 Task: Find connections with filter location St. Albert with filter topic #Lifechangewith filter profile language German with filter current company HELLA with filter school Gossner College with filter industry Solar Electric Power Generation with filter service category Content Strategy with filter keywords title Wedding Coordinator
Action: Mouse moved to (572, 111)
Screenshot: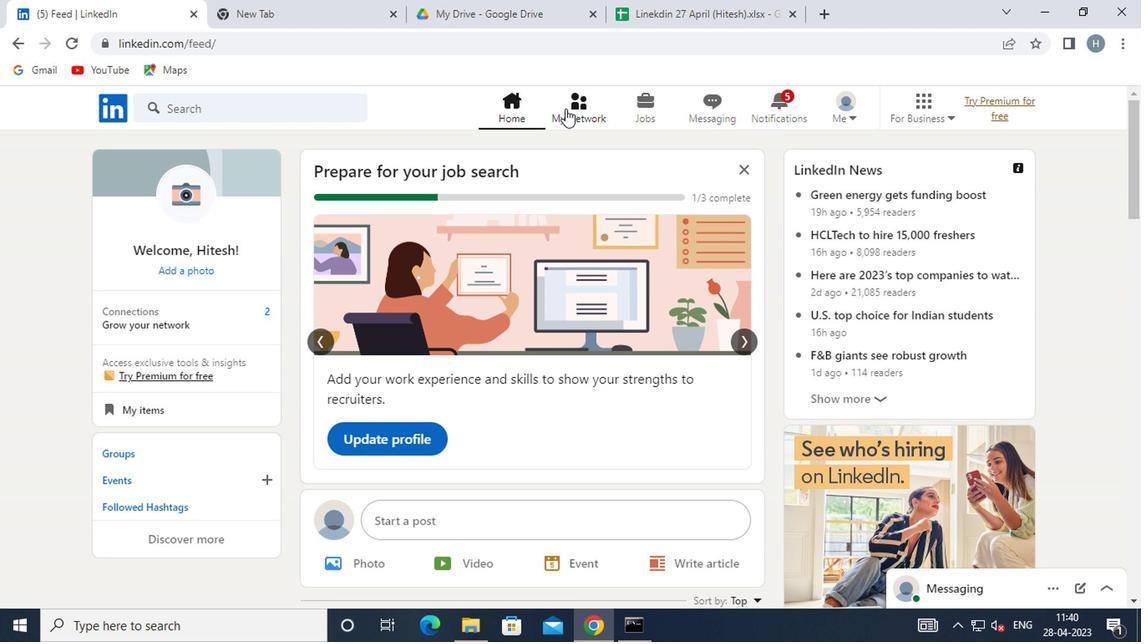 
Action: Mouse pressed left at (572, 111)
Screenshot: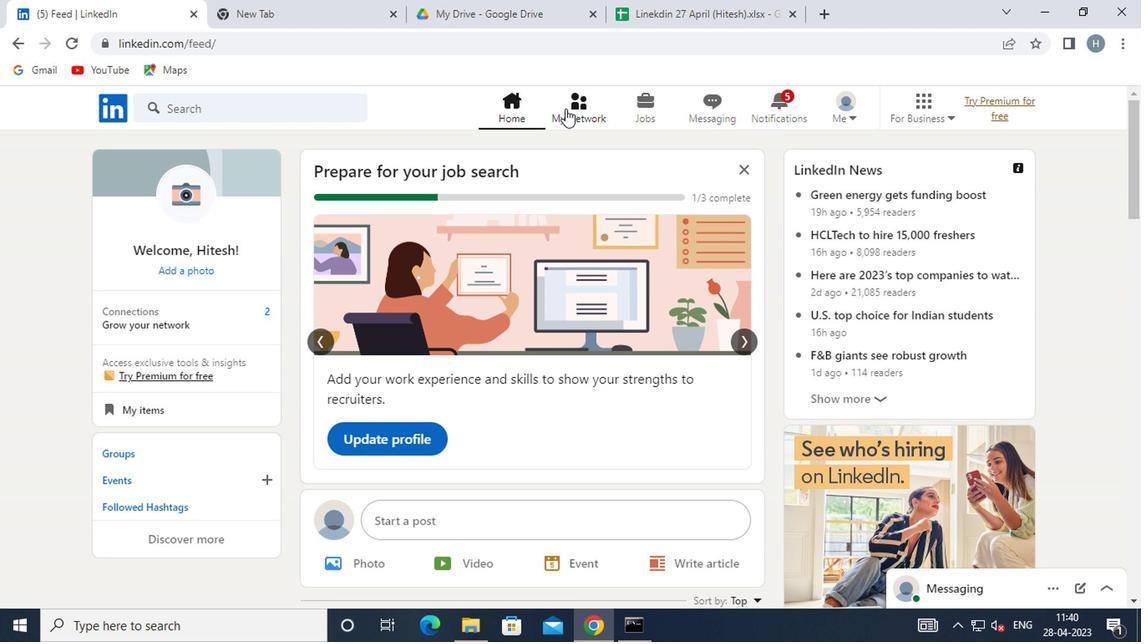
Action: Mouse moved to (252, 196)
Screenshot: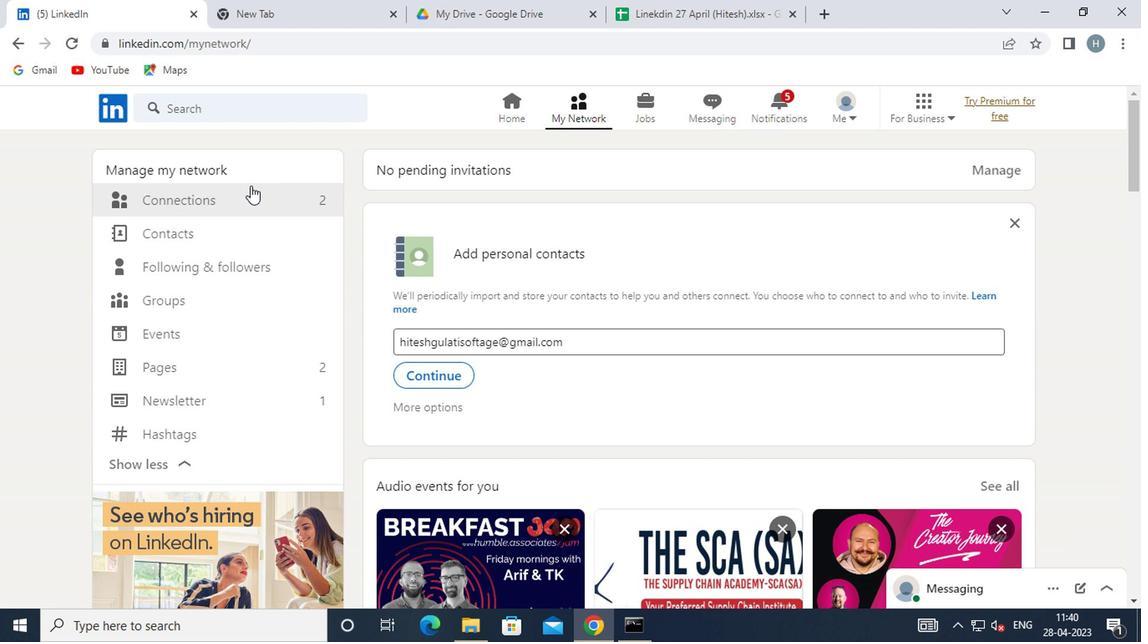 
Action: Mouse pressed left at (252, 196)
Screenshot: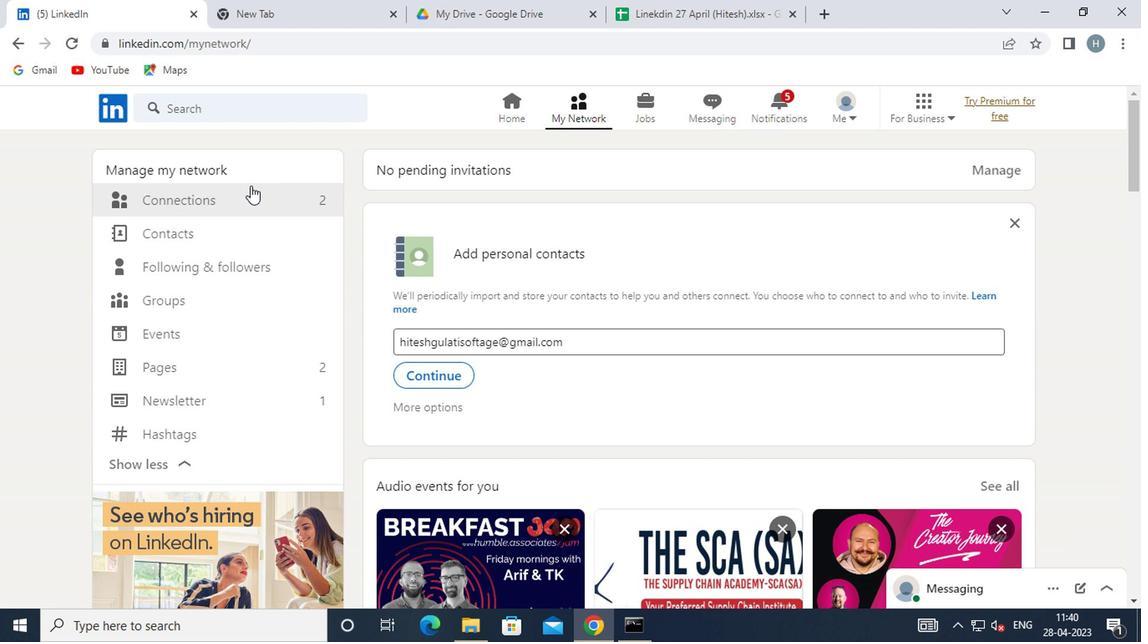 
Action: Mouse moved to (726, 196)
Screenshot: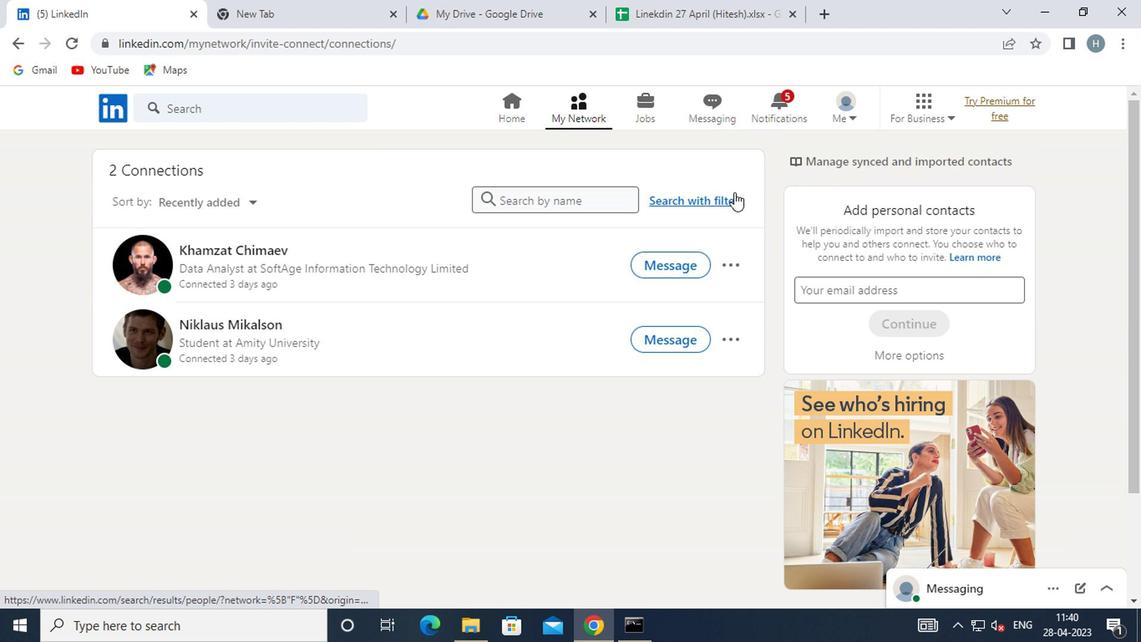 
Action: Mouse pressed left at (726, 196)
Screenshot: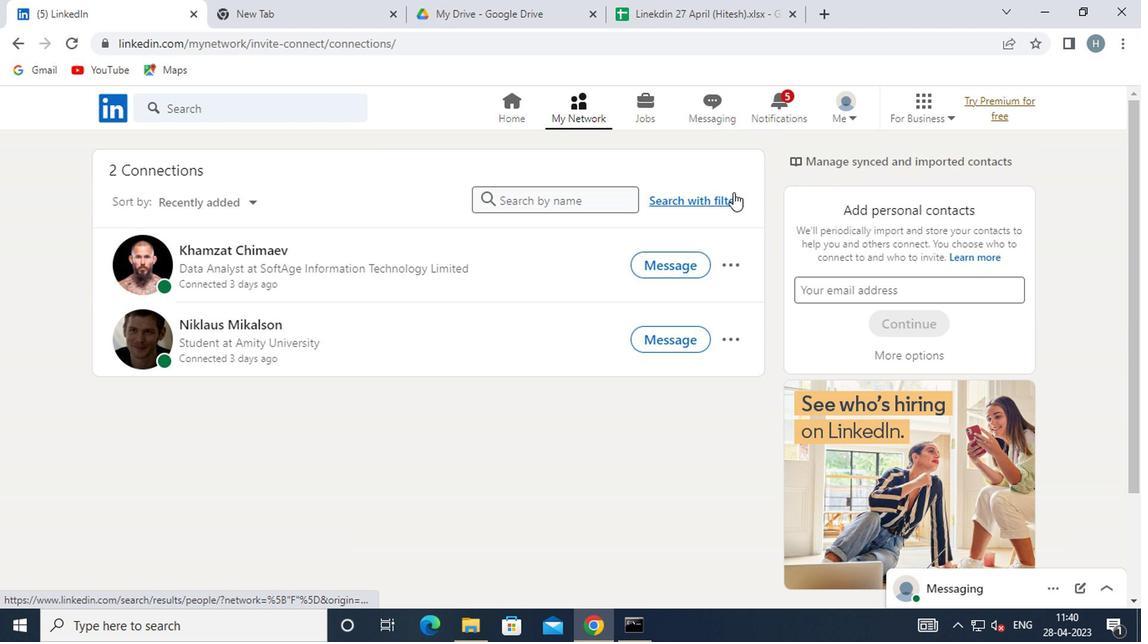 
Action: Mouse moved to (636, 158)
Screenshot: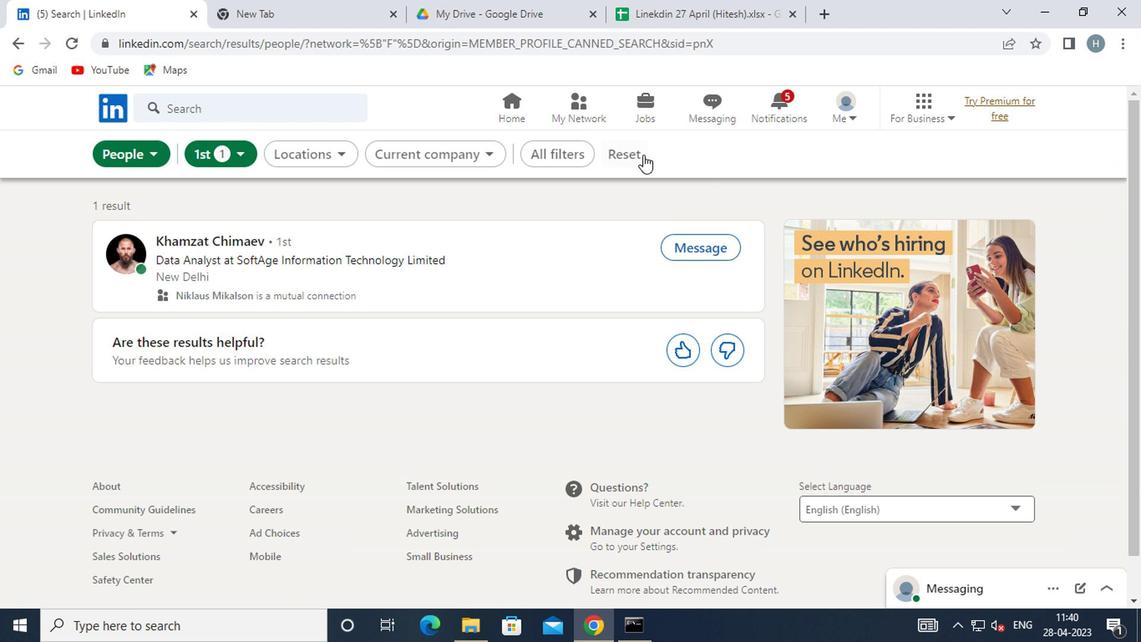 
Action: Mouse pressed left at (636, 158)
Screenshot: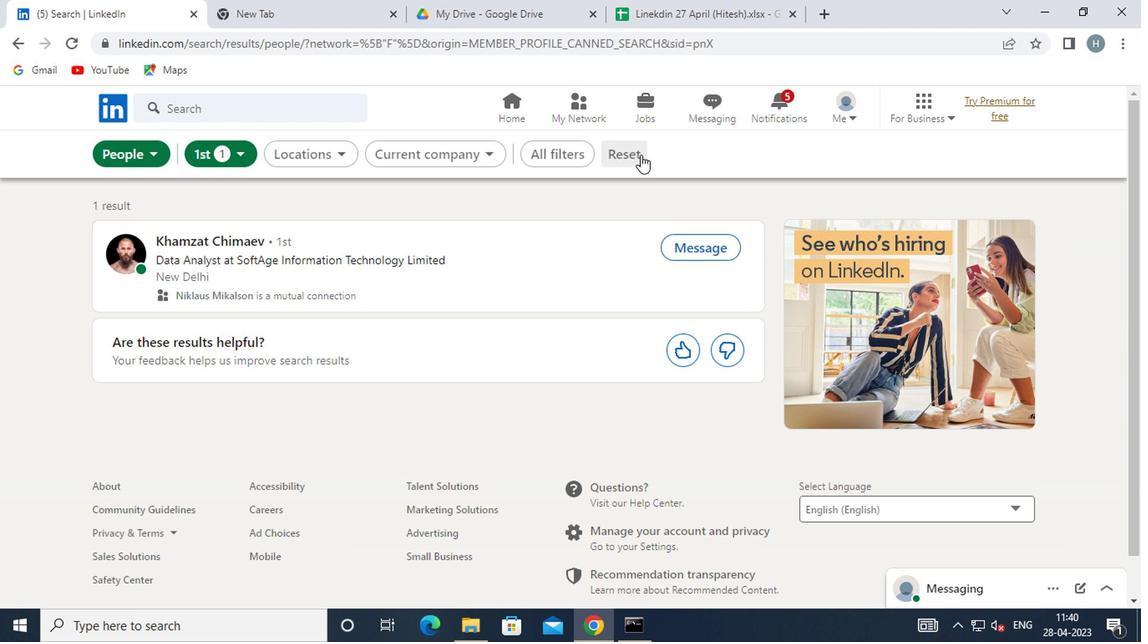 
Action: Mouse moved to (594, 156)
Screenshot: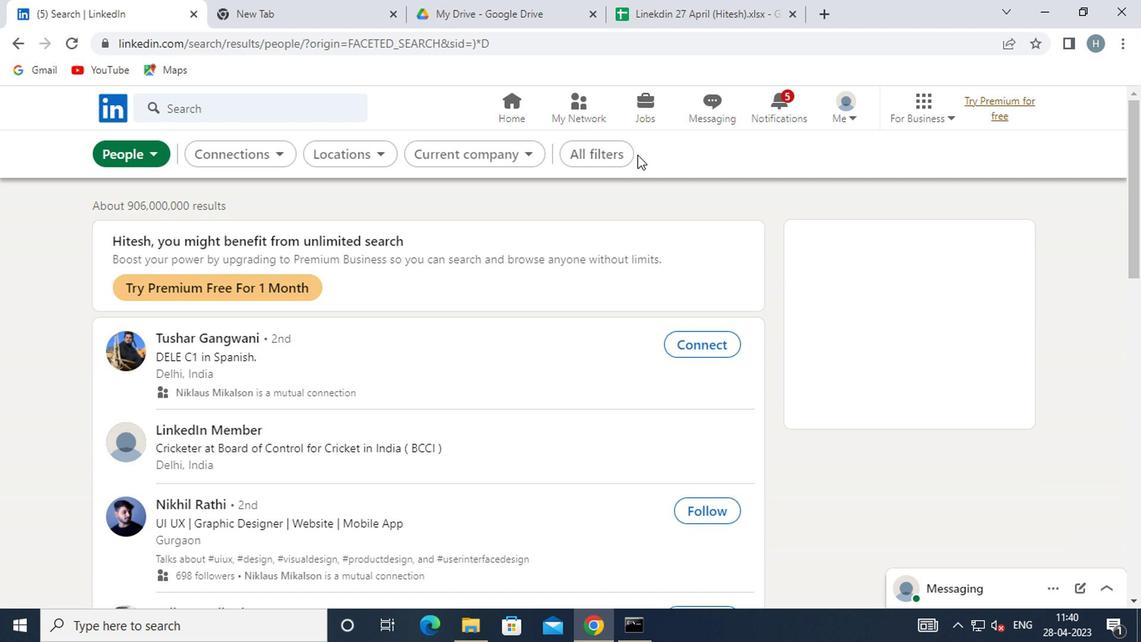 
Action: Mouse pressed left at (594, 156)
Screenshot: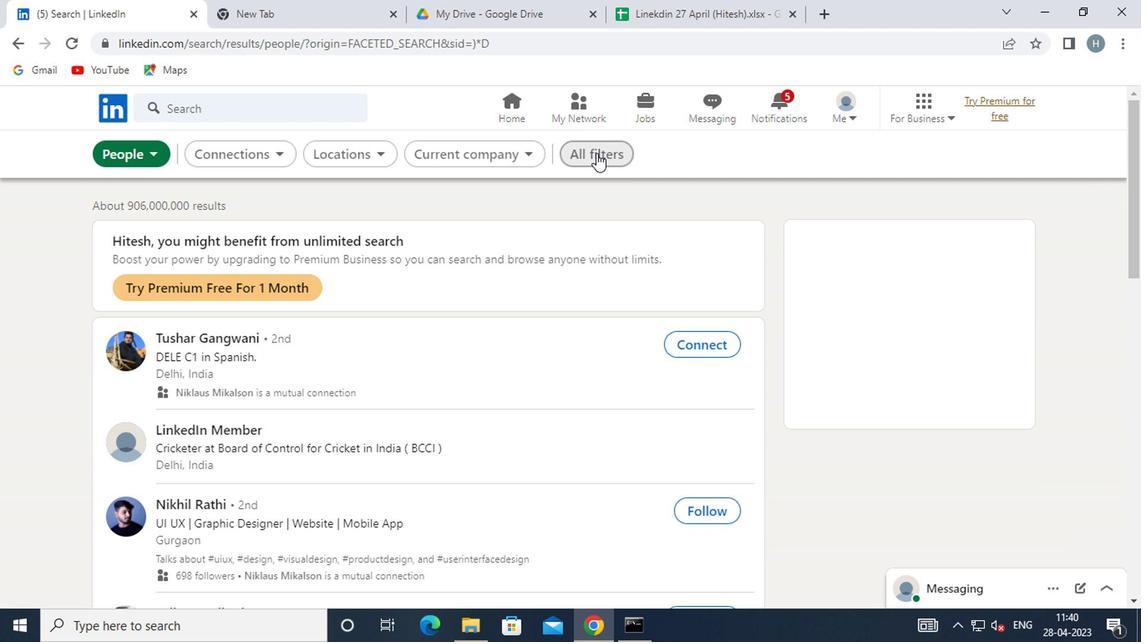 
Action: Mouse moved to (827, 281)
Screenshot: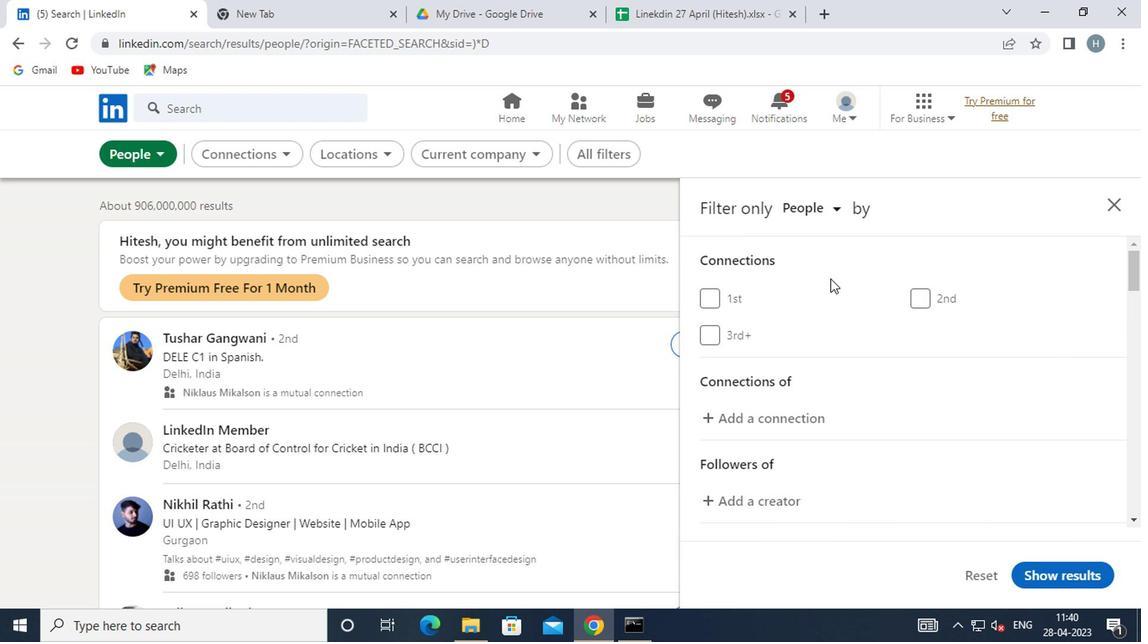 
Action: Mouse scrolled (827, 280) with delta (0, 0)
Screenshot: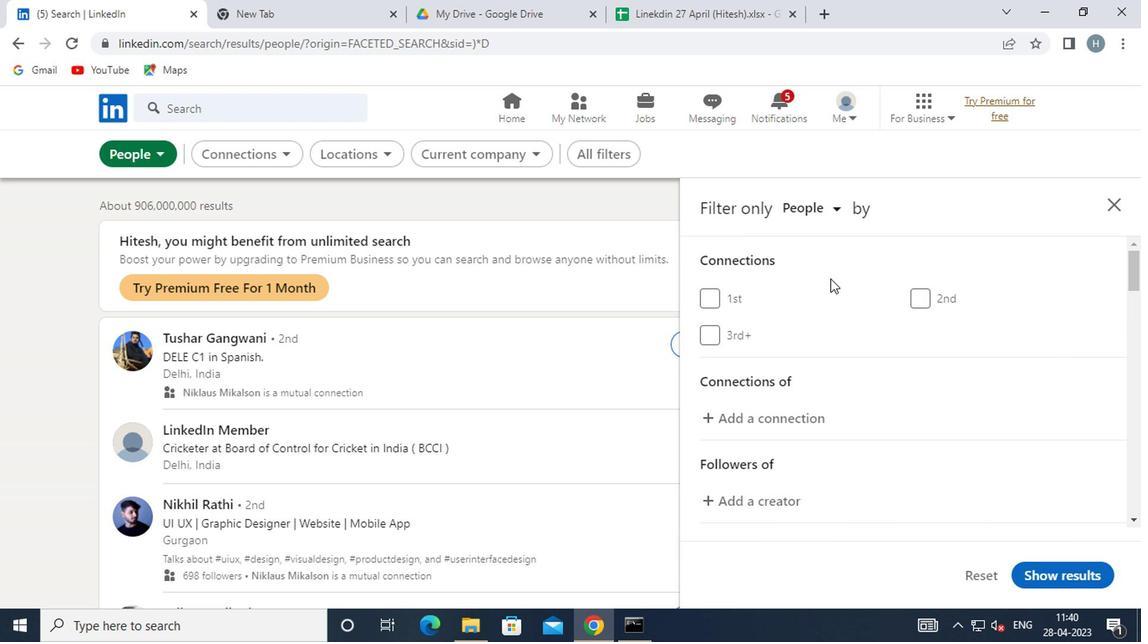 
Action: Mouse scrolled (827, 280) with delta (0, 0)
Screenshot: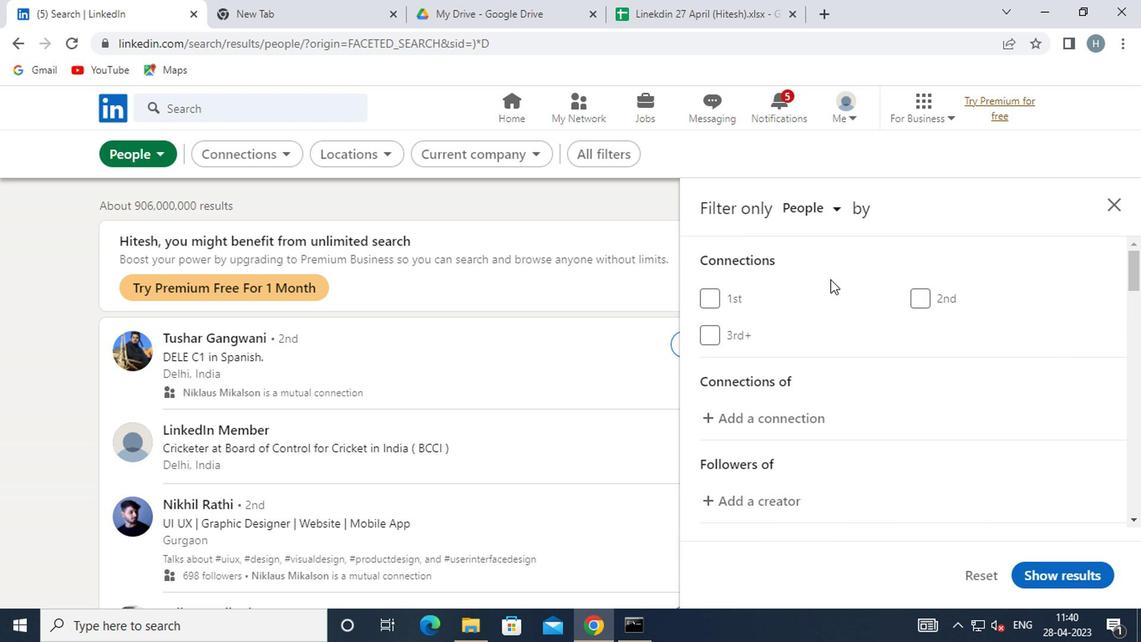 
Action: Mouse scrolled (827, 280) with delta (0, 0)
Screenshot: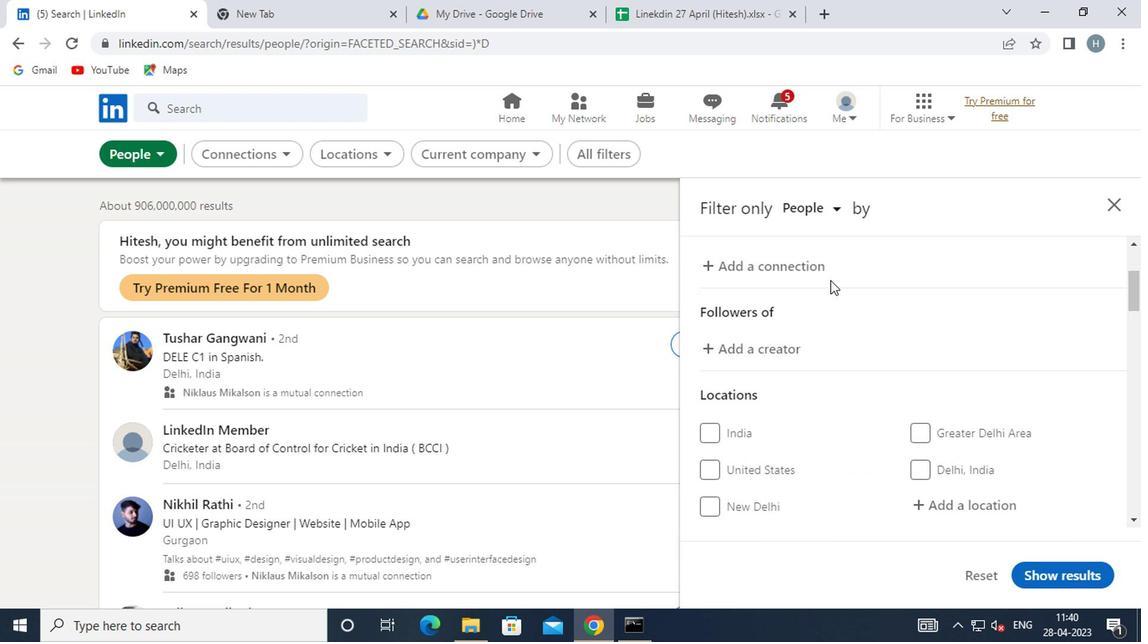 
Action: Mouse scrolled (827, 280) with delta (0, 0)
Screenshot: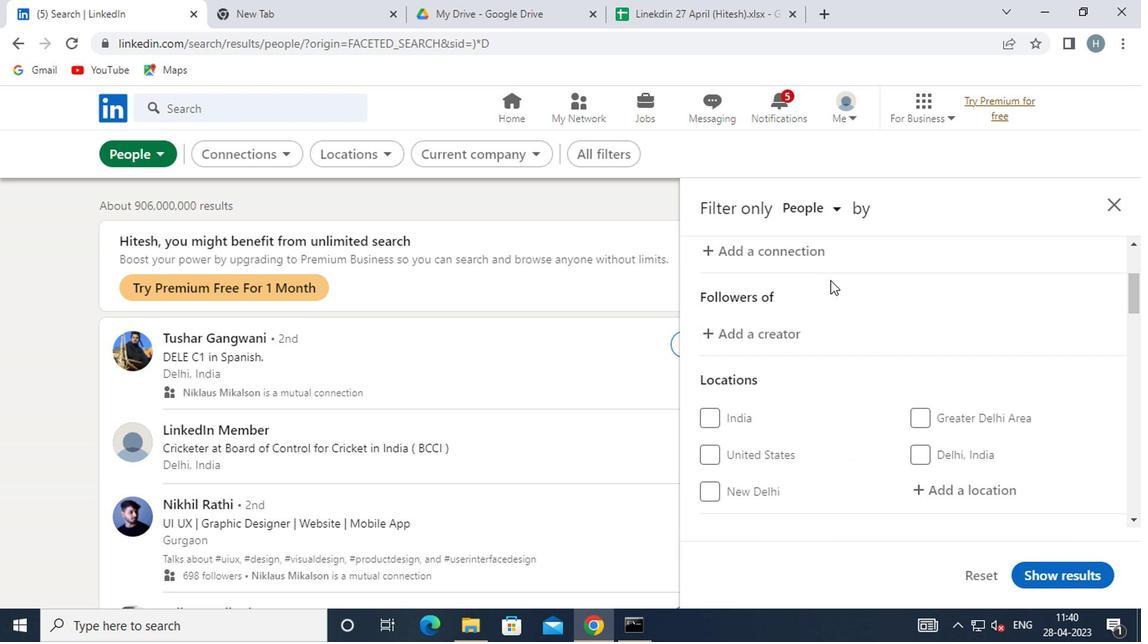 
Action: Mouse moved to (926, 315)
Screenshot: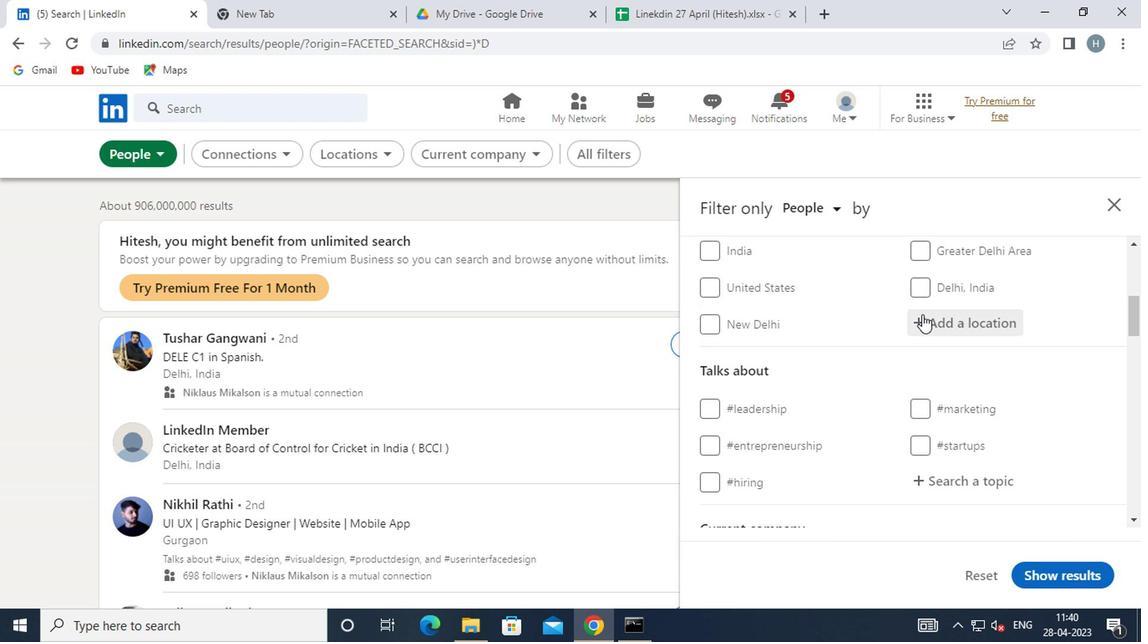
Action: Mouse pressed left at (926, 315)
Screenshot: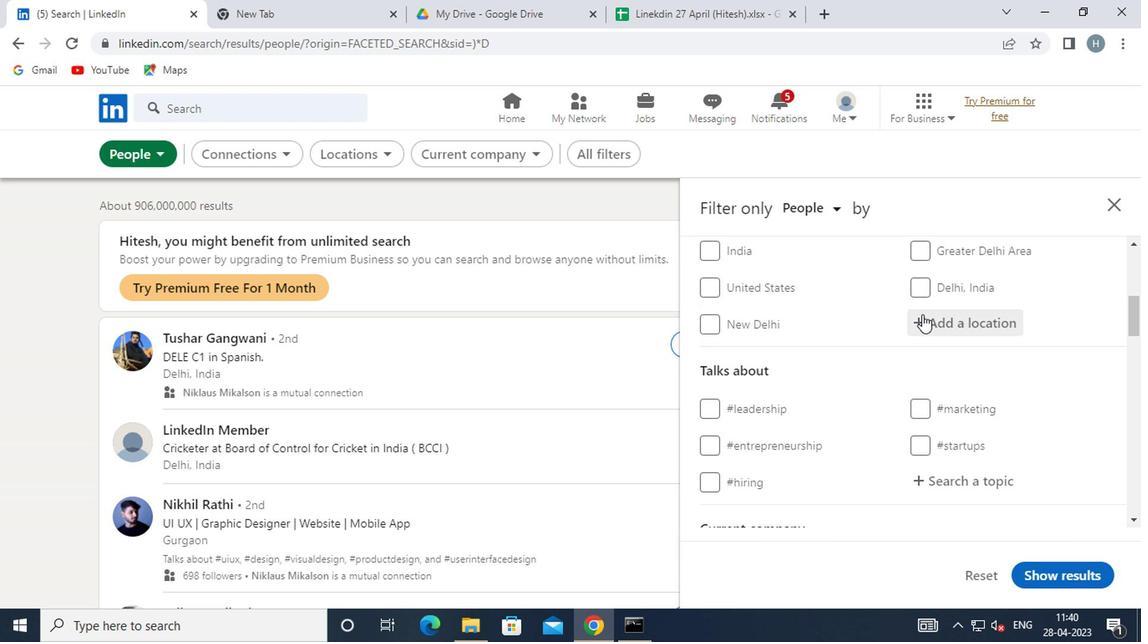 
Action: Mouse moved to (912, 306)
Screenshot: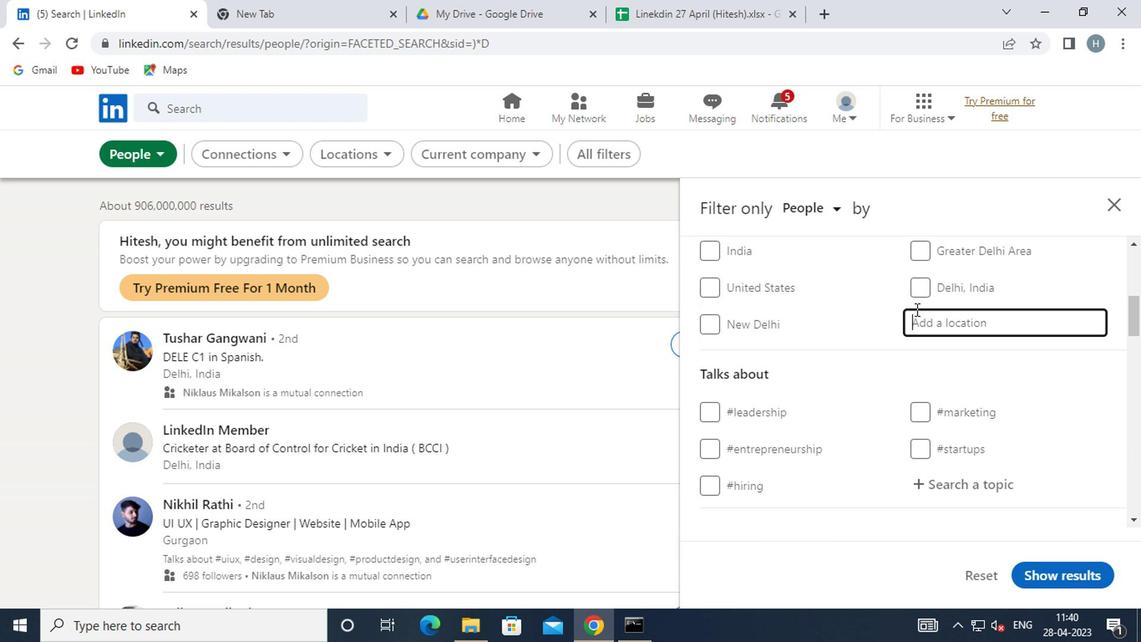 
Action: Key pressed <Key.shift>ST<Key.space><Key.shift>ALBERT
Screenshot: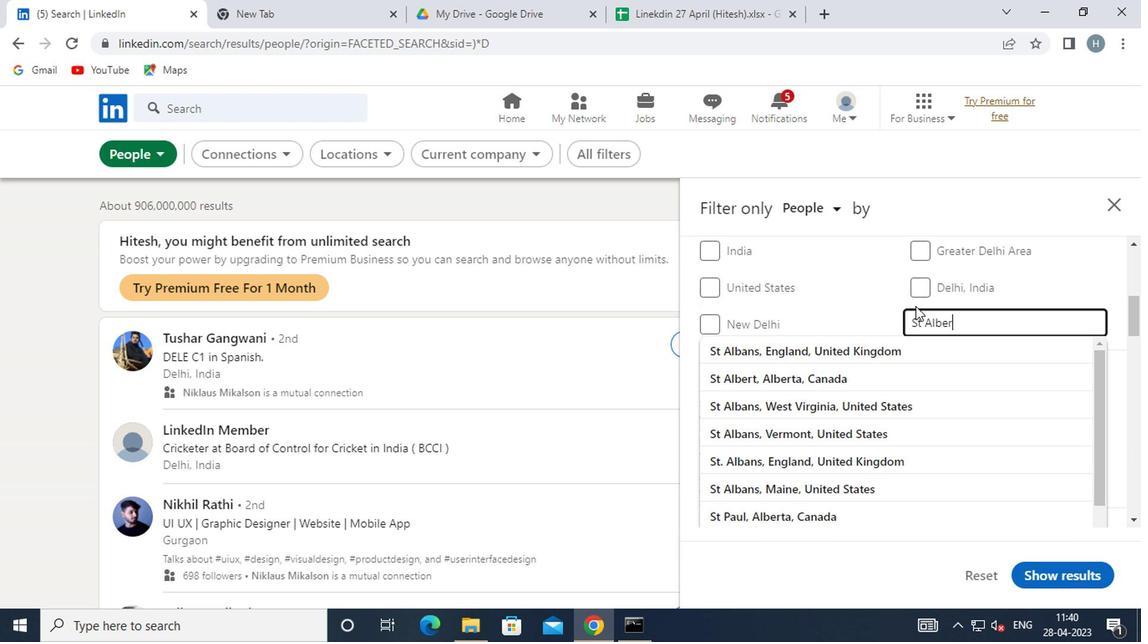 
Action: Mouse moved to (825, 359)
Screenshot: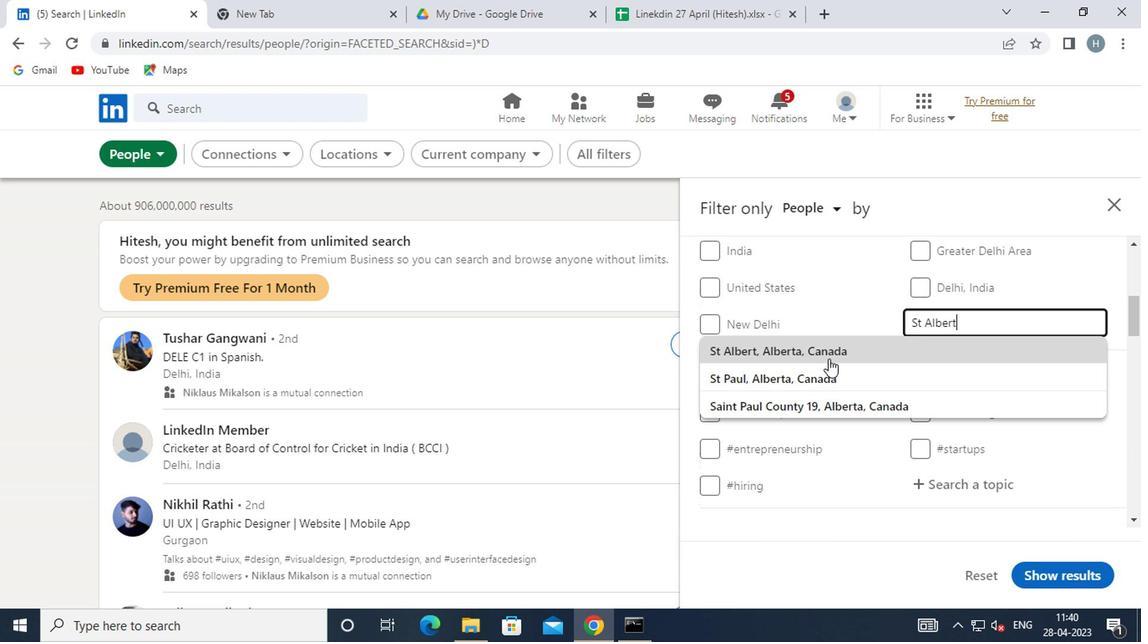 
Action: Mouse pressed left at (825, 359)
Screenshot: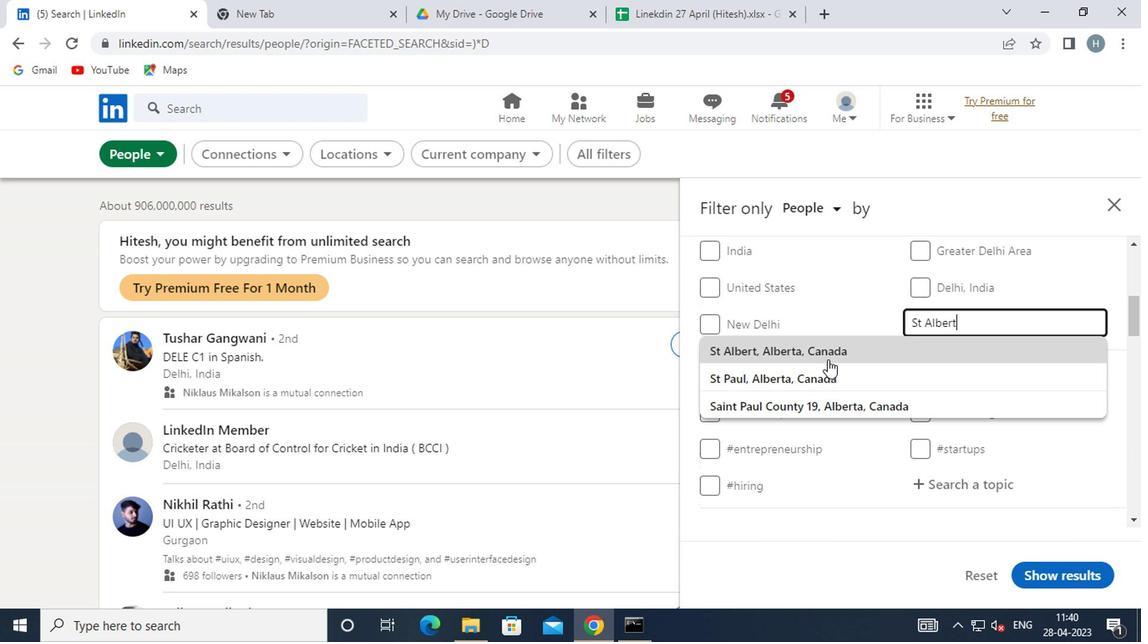
Action: Mouse moved to (826, 354)
Screenshot: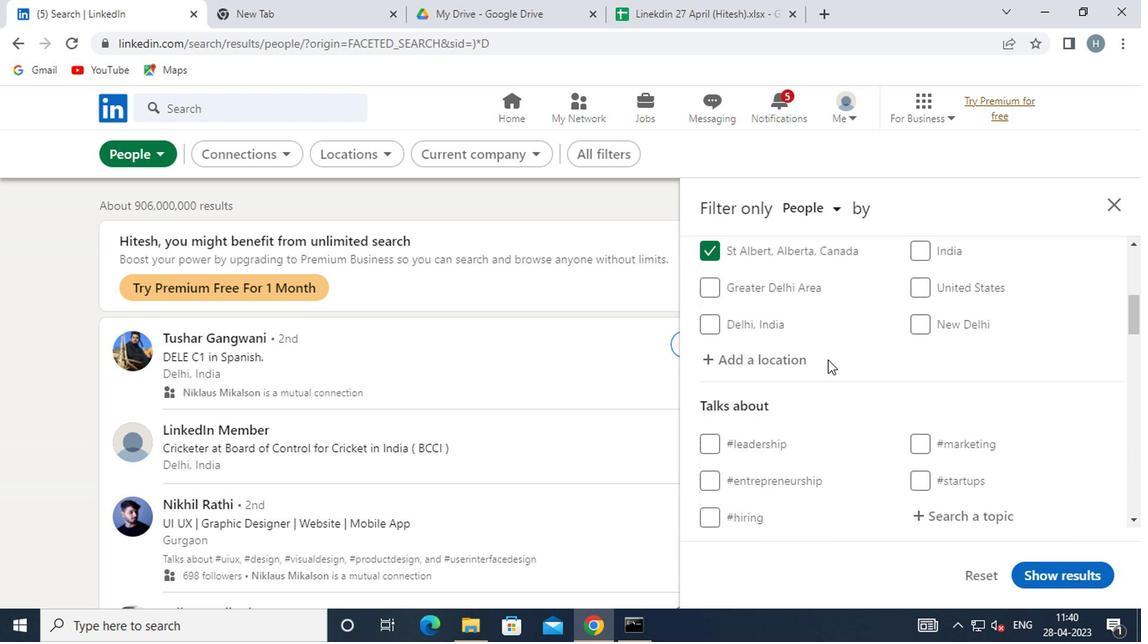 
Action: Mouse scrolled (826, 353) with delta (0, 0)
Screenshot: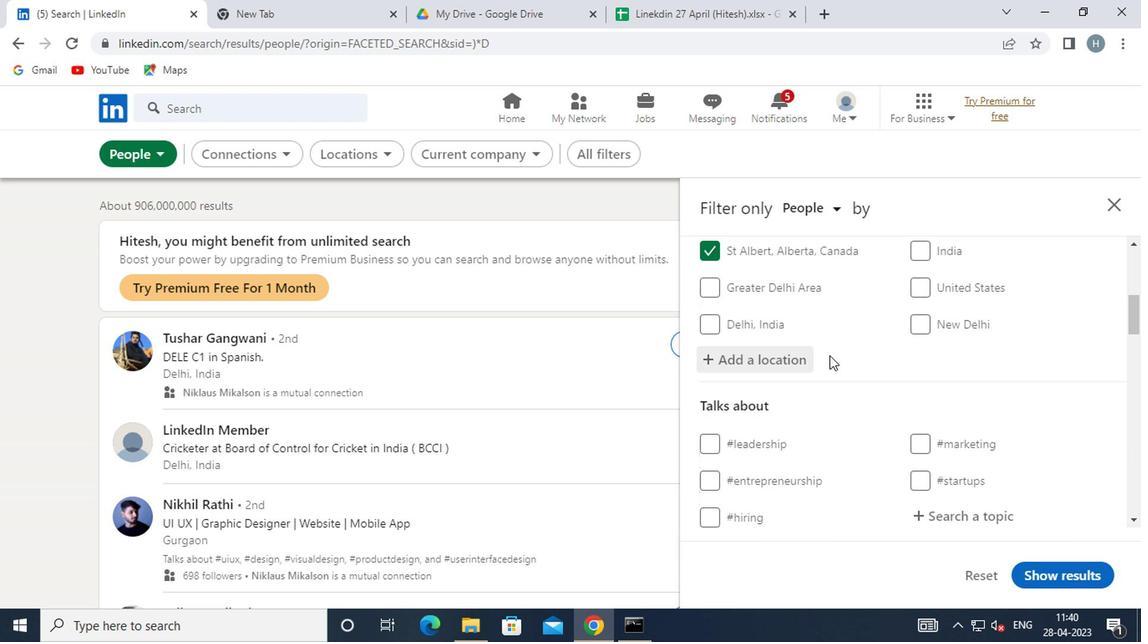 
Action: Mouse scrolled (826, 353) with delta (0, 0)
Screenshot: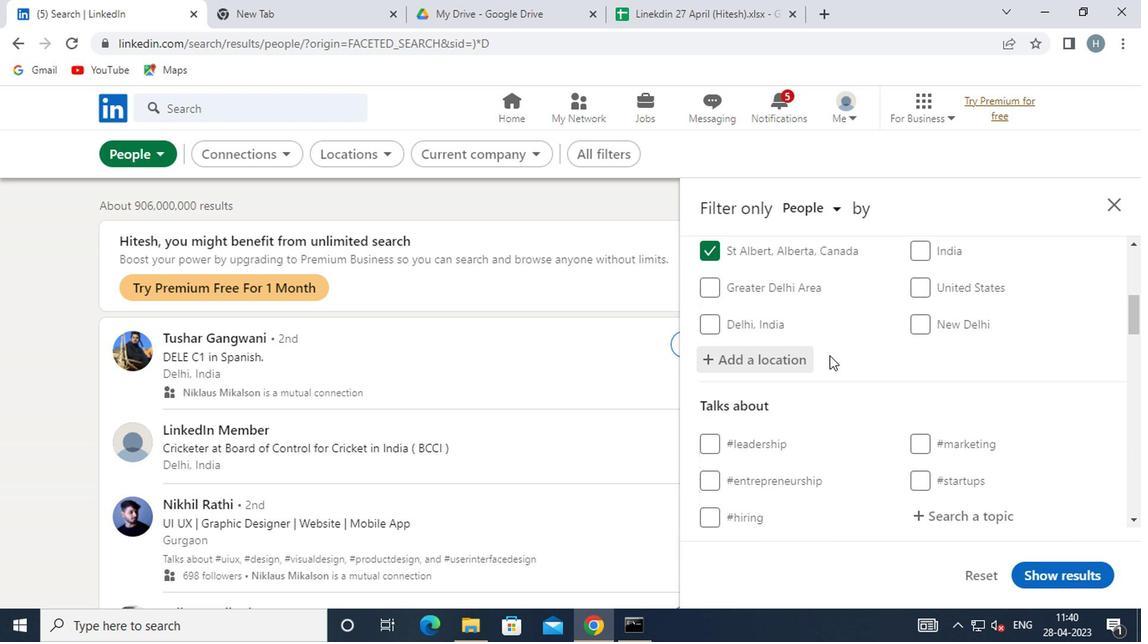 
Action: Mouse moved to (827, 353)
Screenshot: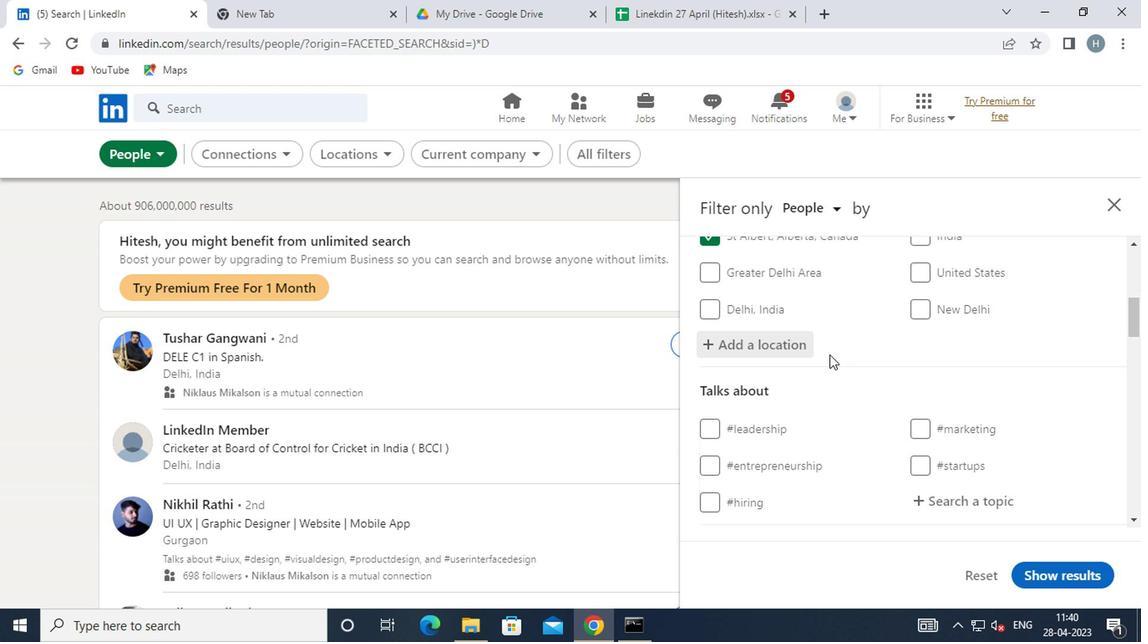 
Action: Mouse scrolled (827, 352) with delta (0, -1)
Screenshot: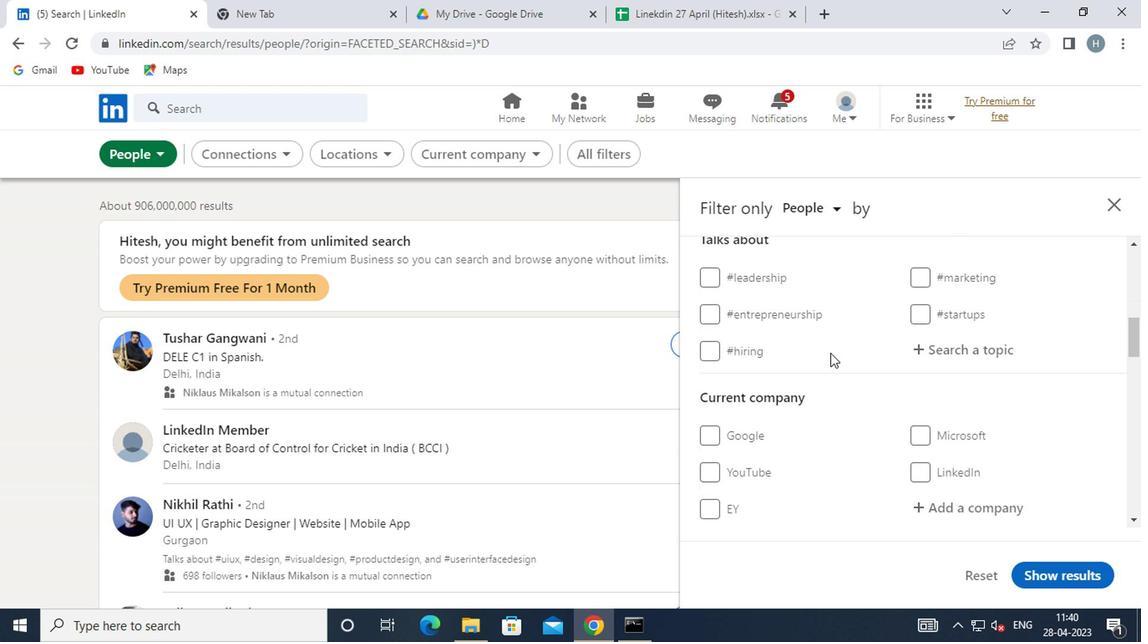 
Action: Mouse moved to (964, 269)
Screenshot: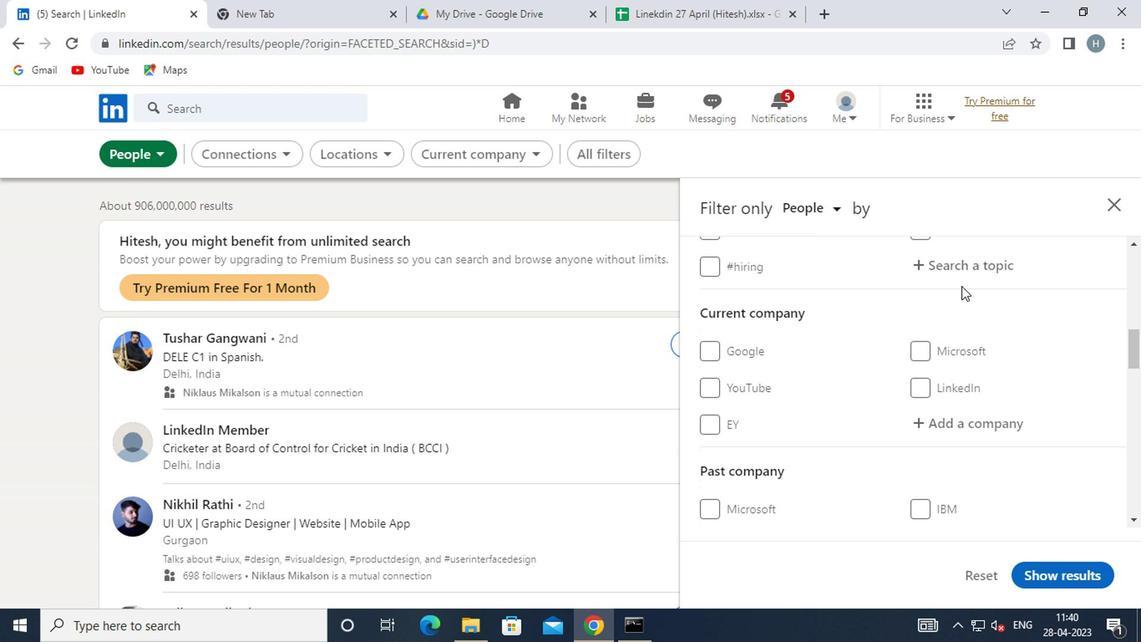 
Action: Mouse pressed left at (964, 269)
Screenshot: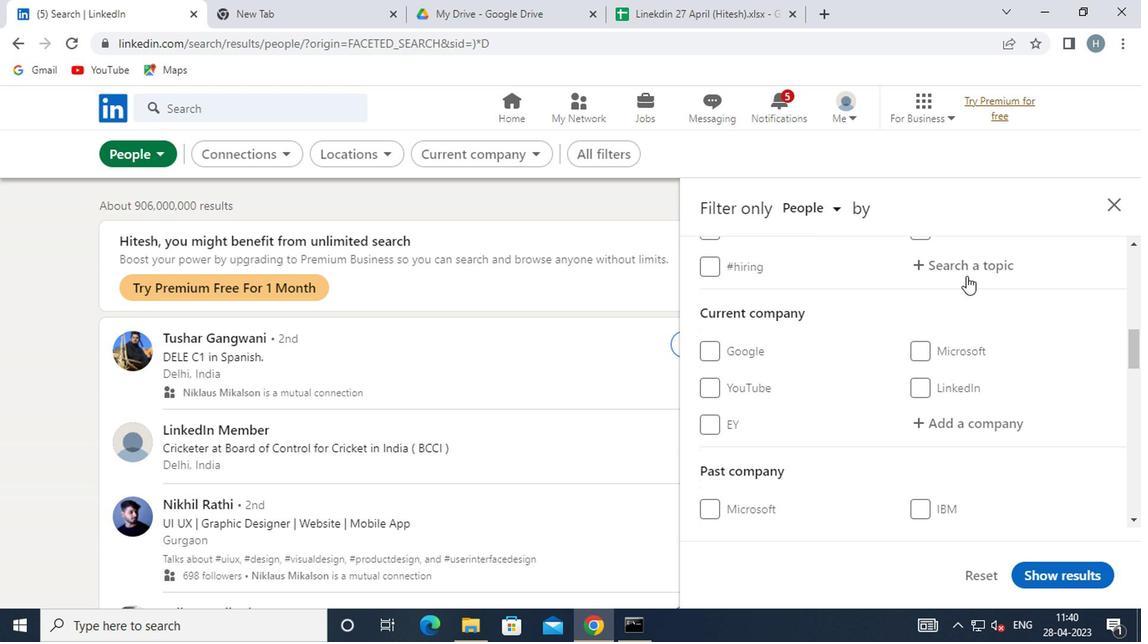 
Action: Mouse moved to (963, 268)
Screenshot: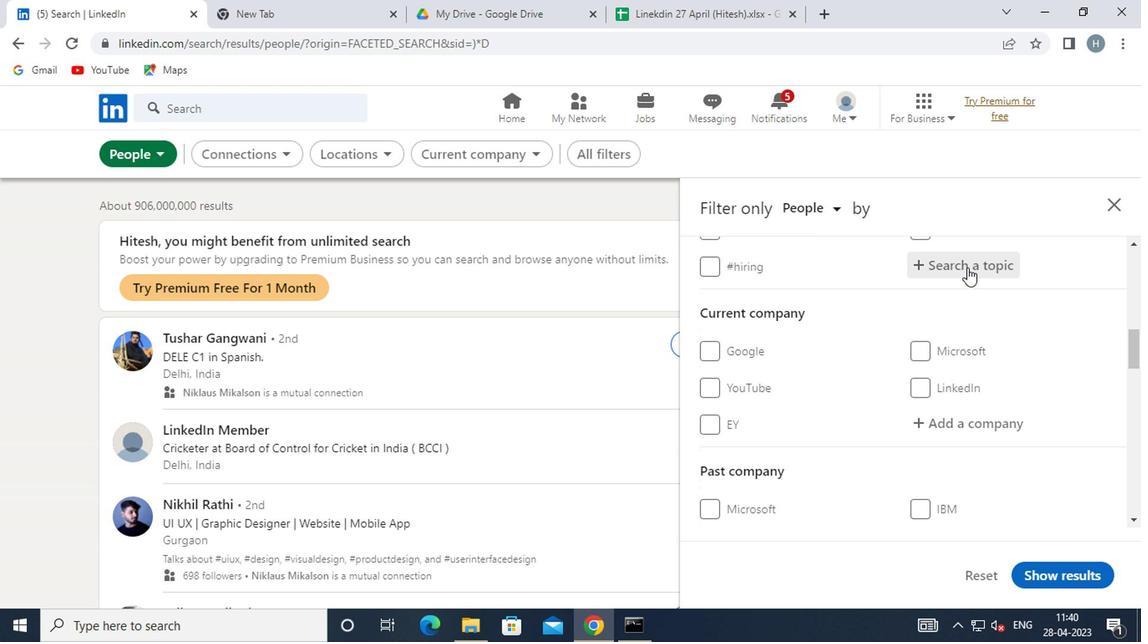 
Action: Key pressed <Key.shift><Key.shift><Key.shift><Key.shift><Key.shift><Key.shift><Key.shift><Key.shift><Key.shift><Key.shift><Key.shift><Key.shift><Key.shift>#<Key.shift>LIF
Screenshot: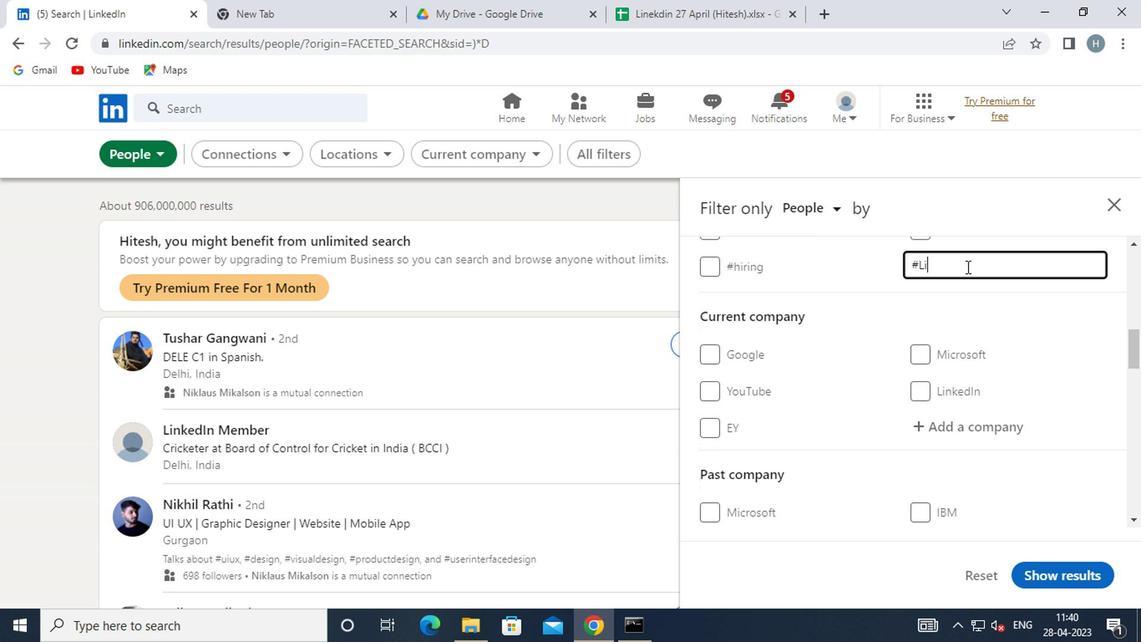 
Action: Mouse moved to (963, 268)
Screenshot: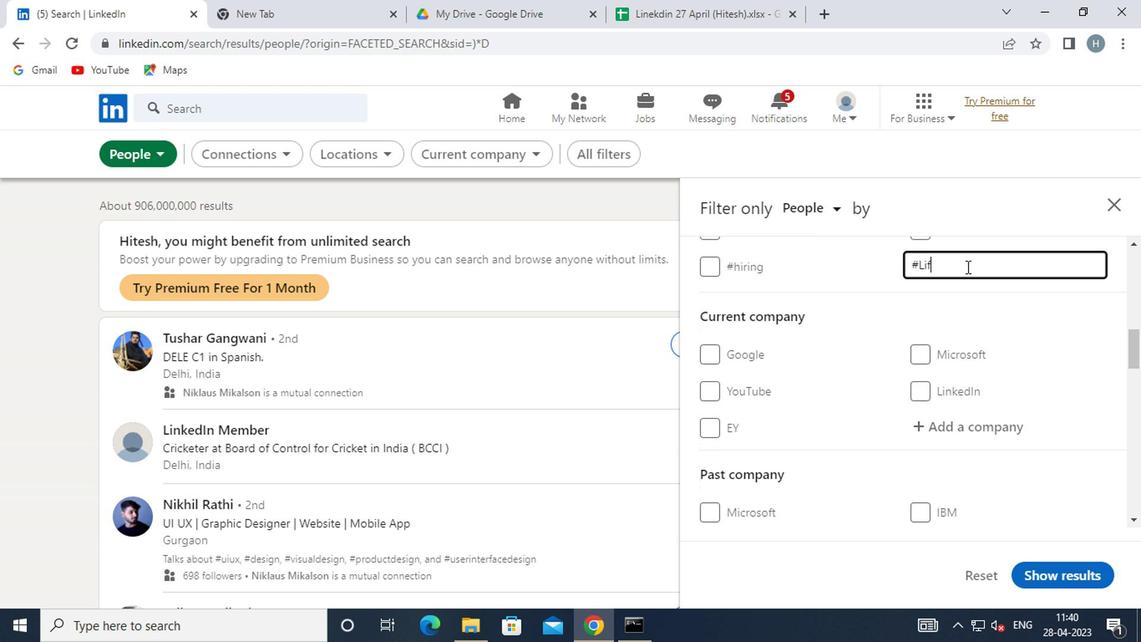 
Action: Key pressed ECHANGE
Screenshot: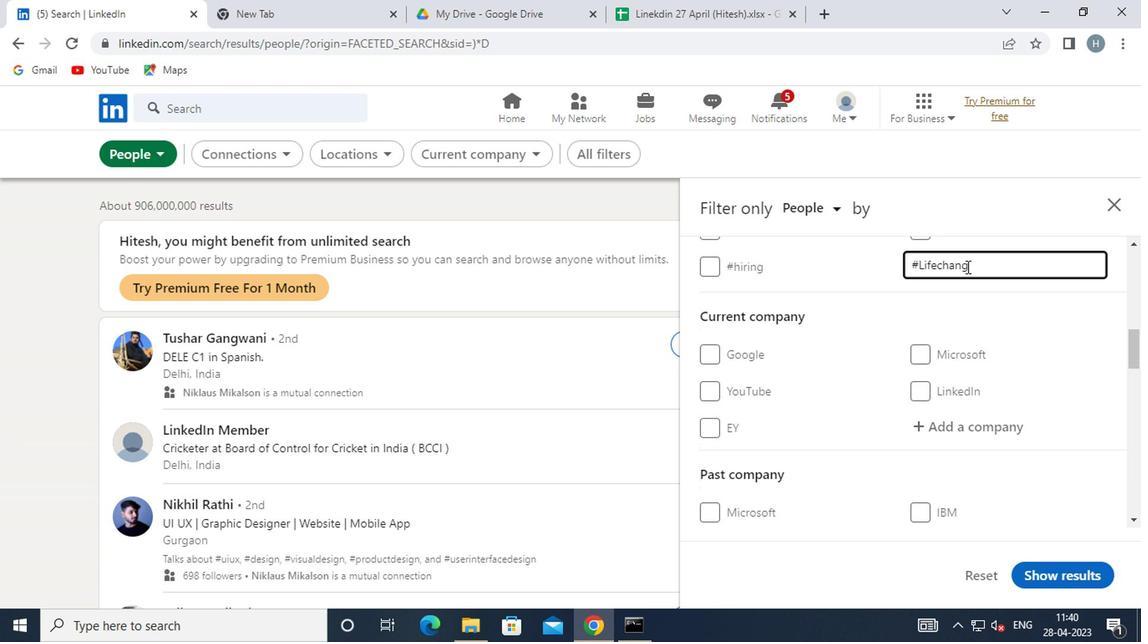 
Action: Mouse moved to (1062, 315)
Screenshot: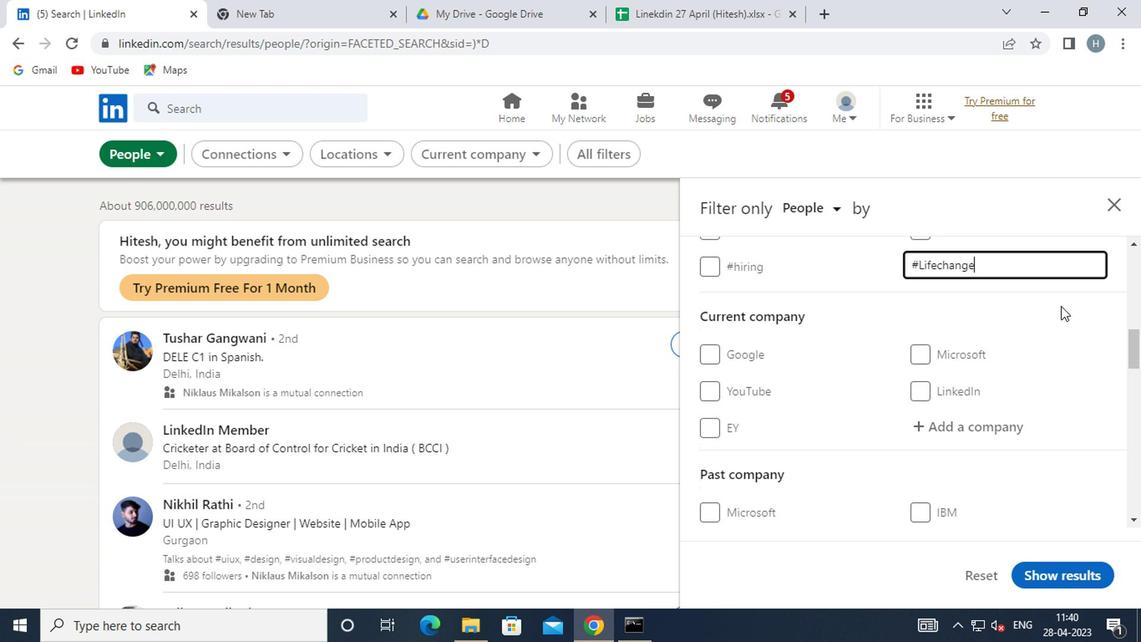
Action: Mouse pressed left at (1062, 315)
Screenshot: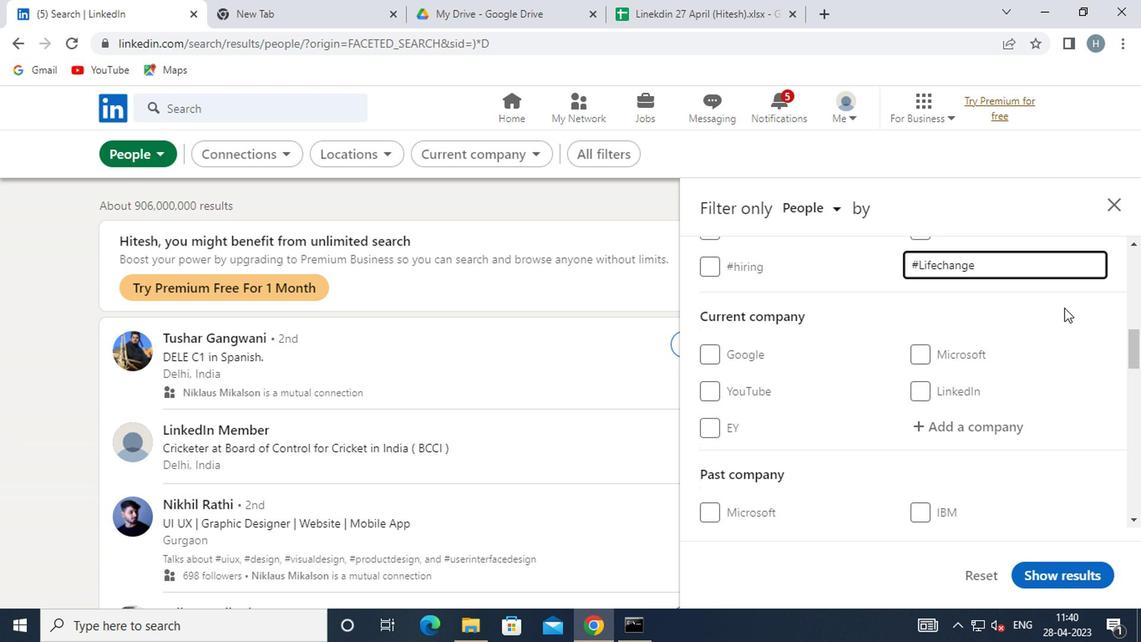 
Action: Mouse moved to (1036, 326)
Screenshot: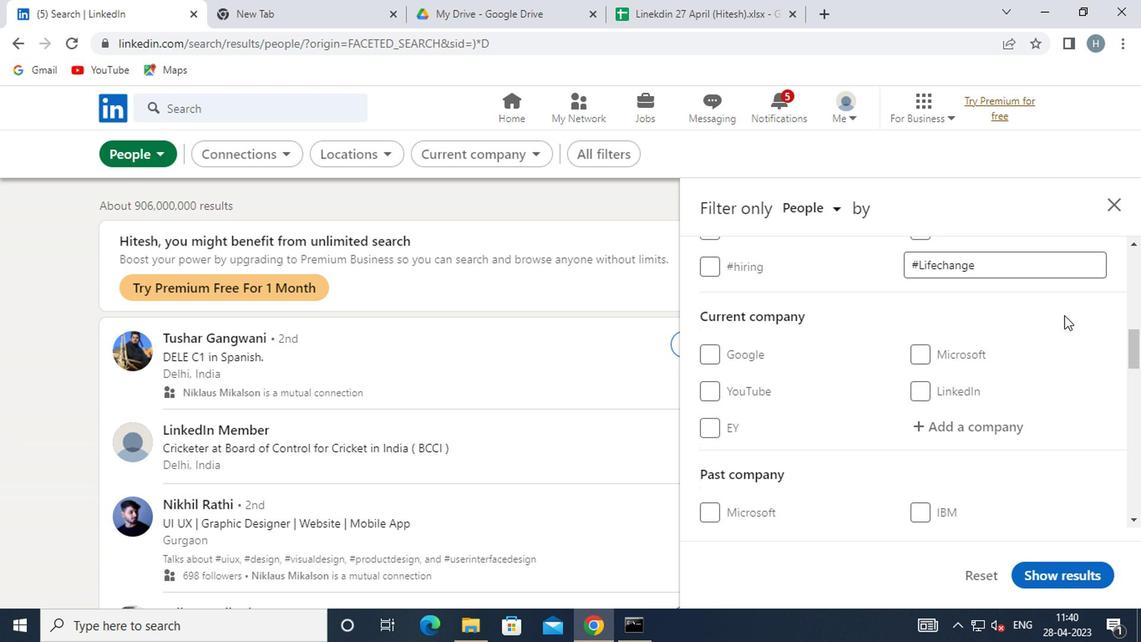 
Action: Mouse scrolled (1036, 325) with delta (0, 0)
Screenshot: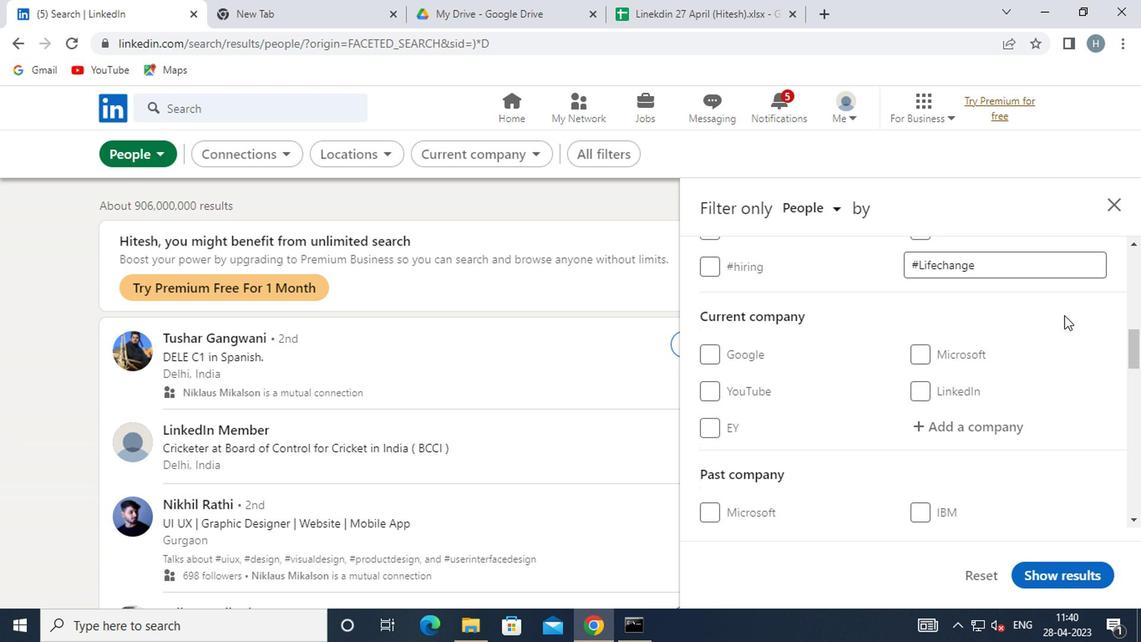 
Action: Mouse moved to (1028, 342)
Screenshot: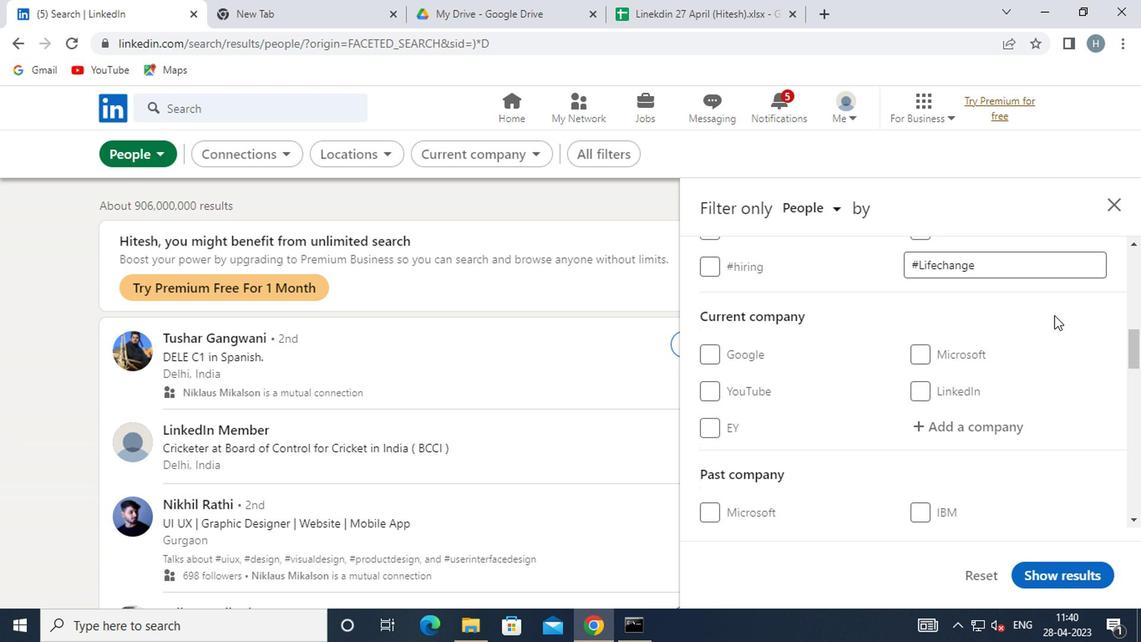 
Action: Mouse scrolled (1028, 341) with delta (0, -1)
Screenshot: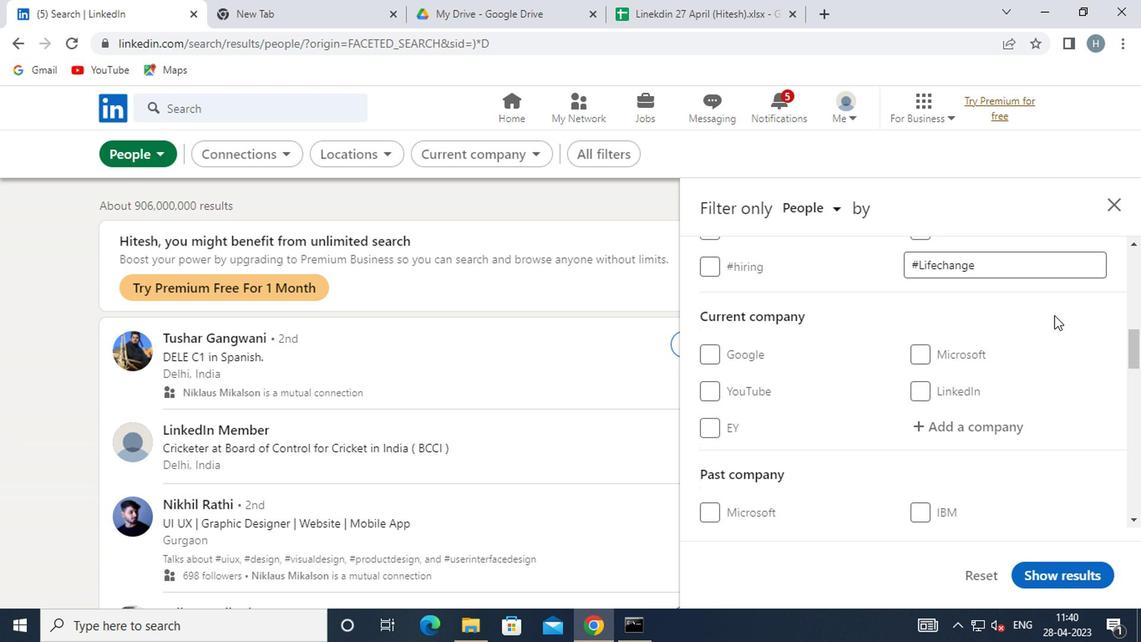 
Action: Mouse moved to (1027, 345)
Screenshot: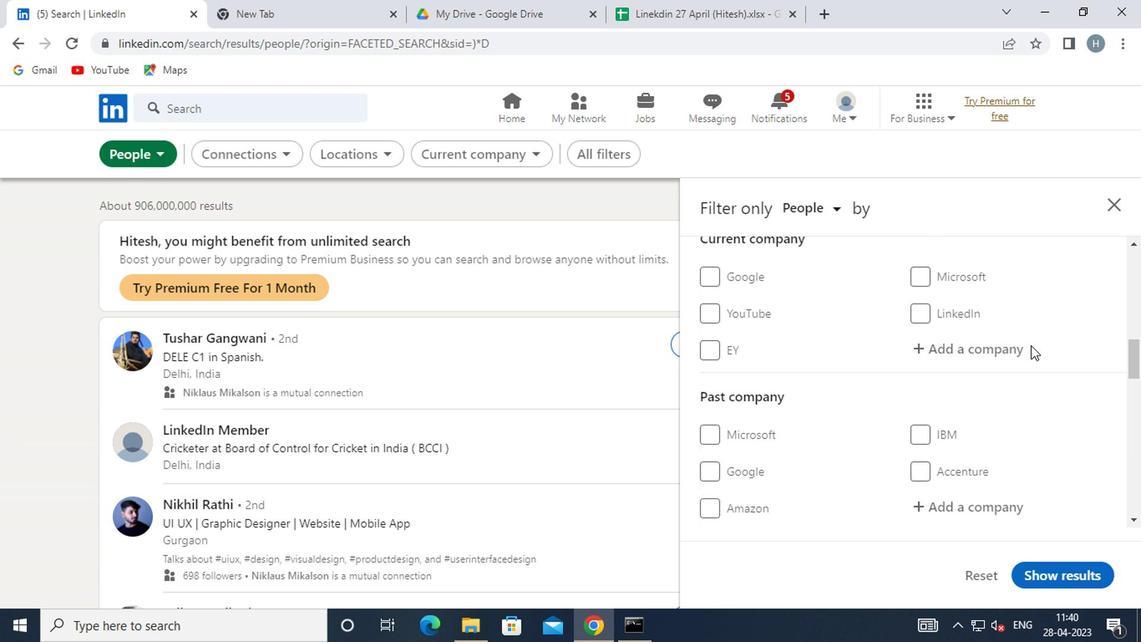 
Action: Mouse scrolled (1027, 344) with delta (0, 0)
Screenshot: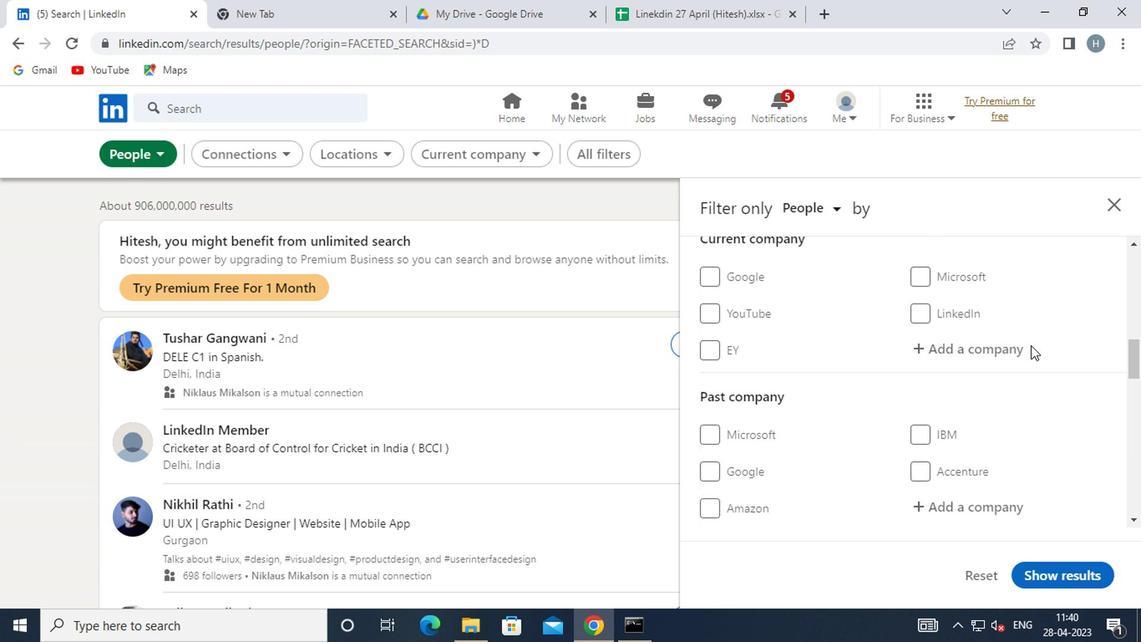 
Action: Mouse moved to (1022, 347)
Screenshot: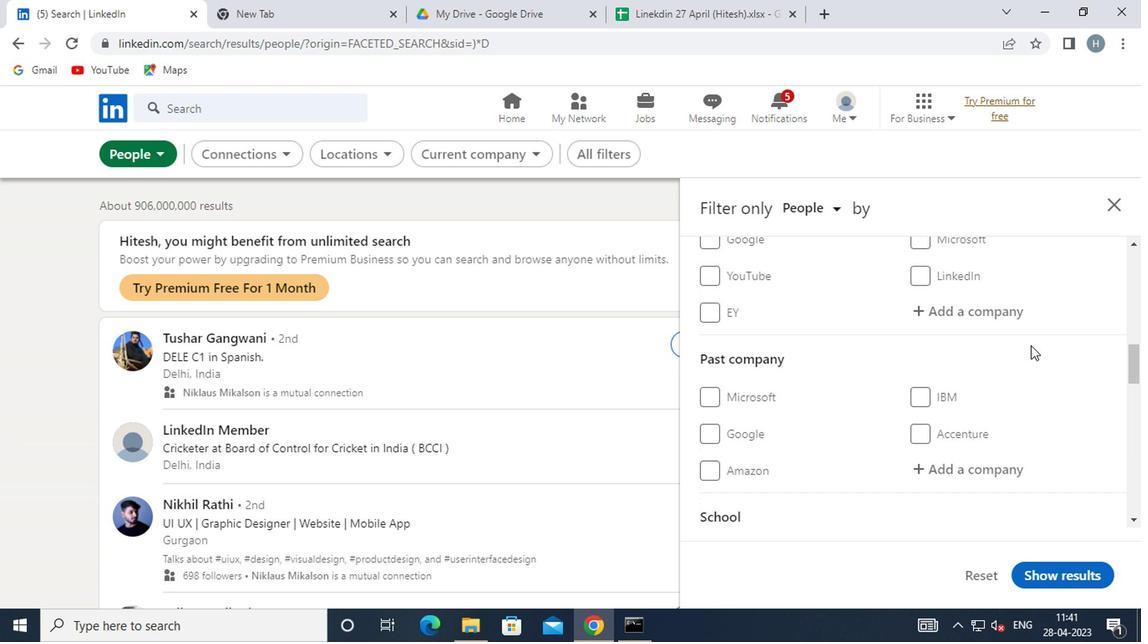 
Action: Mouse scrolled (1022, 347) with delta (0, 0)
Screenshot: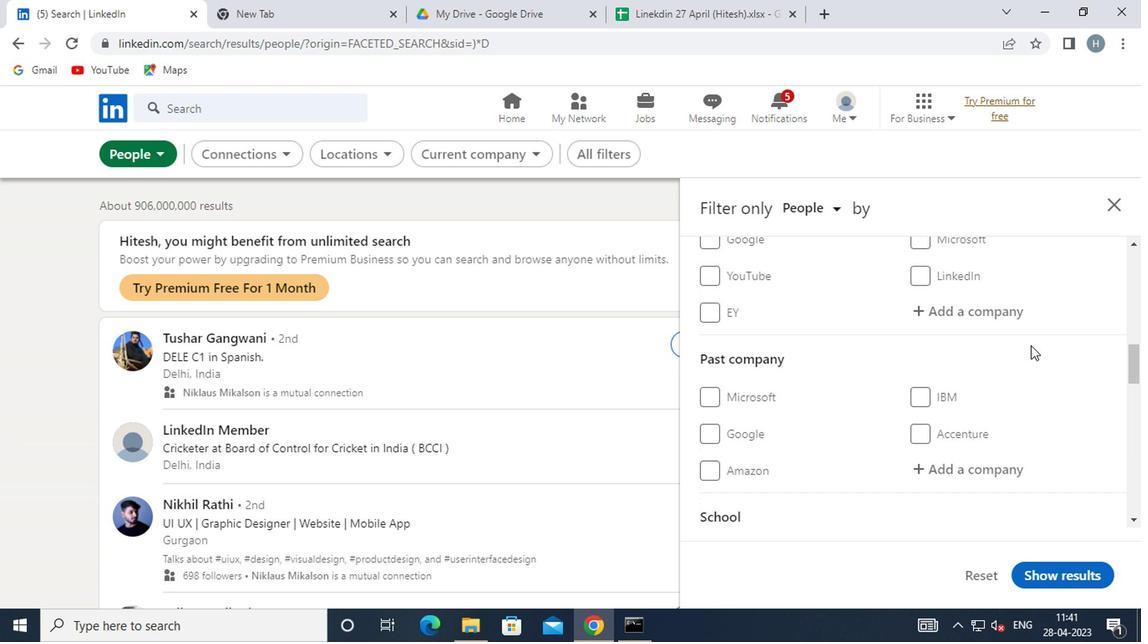 
Action: Mouse moved to (999, 351)
Screenshot: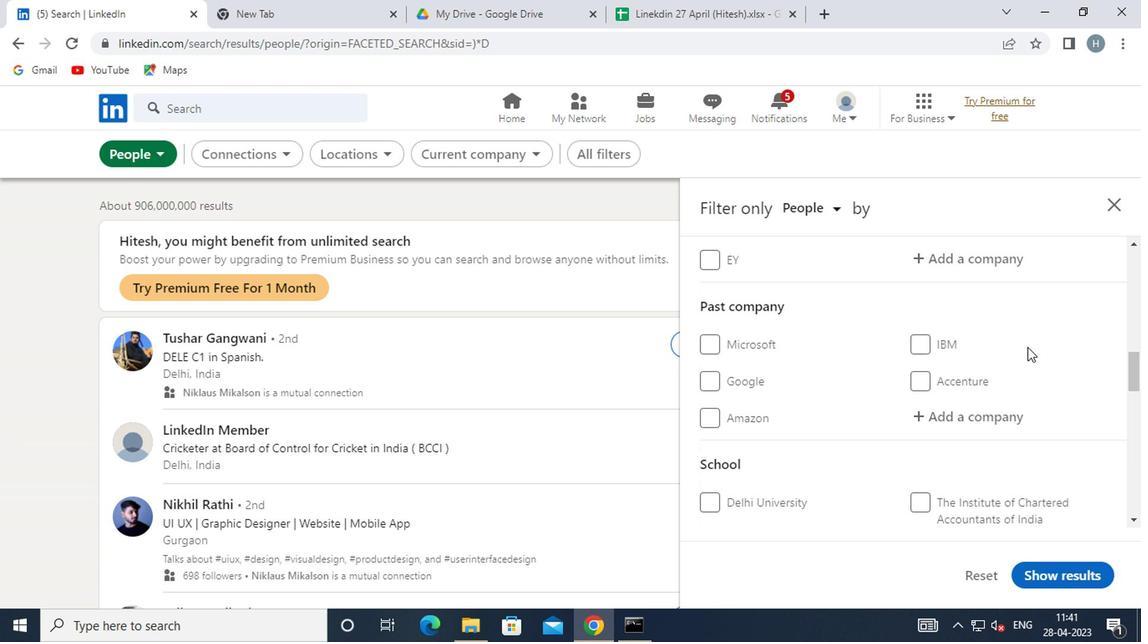 
Action: Mouse scrolled (999, 350) with delta (0, 0)
Screenshot: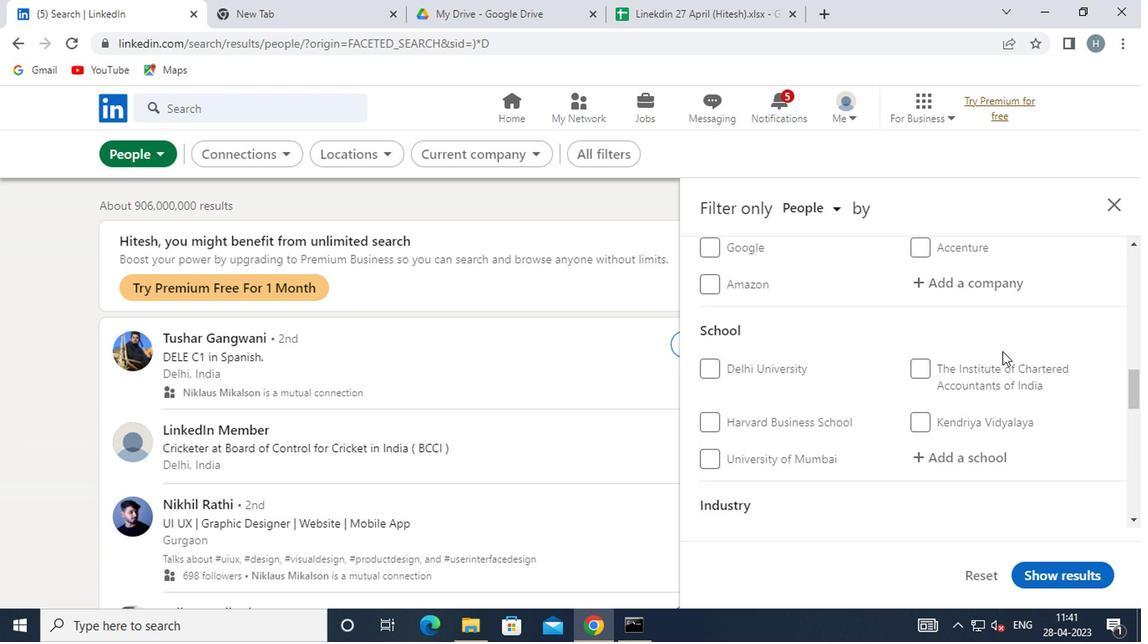 
Action: Mouse scrolled (999, 350) with delta (0, 0)
Screenshot: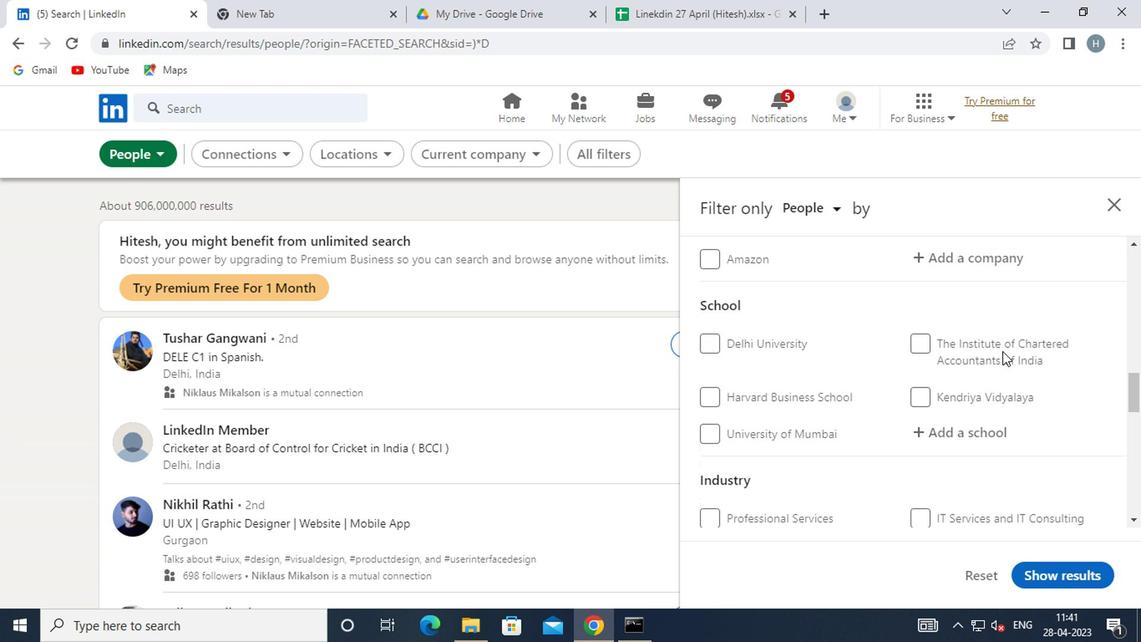 
Action: Mouse moved to (996, 352)
Screenshot: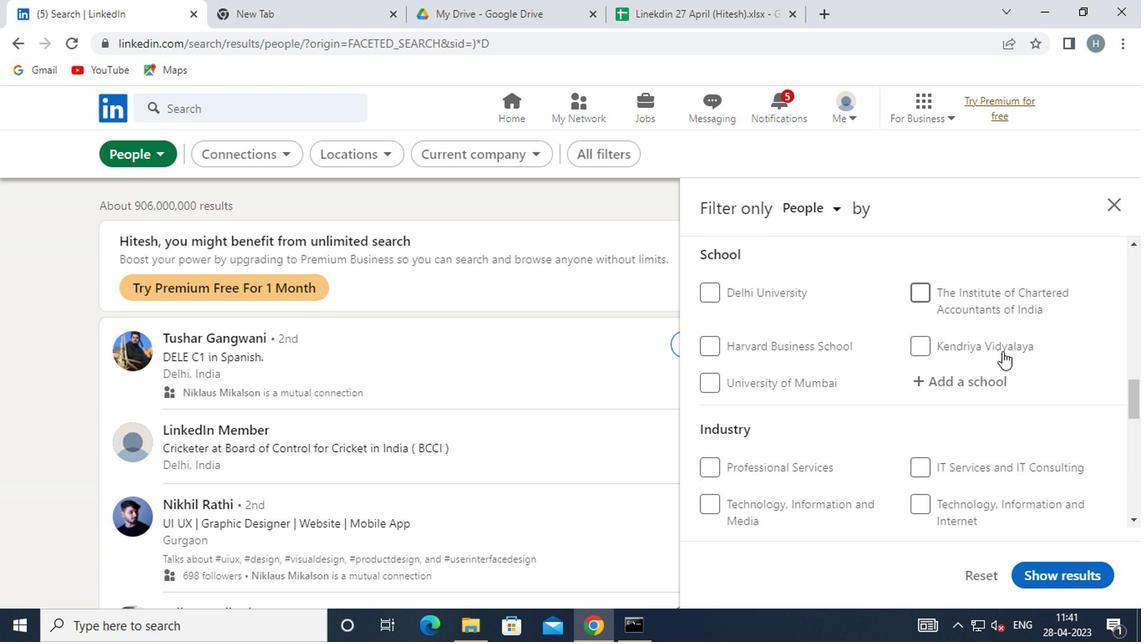 
Action: Mouse scrolled (996, 351) with delta (0, 0)
Screenshot: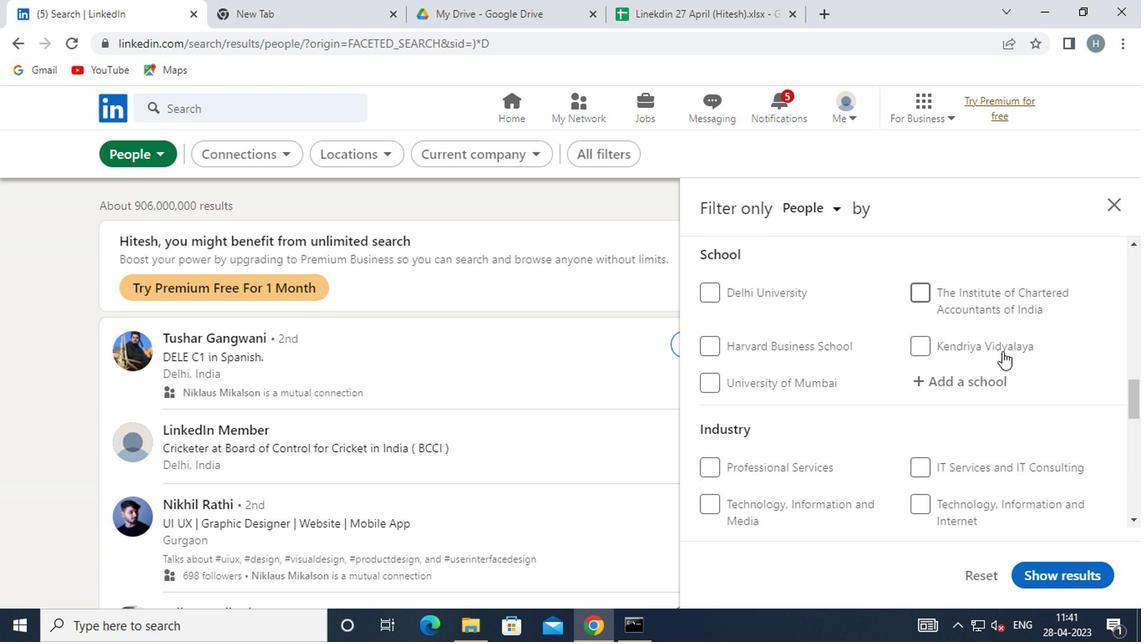 
Action: Mouse moved to (921, 453)
Screenshot: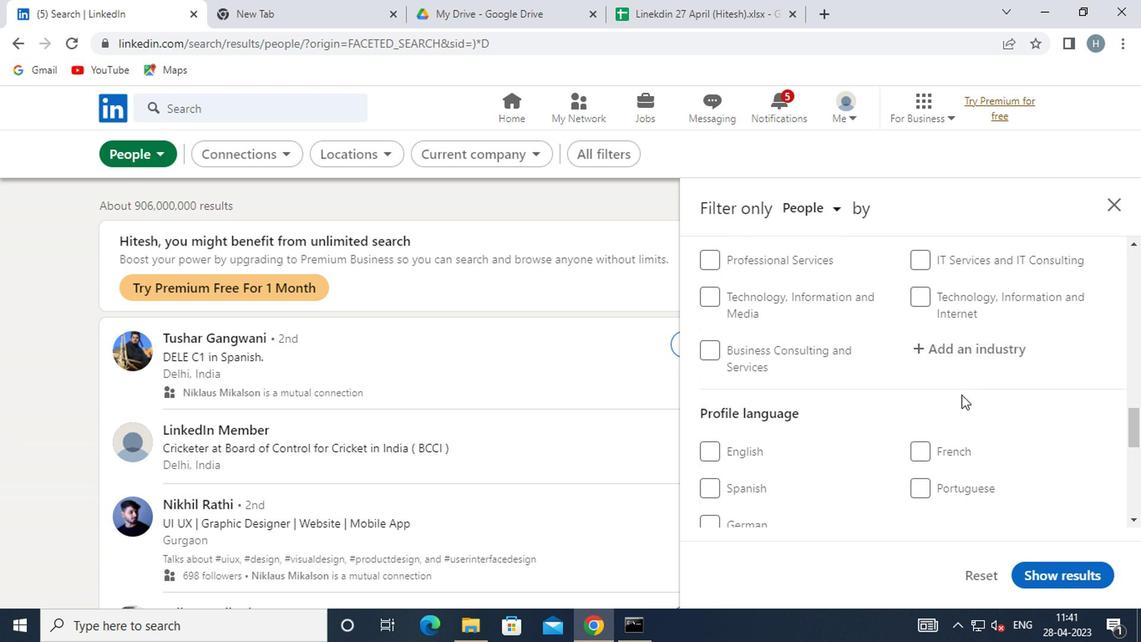 
Action: Mouse scrolled (921, 452) with delta (0, 0)
Screenshot: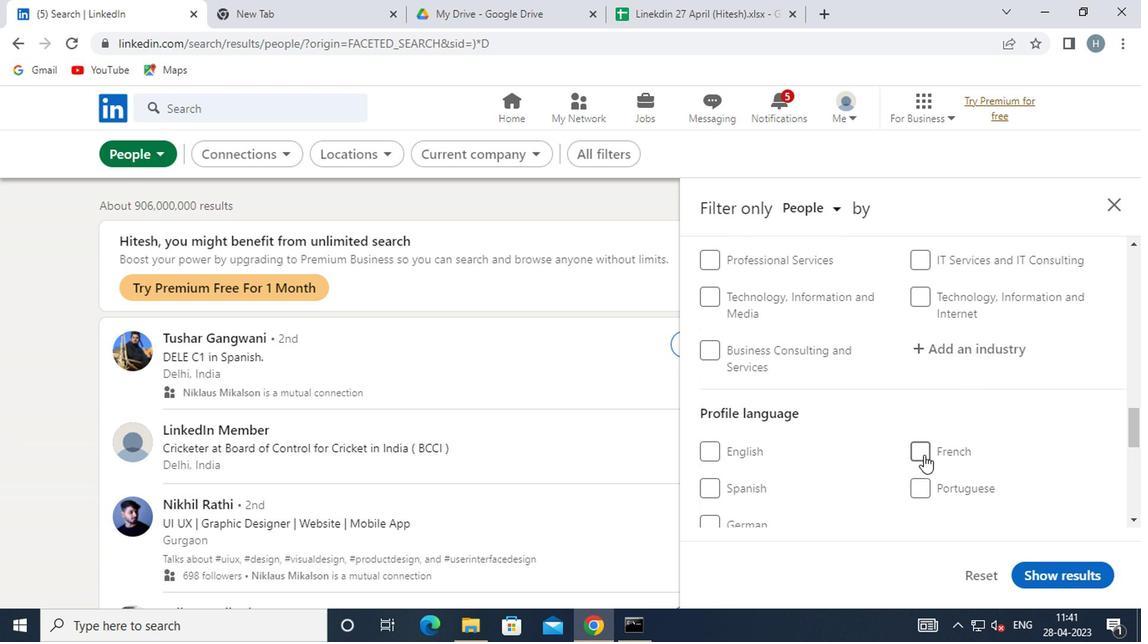 
Action: Mouse moved to (744, 428)
Screenshot: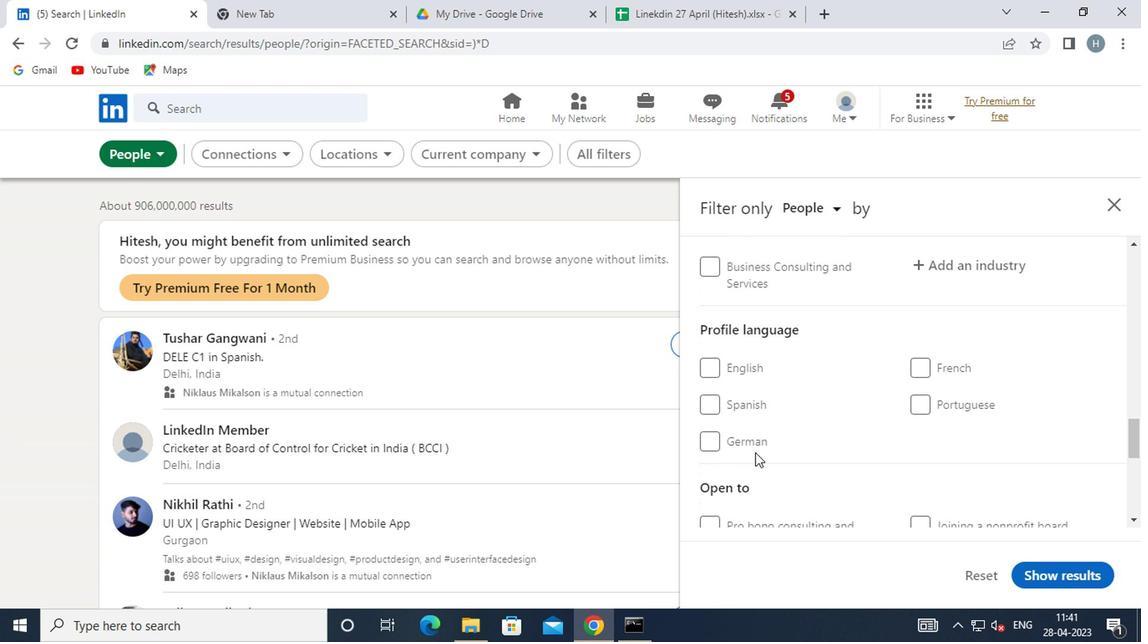 
Action: Mouse pressed left at (744, 428)
Screenshot: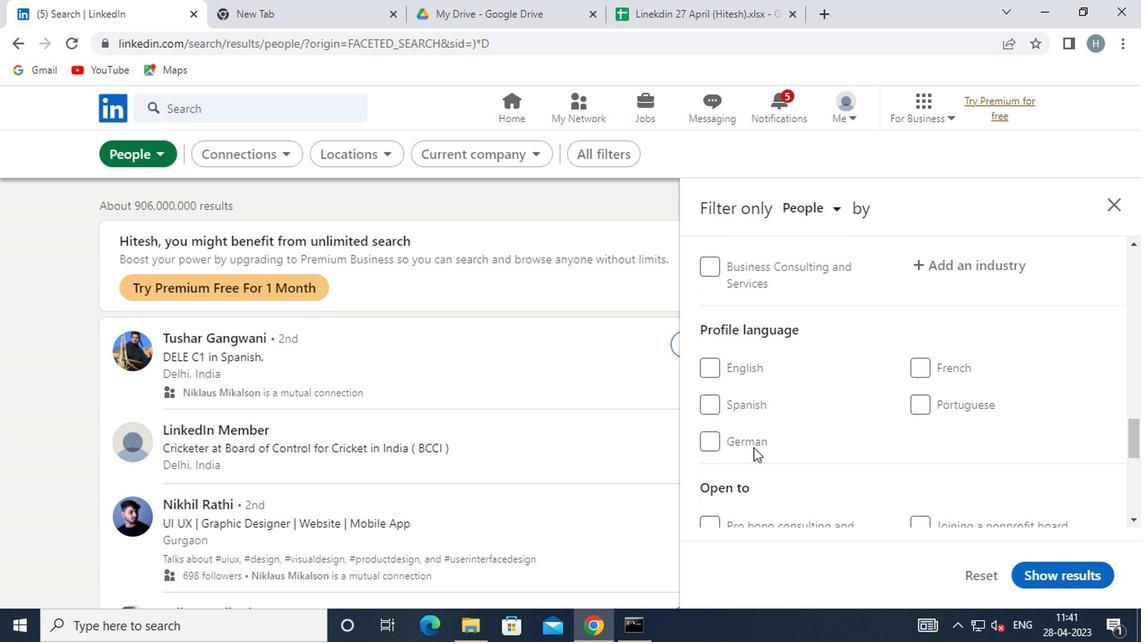
Action: Mouse moved to (757, 437)
Screenshot: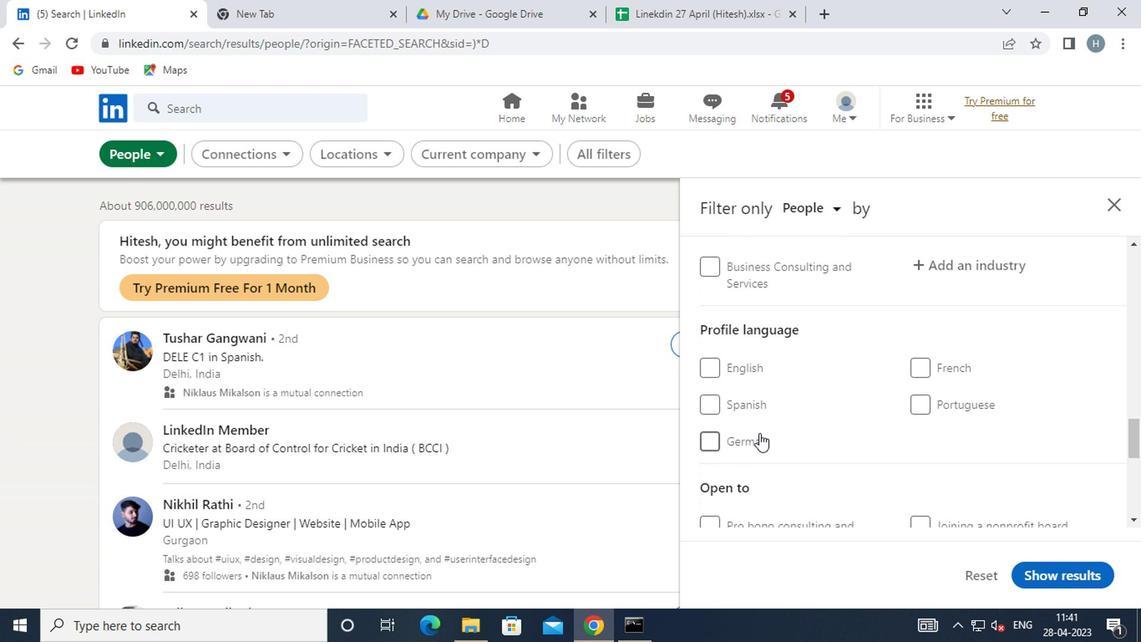 
Action: Mouse pressed left at (757, 437)
Screenshot: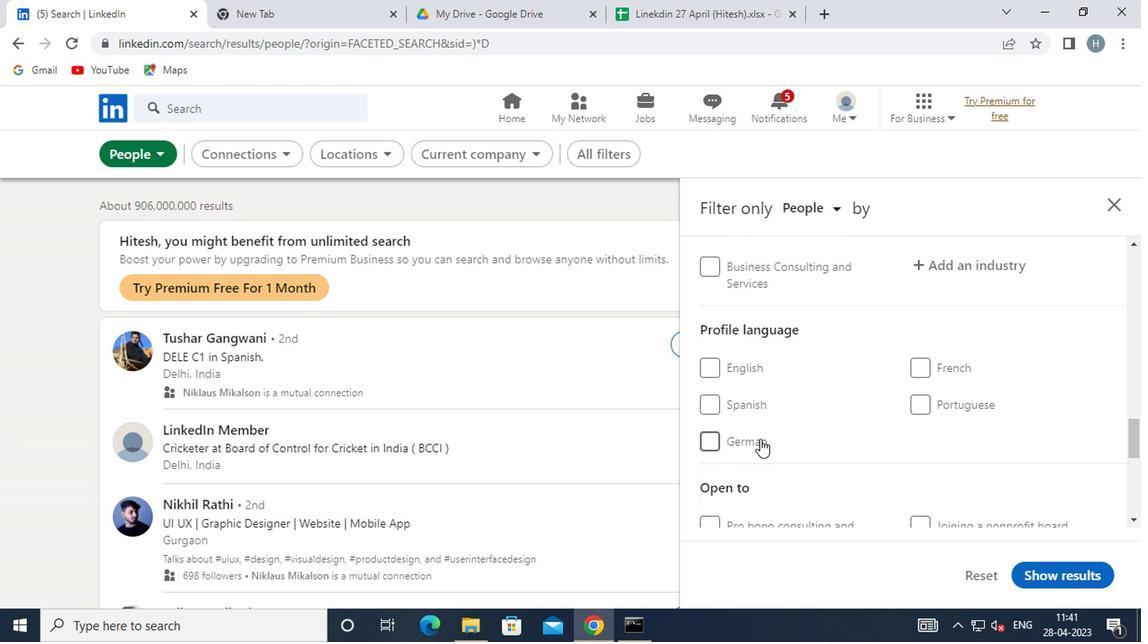 
Action: Mouse moved to (857, 425)
Screenshot: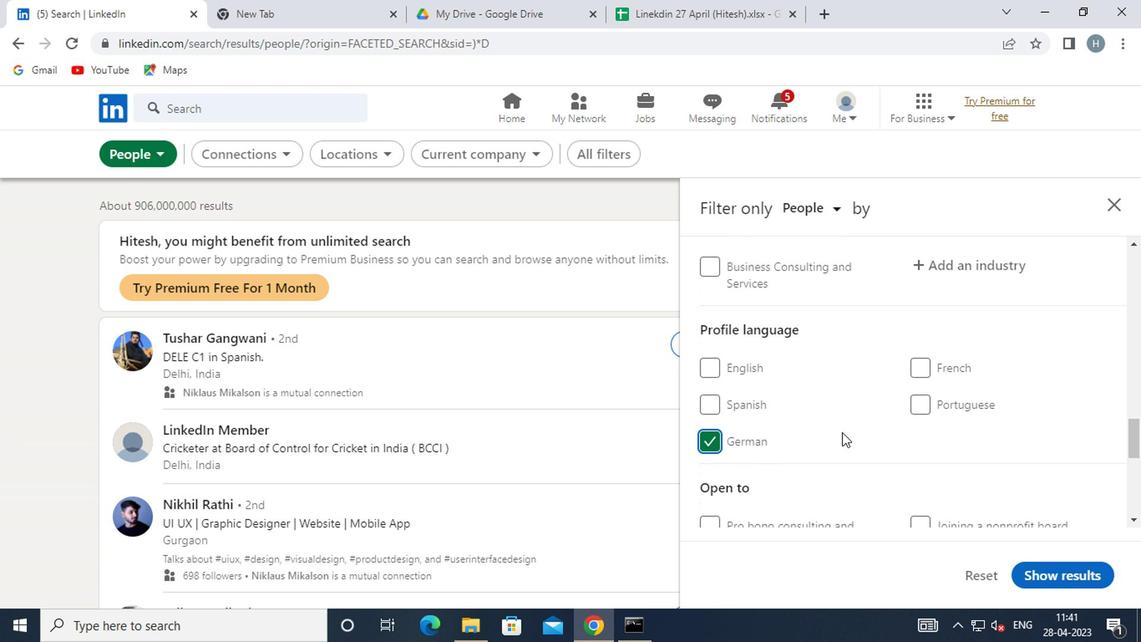 
Action: Mouse scrolled (857, 426) with delta (0, 1)
Screenshot: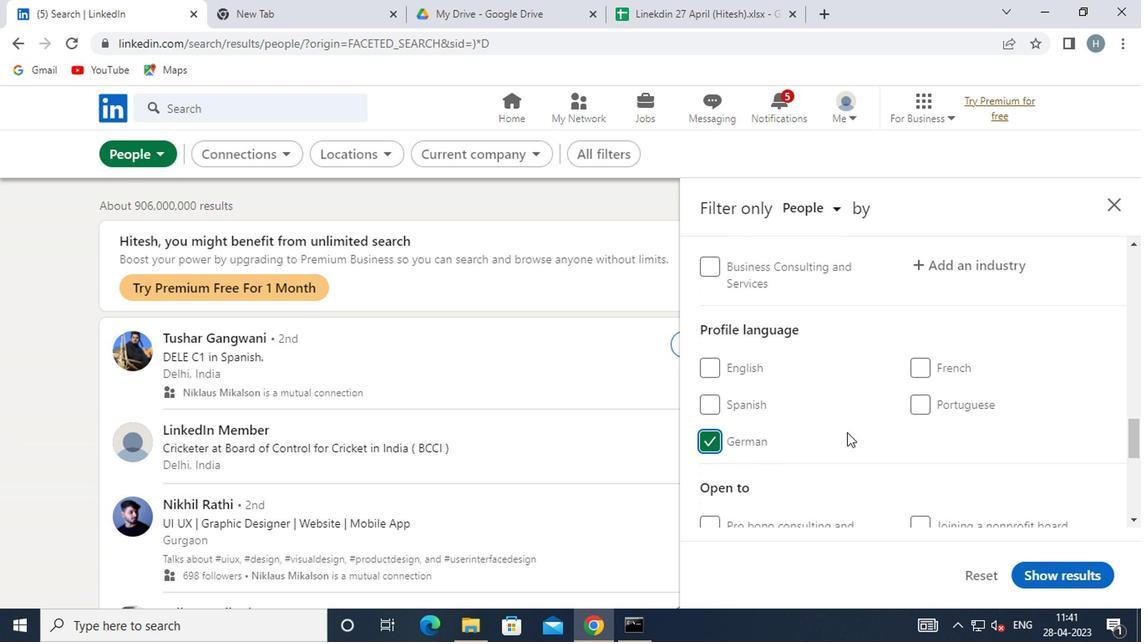
Action: Mouse scrolled (857, 426) with delta (0, 1)
Screenshot: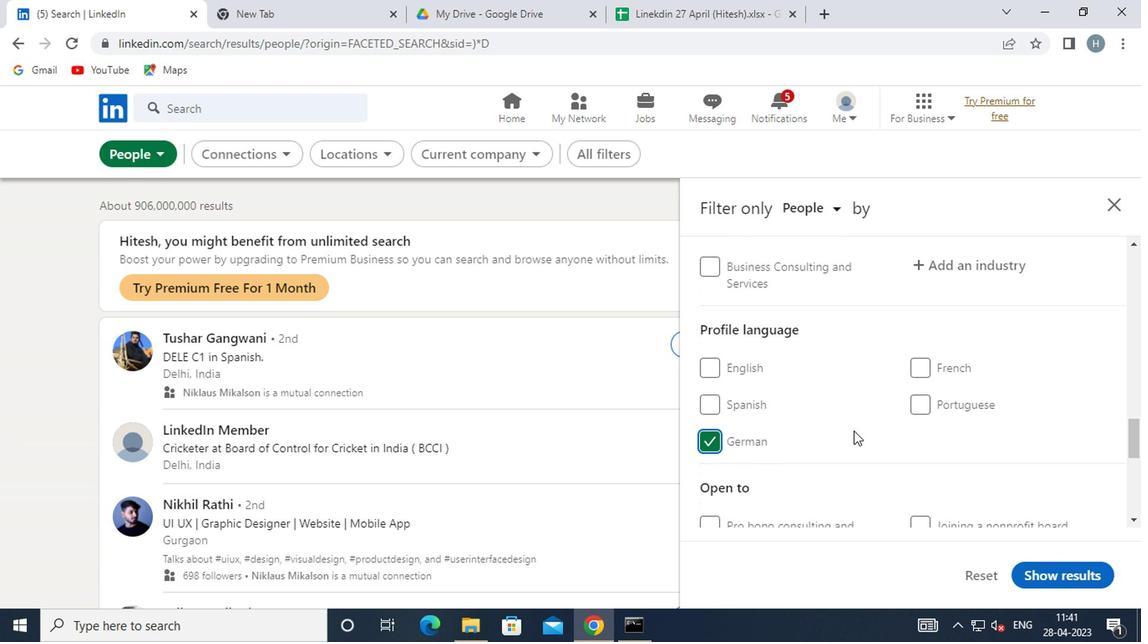 
Action: Mouse scrolled (857, 426) with delta (0, 1)
Screenshot: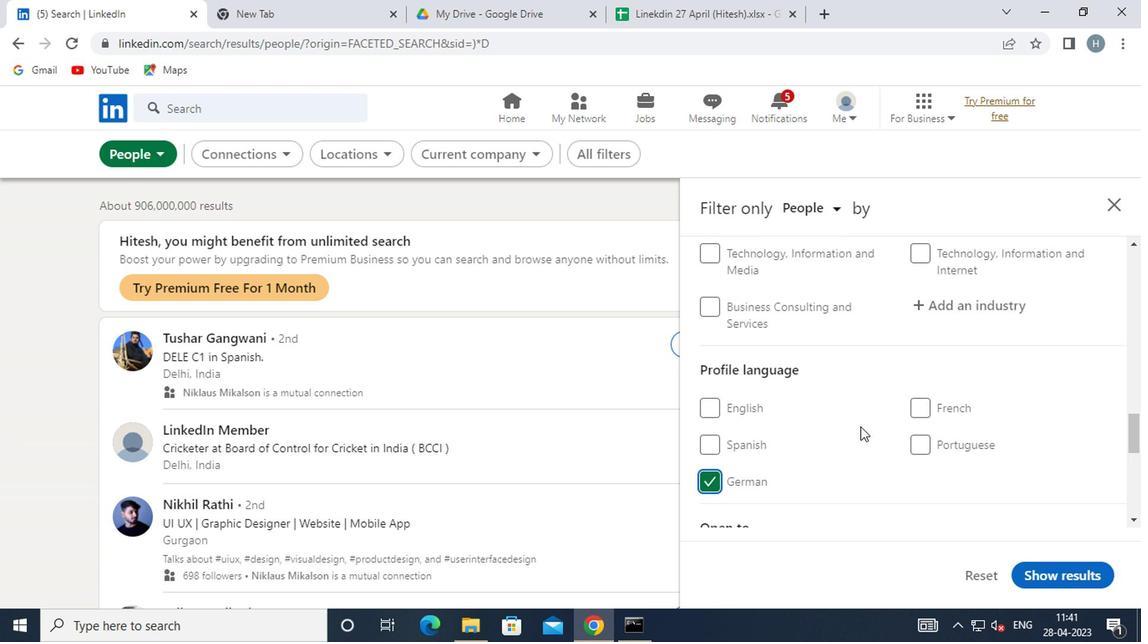 
Action: Mouse scrolled (857, 426) with delta (0, 1)
Screenshot: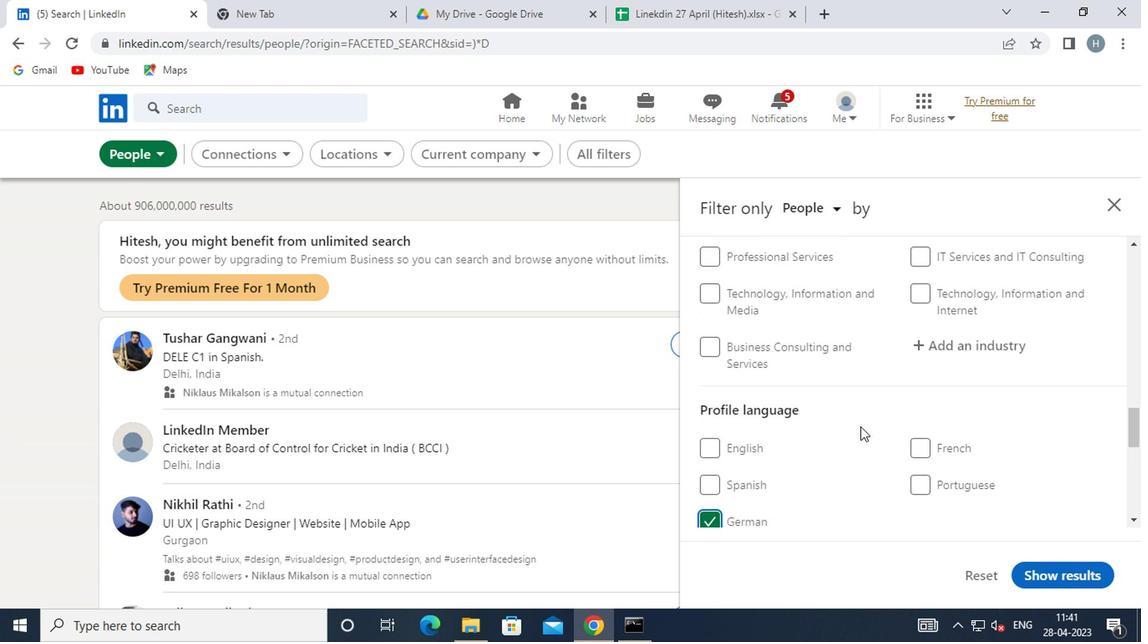 
Action: Mouse moved to (863, 422)
Screenshot: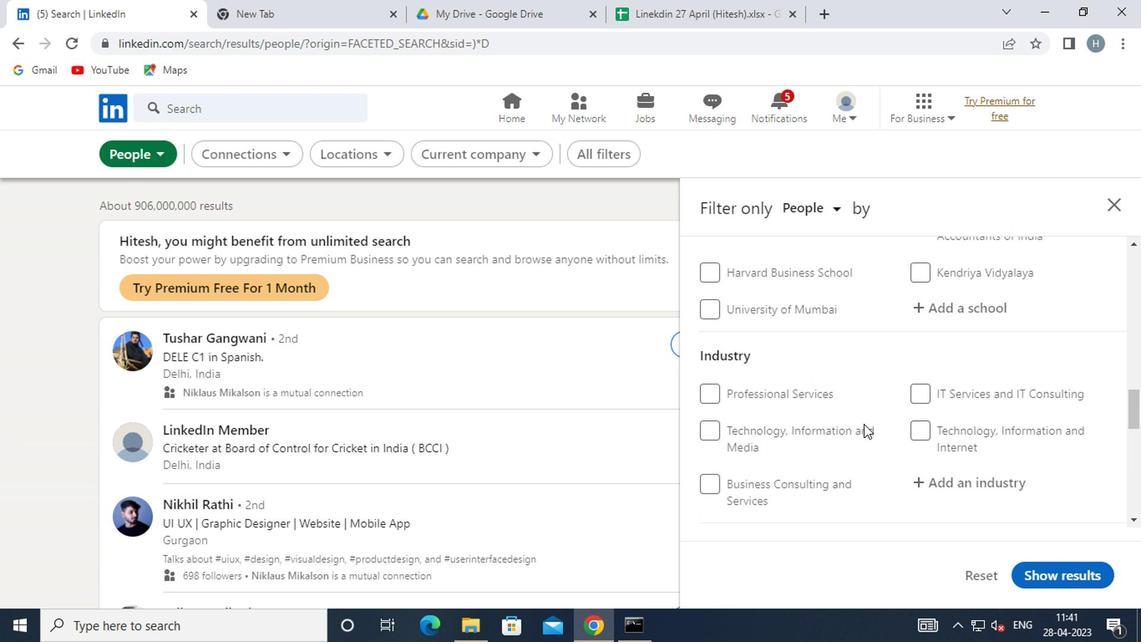 
Action: Mouse scrolled (863, 422) with delta (0, 0)
Screenshot: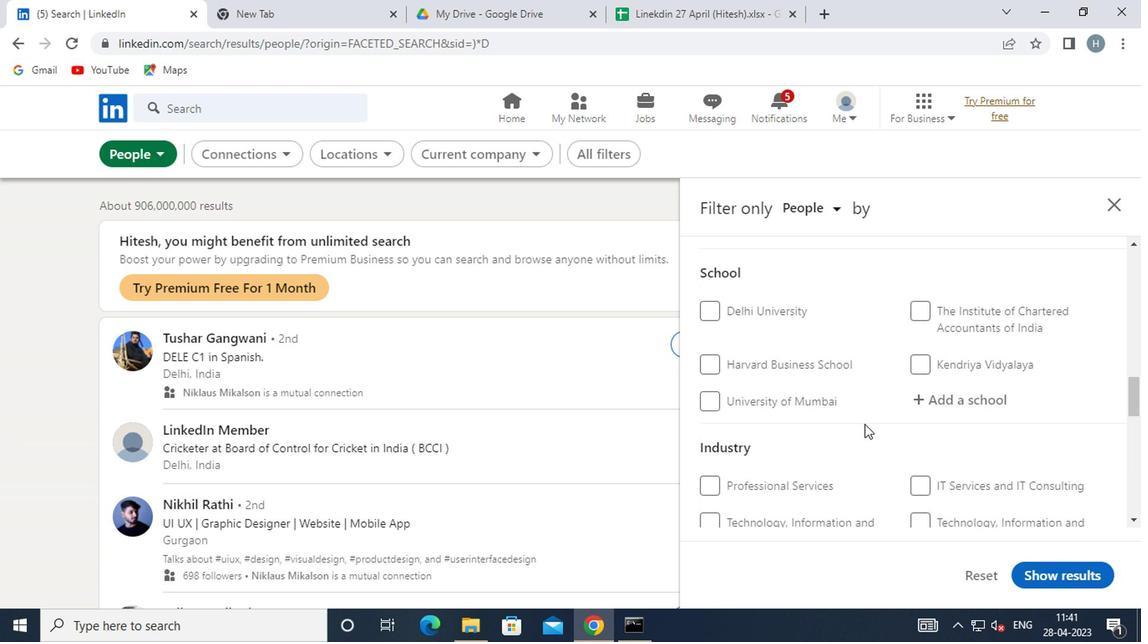 
Action: Mouse scrolled (863, 422) with delta (0, 0)
Screenshot: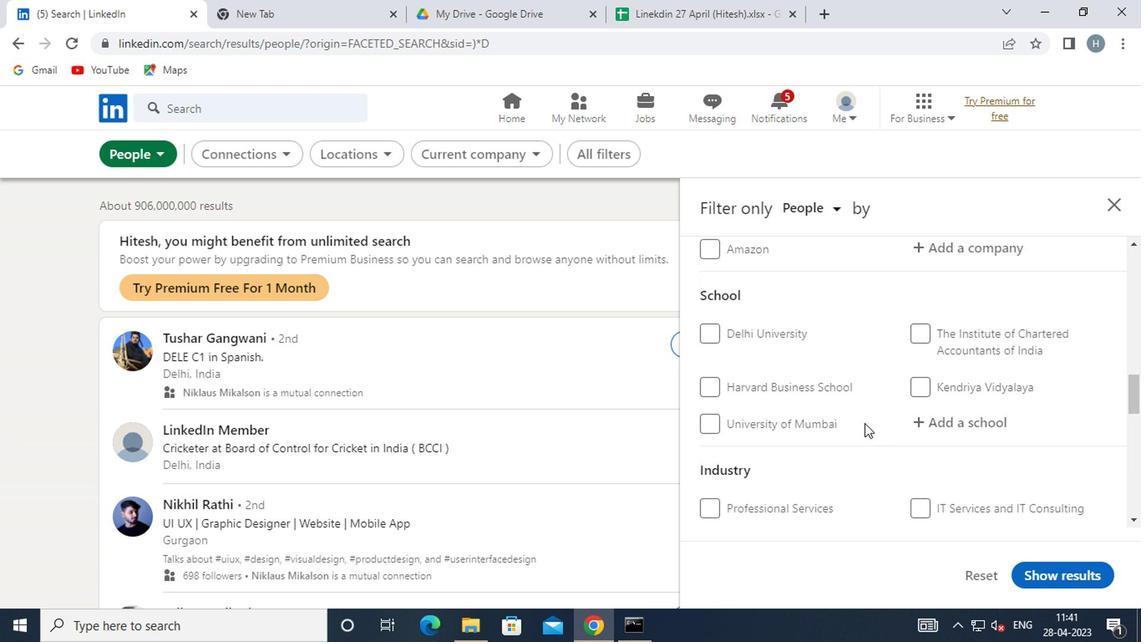 
Action: Mouse scrolled (863, 422) with delta (0, 0)
Screenshot: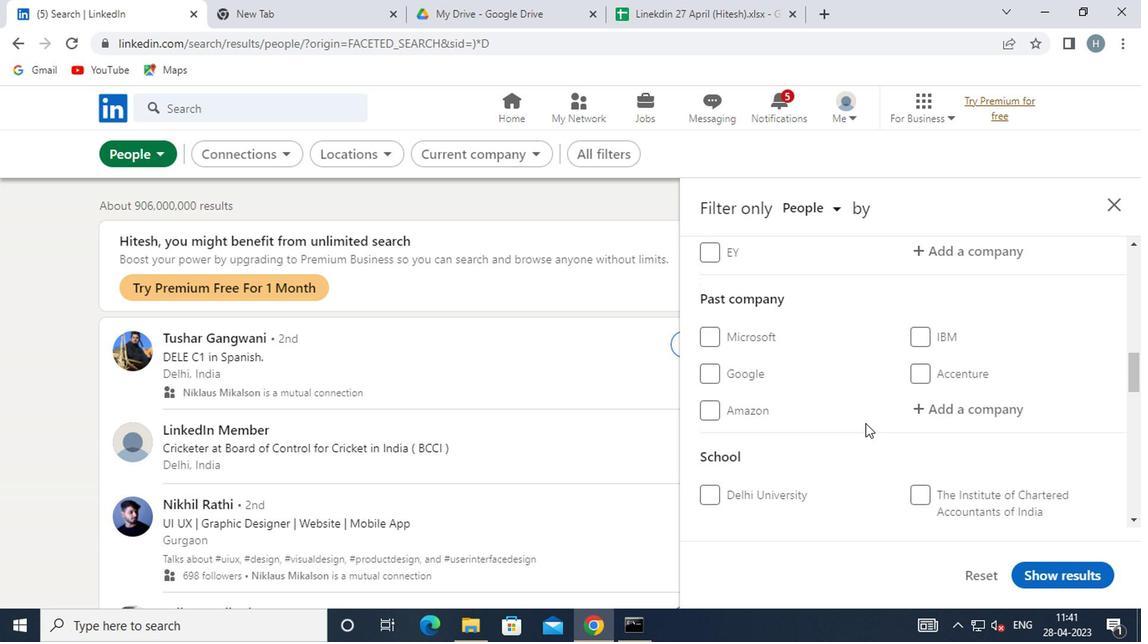 
Action: Mouse moved to (943, 405)
Screenshot: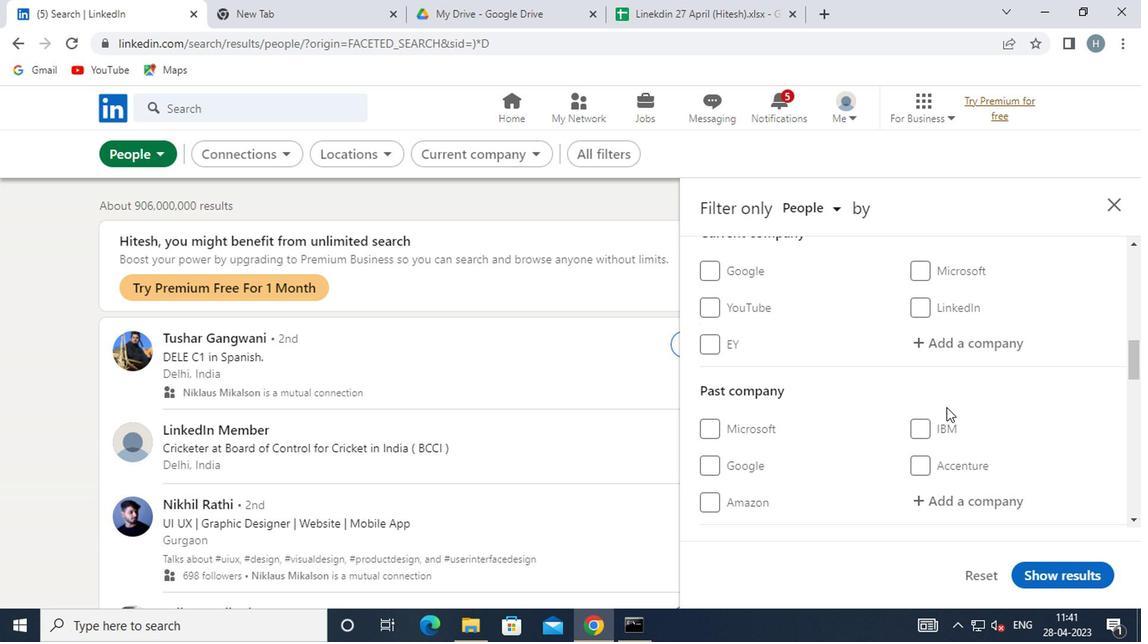 
Action: Mouse scrolled (943, 406) with delta (0, 1)
Screenshot: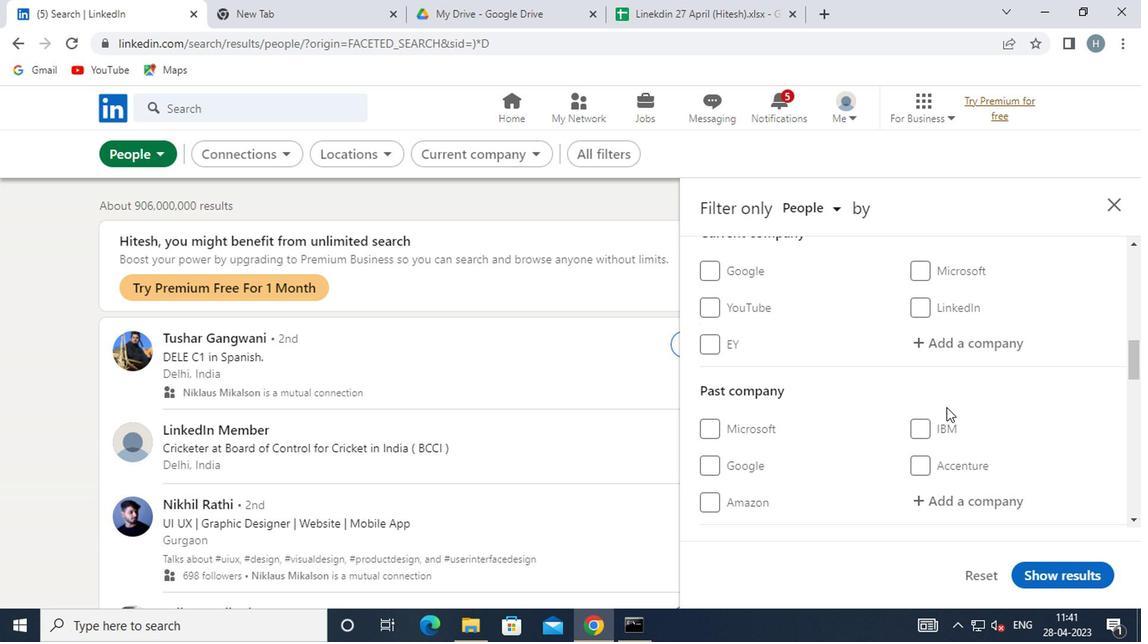 
Action: Mouse moved to (963, 419)
Screenshot: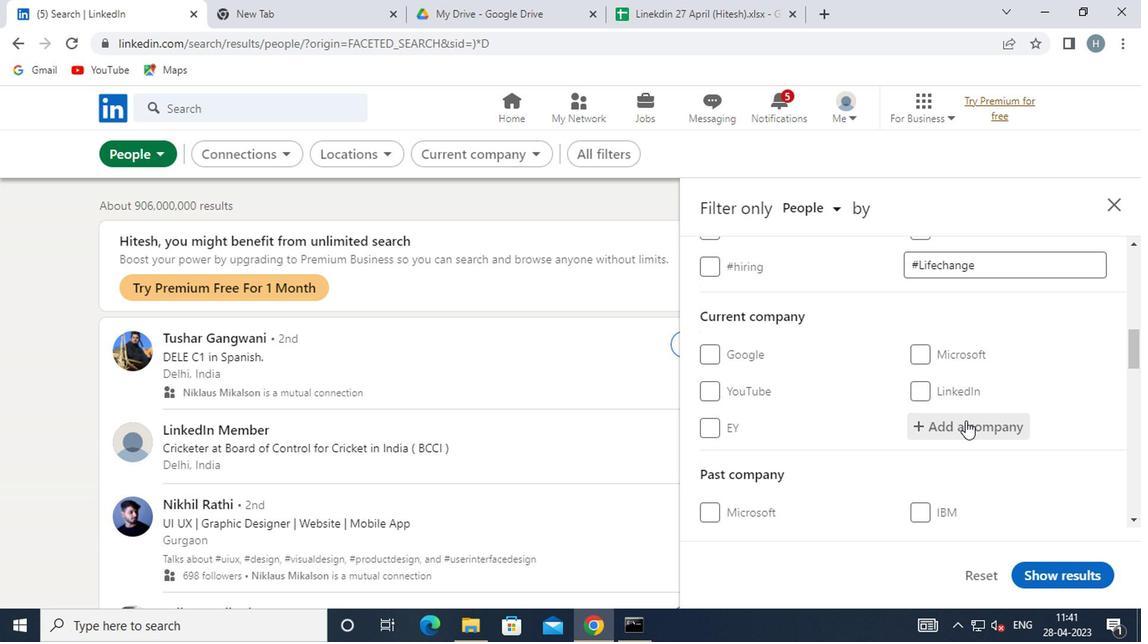 
Action: Mouse pressed left at (963, 419)
Screenshot: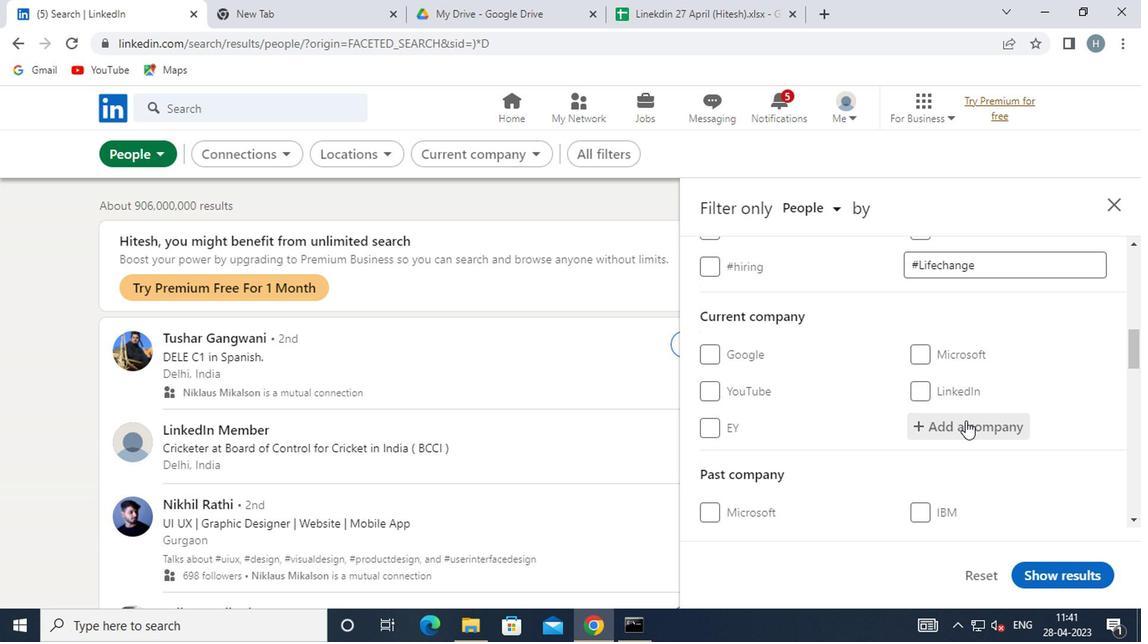 
Action: Key pressed <Key.shift><Key.shift><Key.shift><Key.shift><Key.shift><Key.shift>HELLA<Key.space>
Screenshot: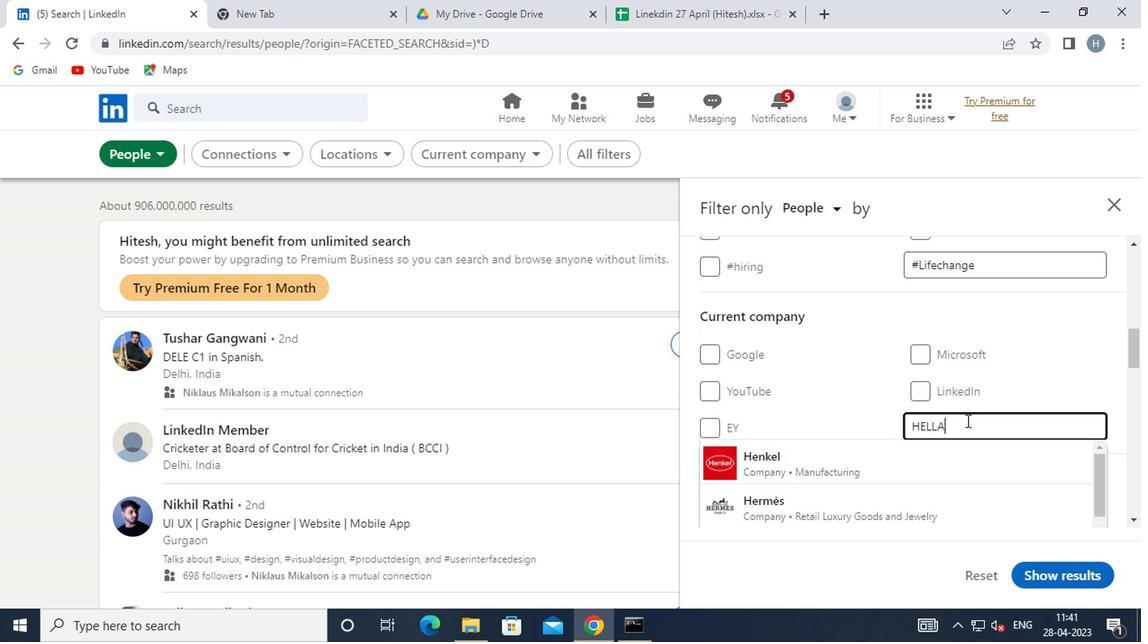
Action: Mouse moved to (901, 452)
Screenshot: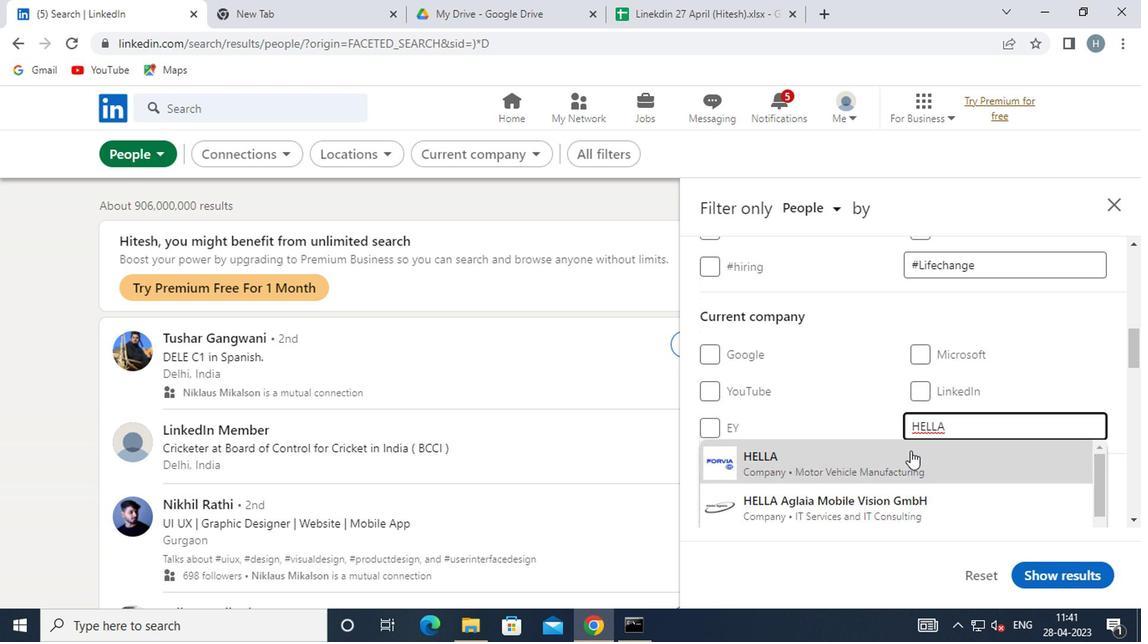 
Action: Mouse pressed left at (901, 452)
Screenshot: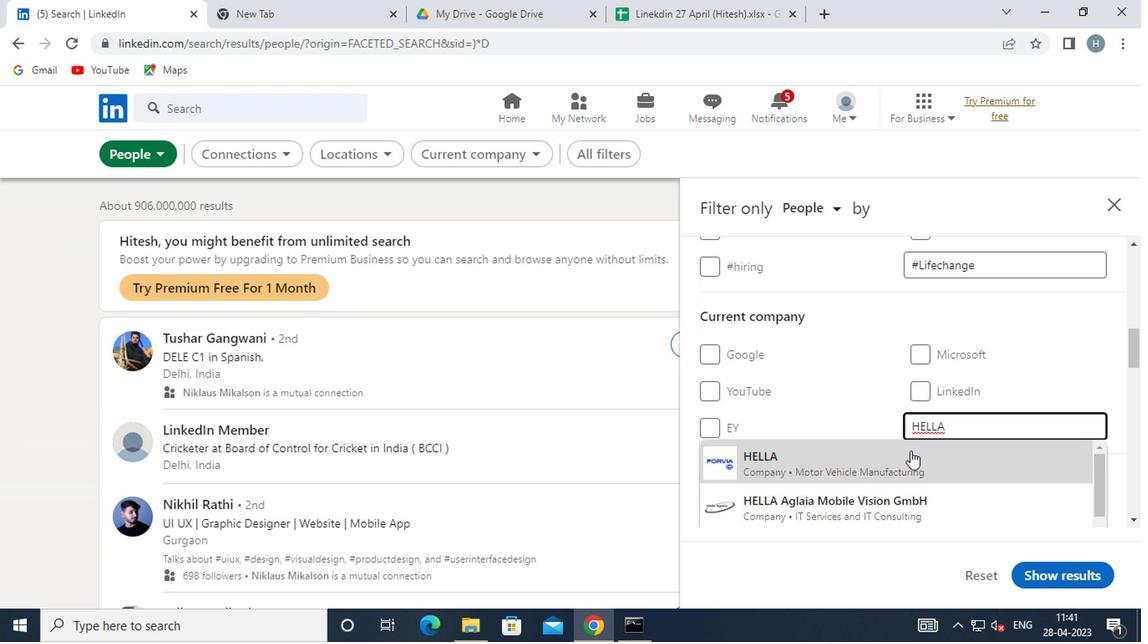
Action: Mouse moved to (903, 441)
Screenshot: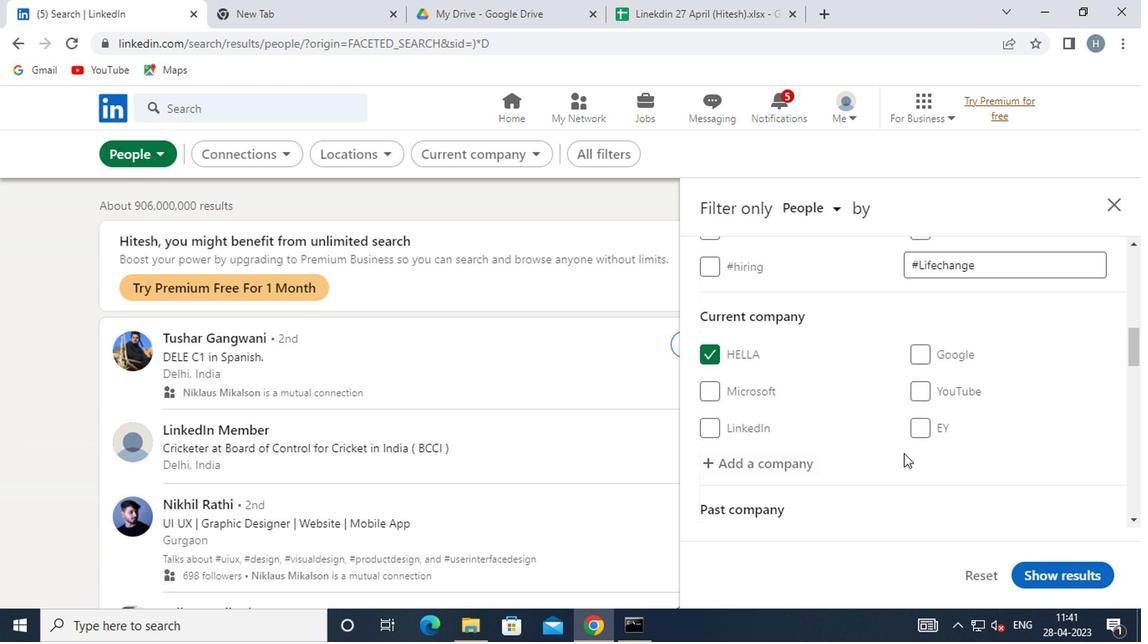 
Action: Mouse scrolled (903, 441) with delta (0, 0)
Screenshot: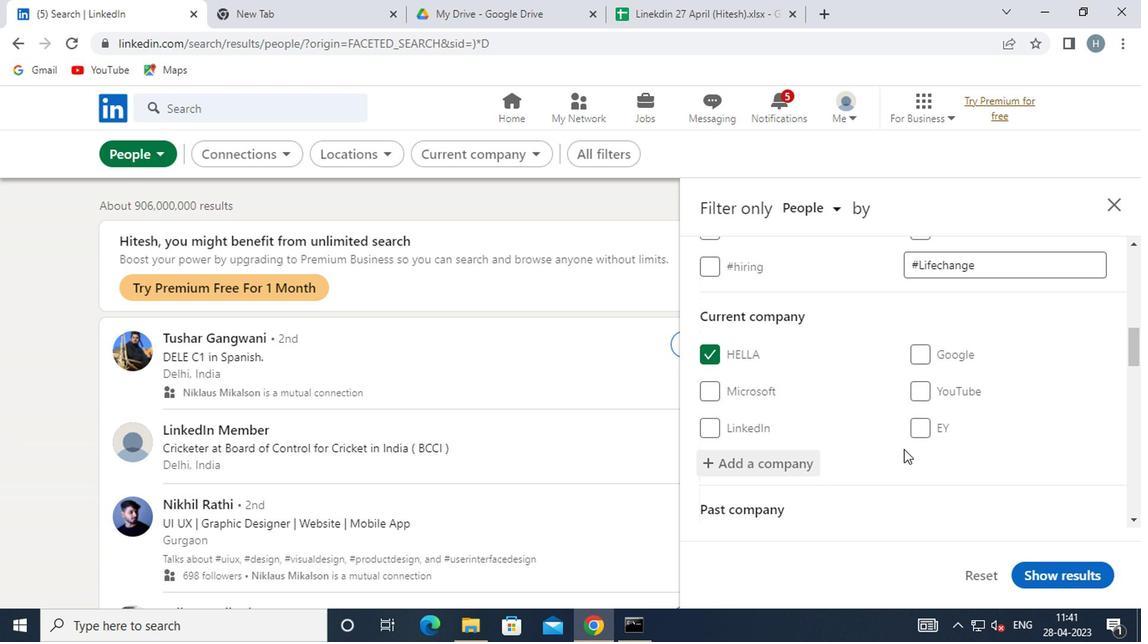 
Action: Mouse scrolled (903, 441) with delta (0, 0)
Screenshot: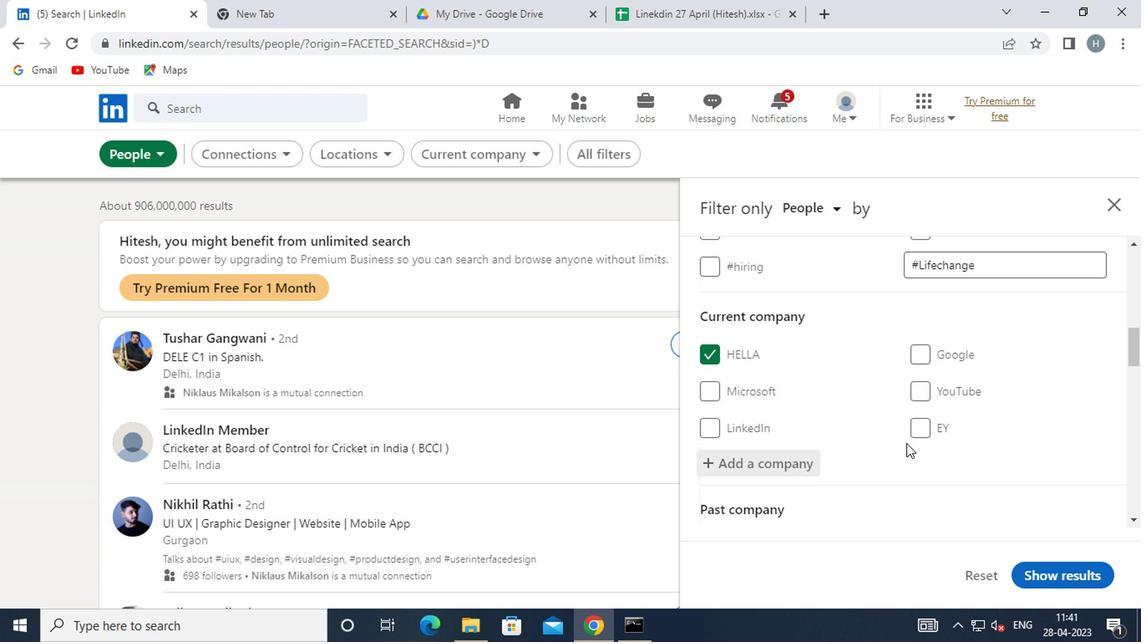 
Action: Mouse moved to (886, 411)
Screenshot: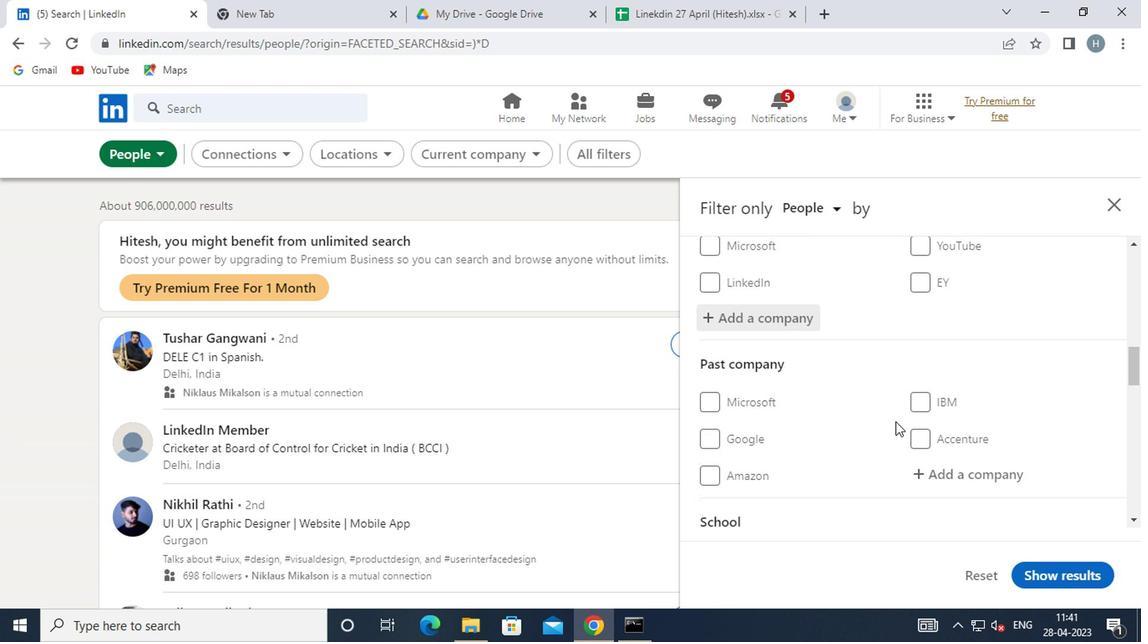 
Action: Mouse scrolled (886, 410) with delta (0, 0)
Screenshot: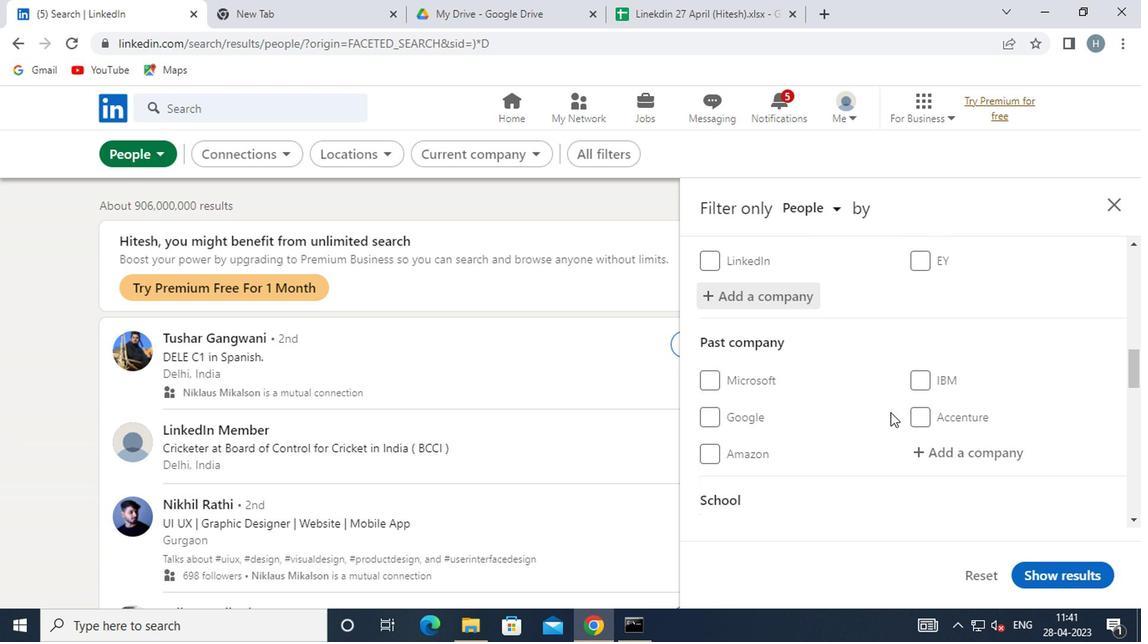 
Action: Mouse moved to (901, 407)
Screenshot: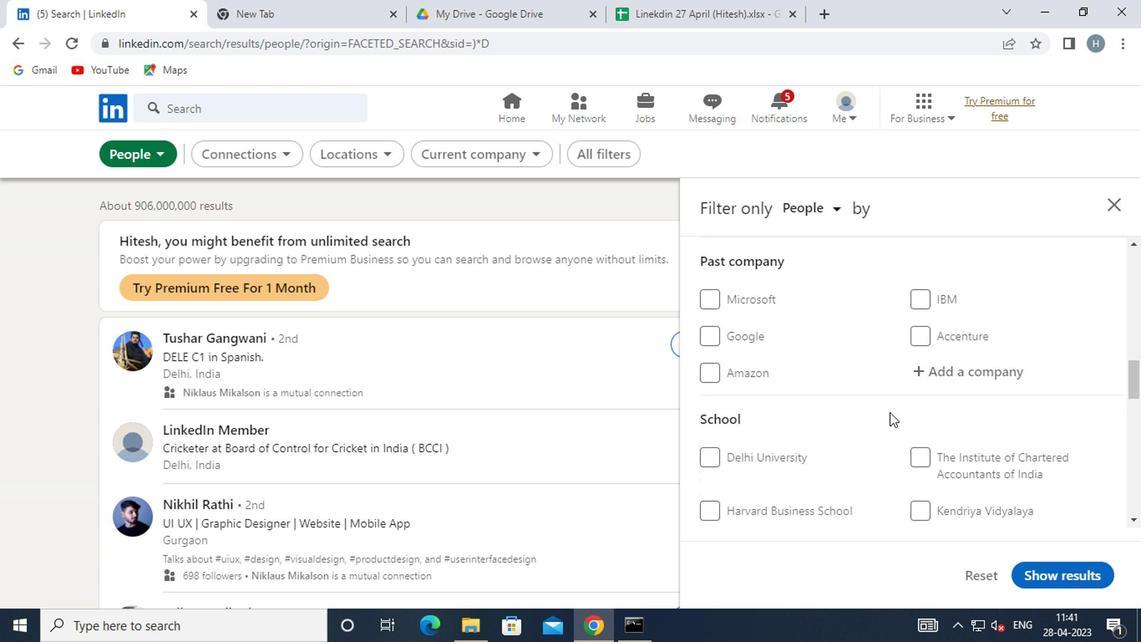 
Action: Mouse scrolled (901, 406) with delta (0, 0)
Screenshot: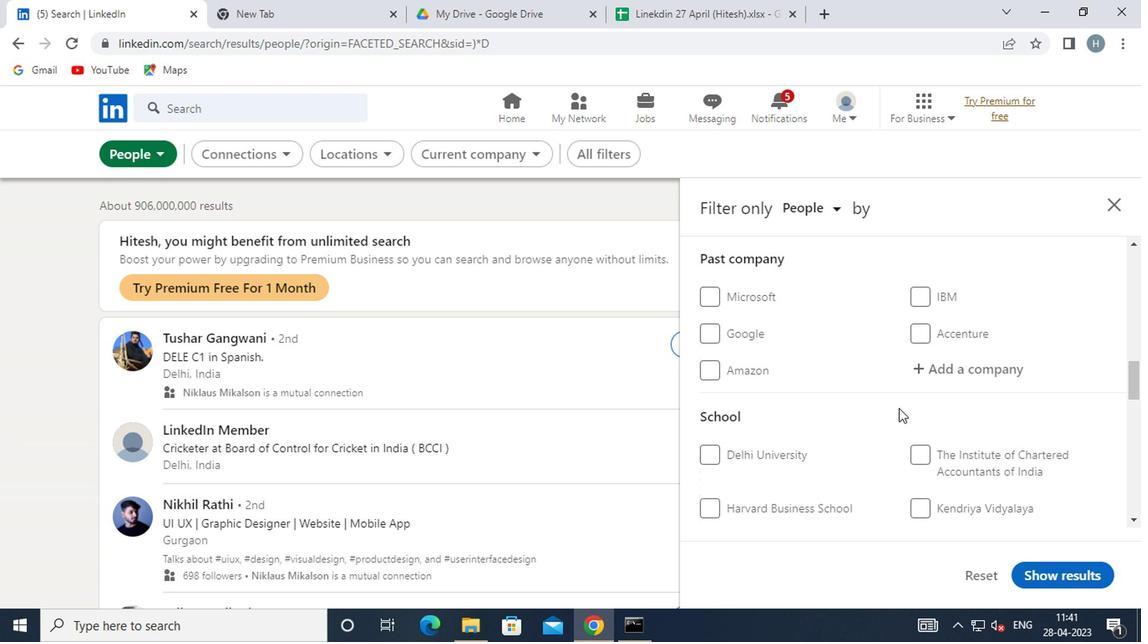 
Action: Mouse scrolled (901, 406) with delta (0, 0)
Screenshot: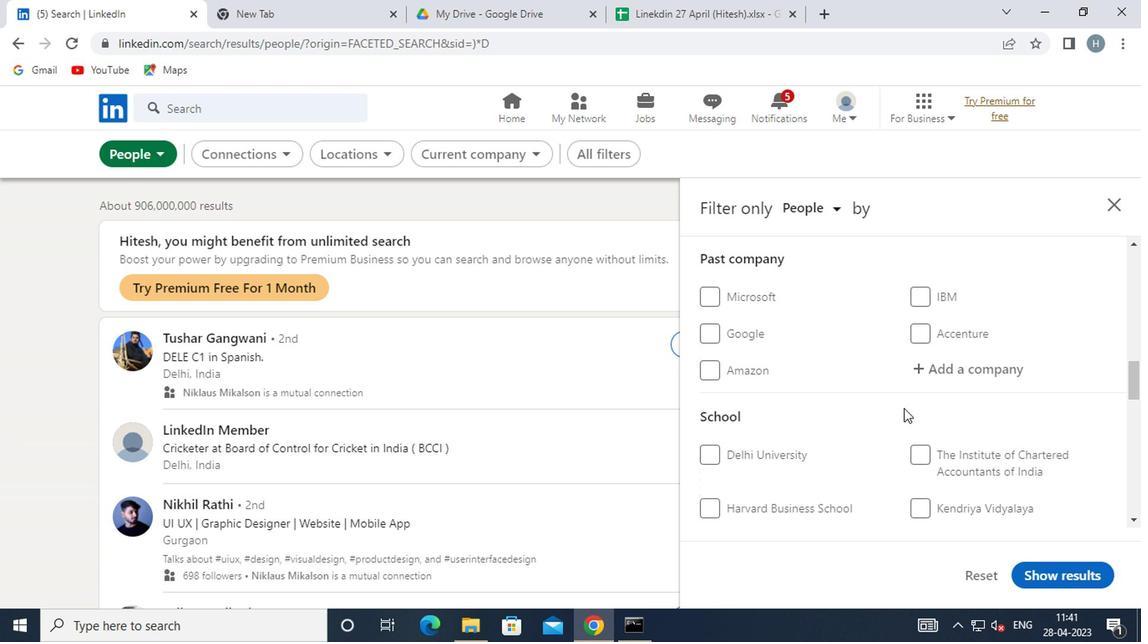 
Action: Mouse moved to (949, 371)
Screenshot: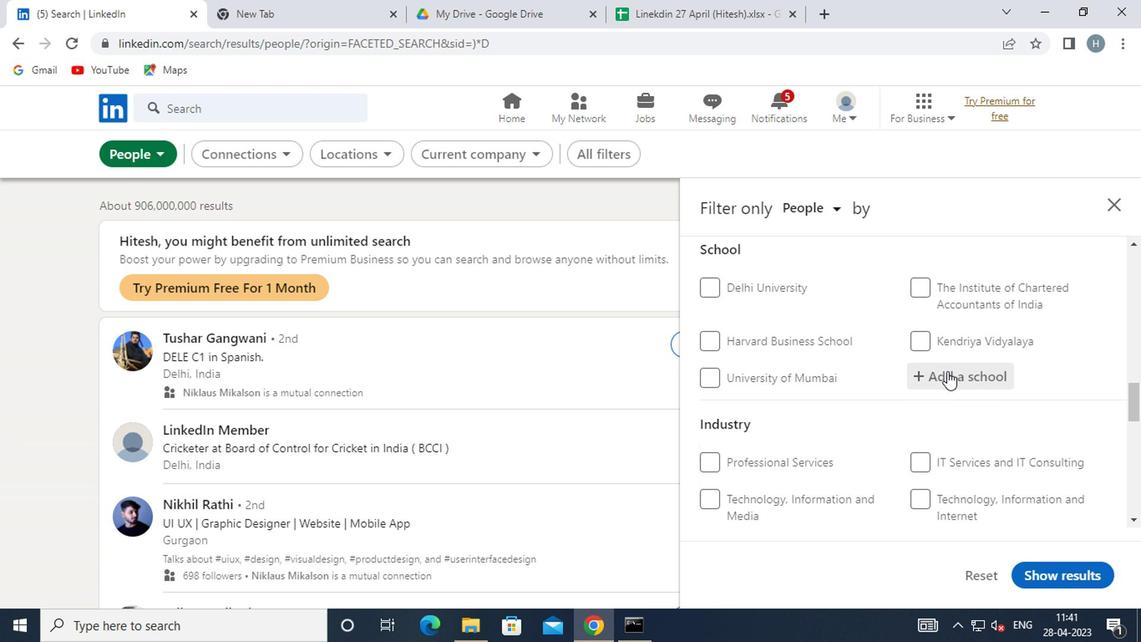 
Action: Mouse pressed left at (949, 371)
Screenshot: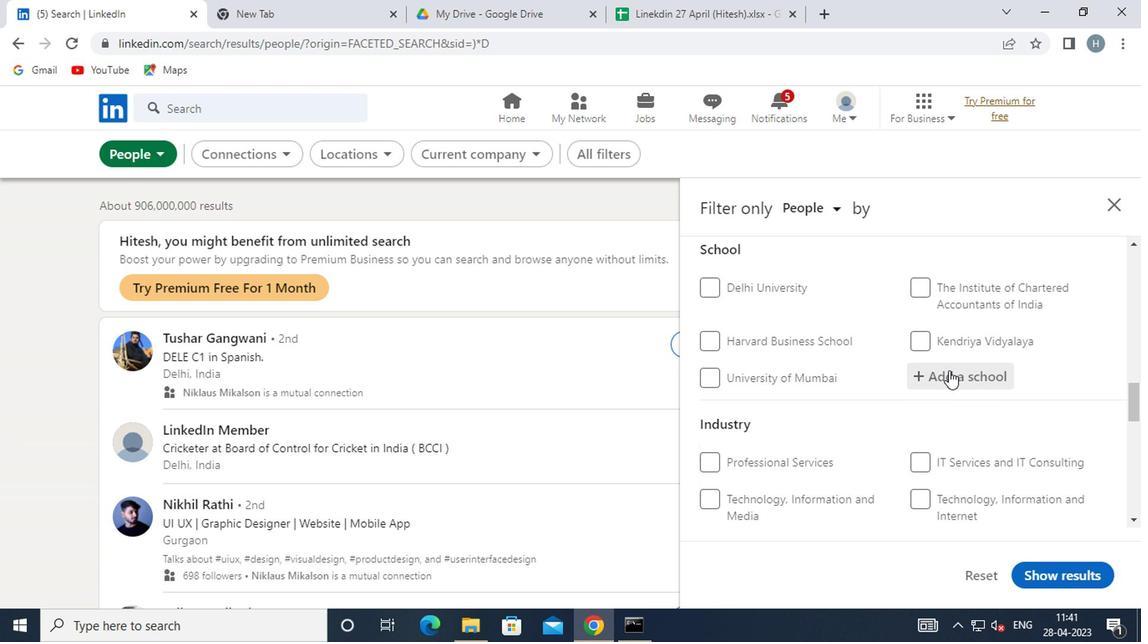 
Action: Key pressed <Key.shift>GOSSNER
Screenshot: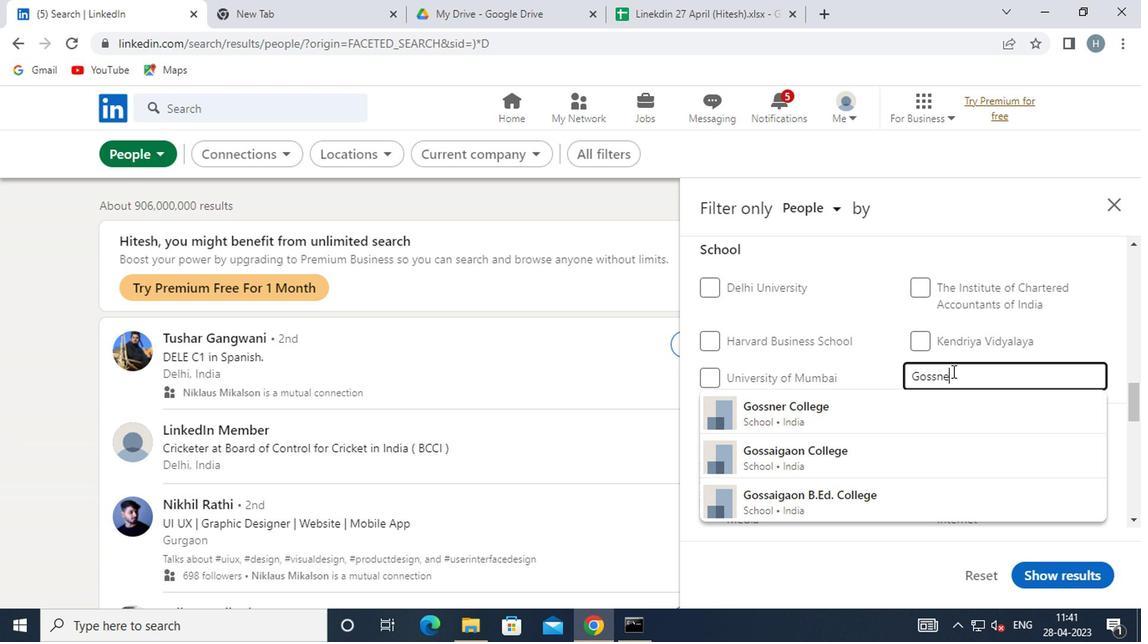 
Action: Mouse moved to (868, 415)
Screenshot: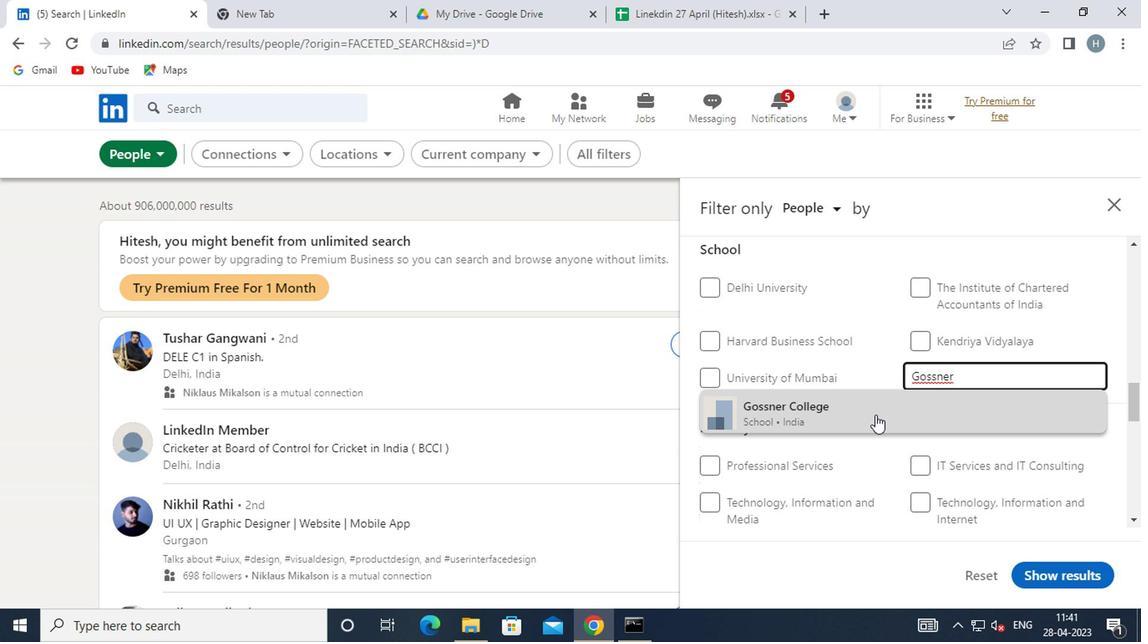 
Action: Mouse pressed left at (868, 415)
Screenshot: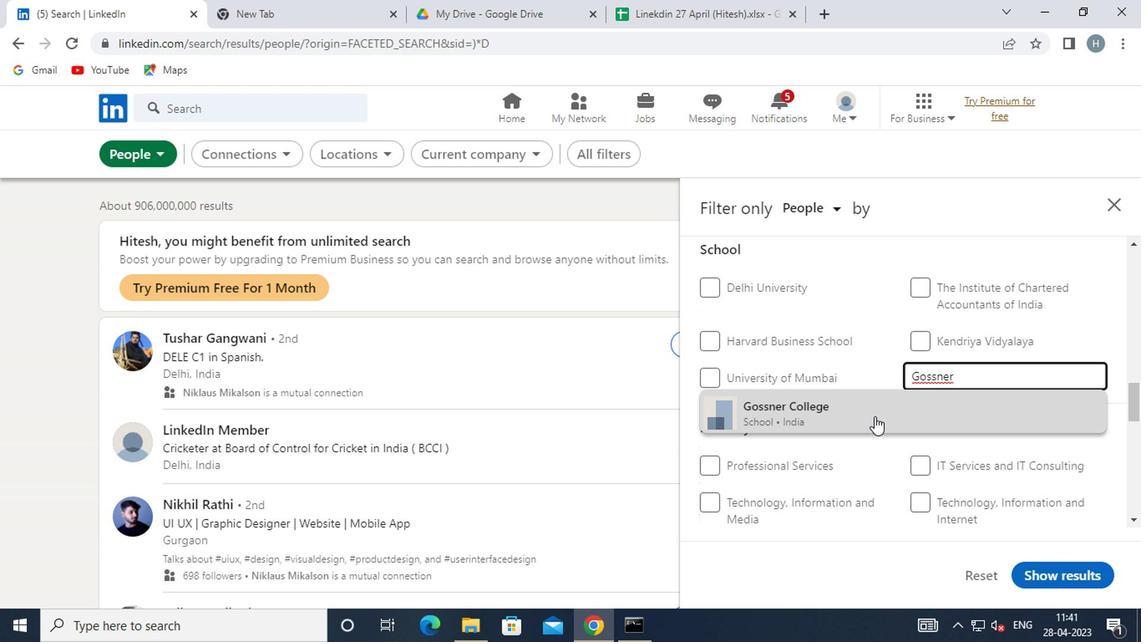 
Action: Mouse moved to (849, 397)
Screenshot: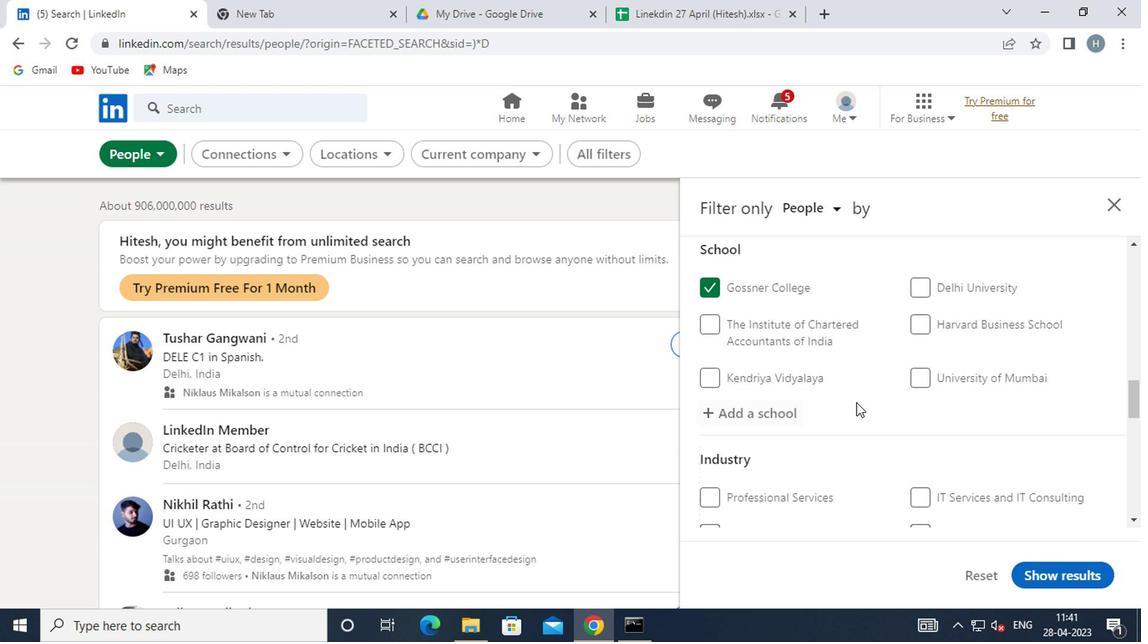 
Action: Mouse scrolled (849, 396) with delta (0, 0)
Screenshot: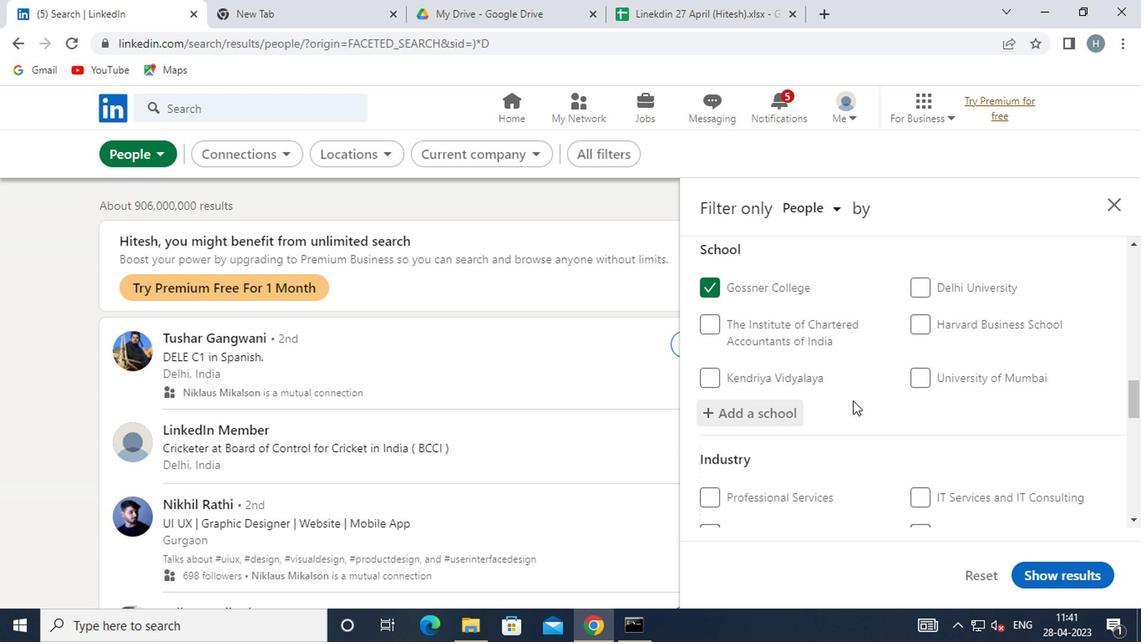 
Action: Mouse scrolled (849, 396) with delta (0, 0)
Screenshot: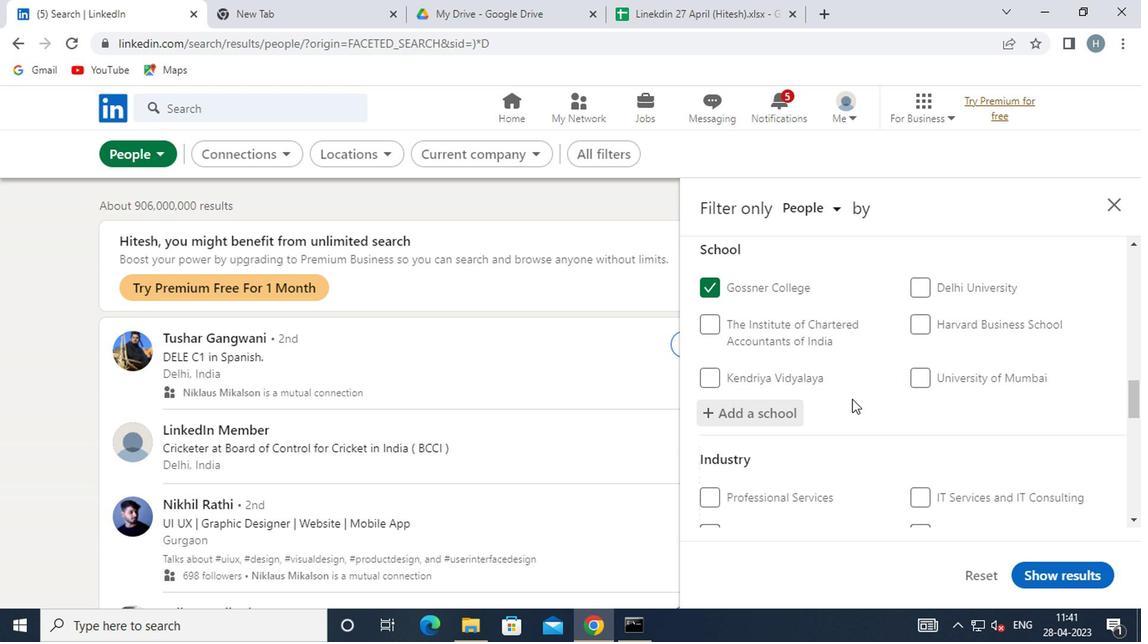 
Action: Mouse moved to (849, 392)
Screenshot: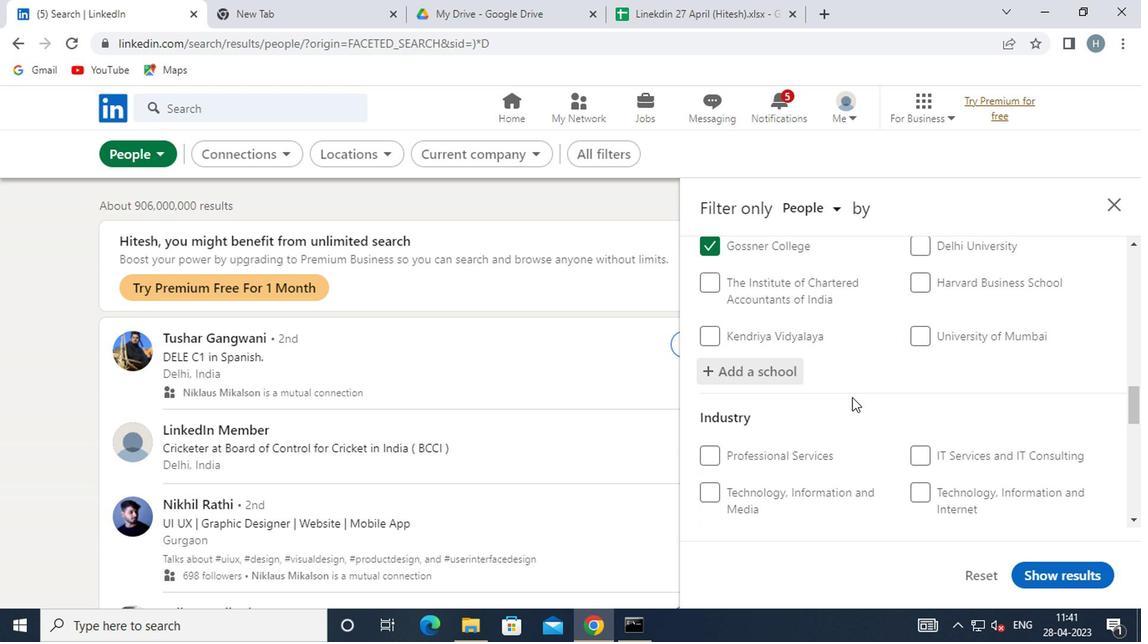 
Action: Mouse scrolled (849, 391) with delta (0, 0)
Screenshot: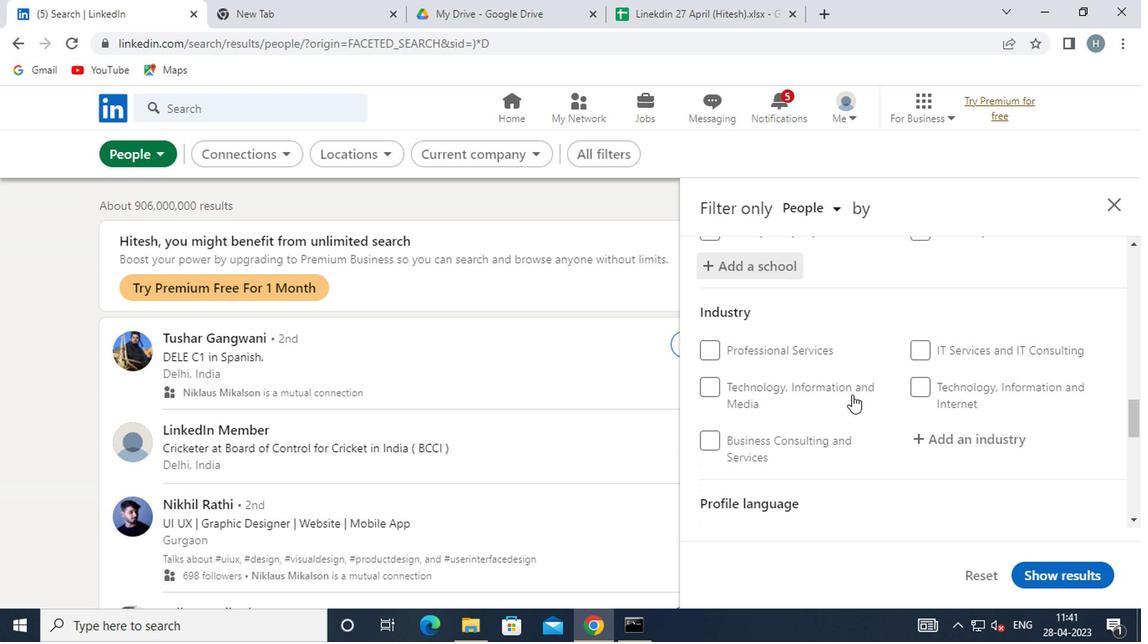 
Action: Mouse moved to (957, 337)
Screenshot: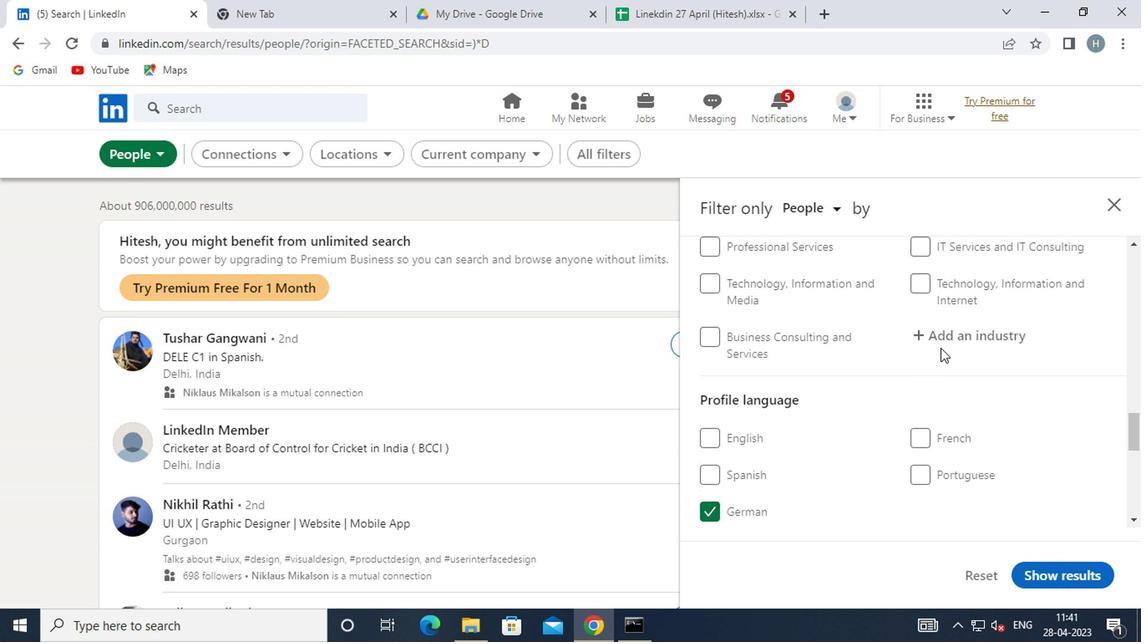 
Action: Mouse pressed left at (957, 337)
Screenshot: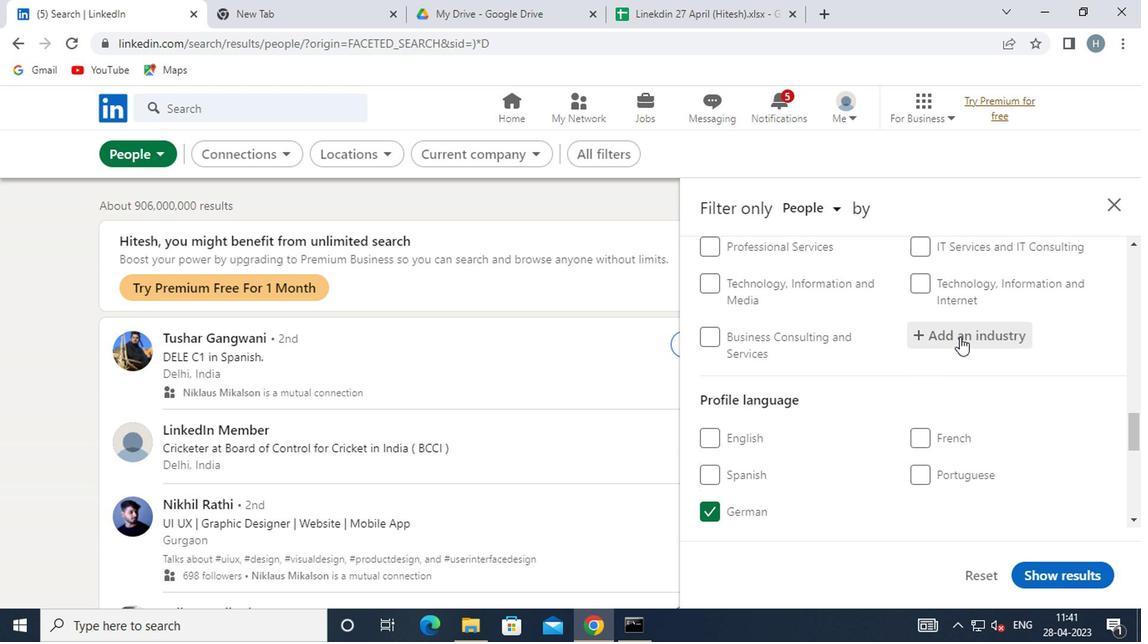 
Action: Key pressed <Key.shift>SOLA
Screenshot: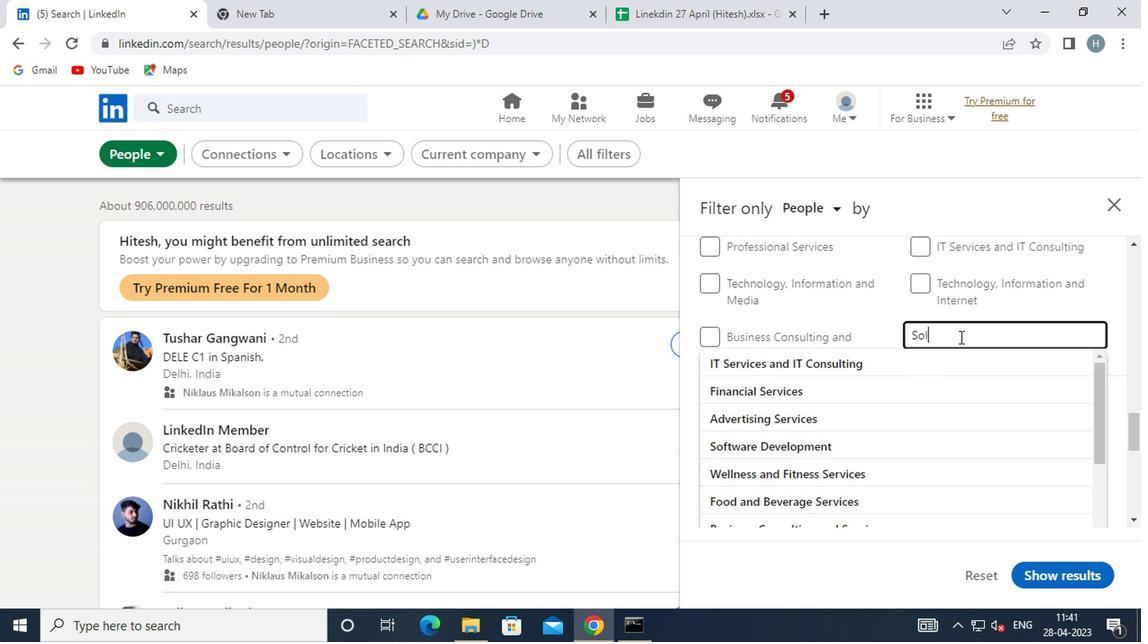 
Action: Mouse moved to (924, 356)
Screenshot: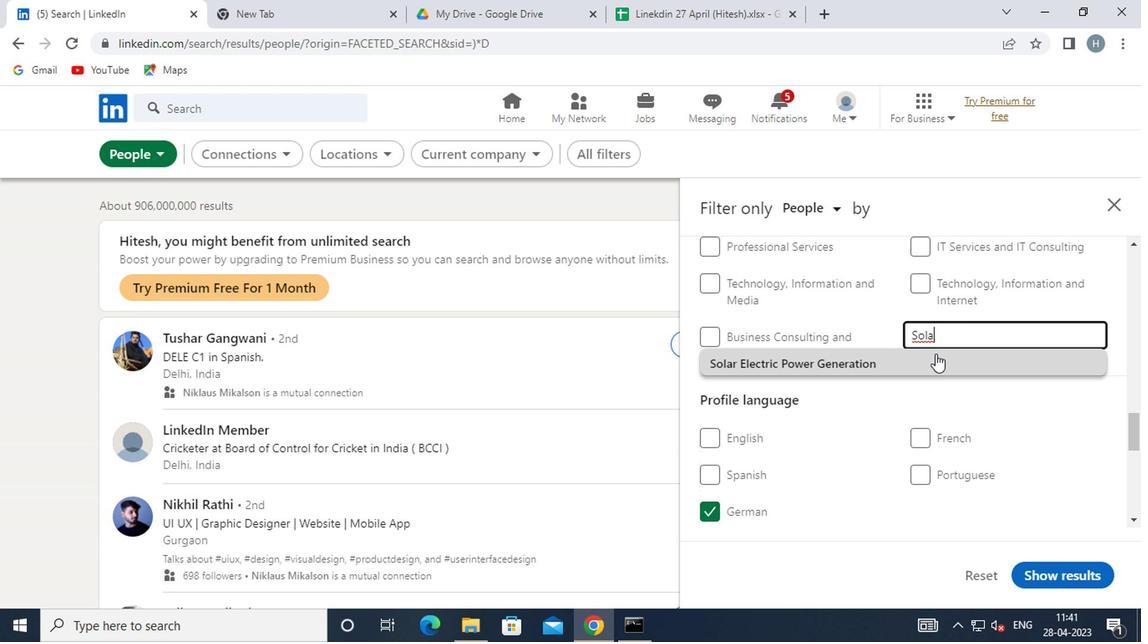 
Action: Mouse pressed left at (924, 356)
Screenshot: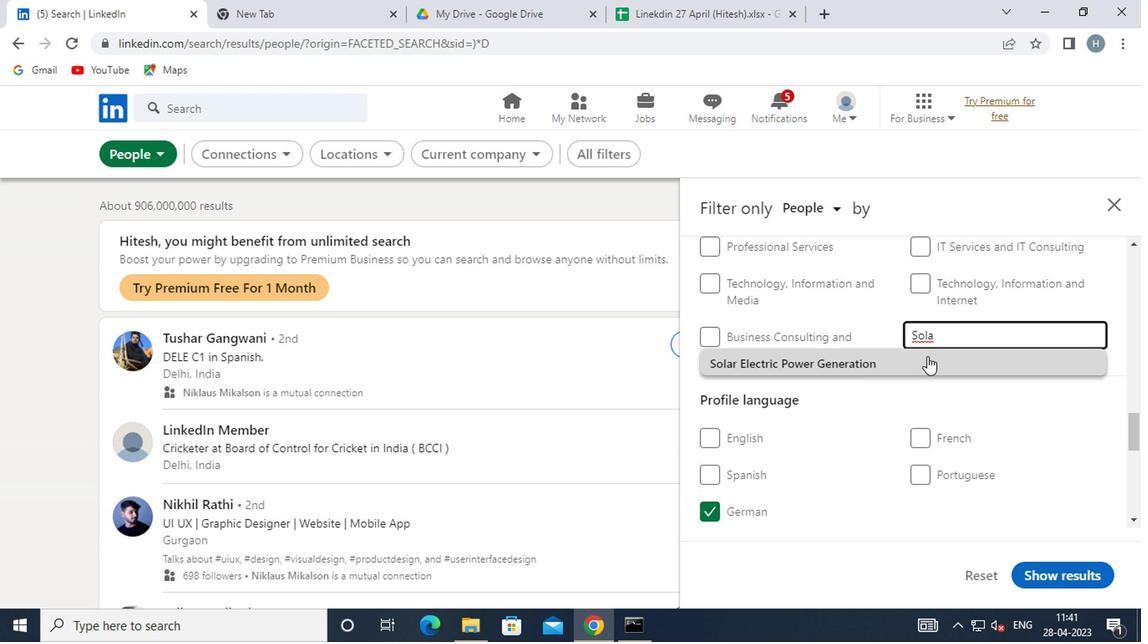 
Action: Mouse moved to (917, 356)
Screenshot: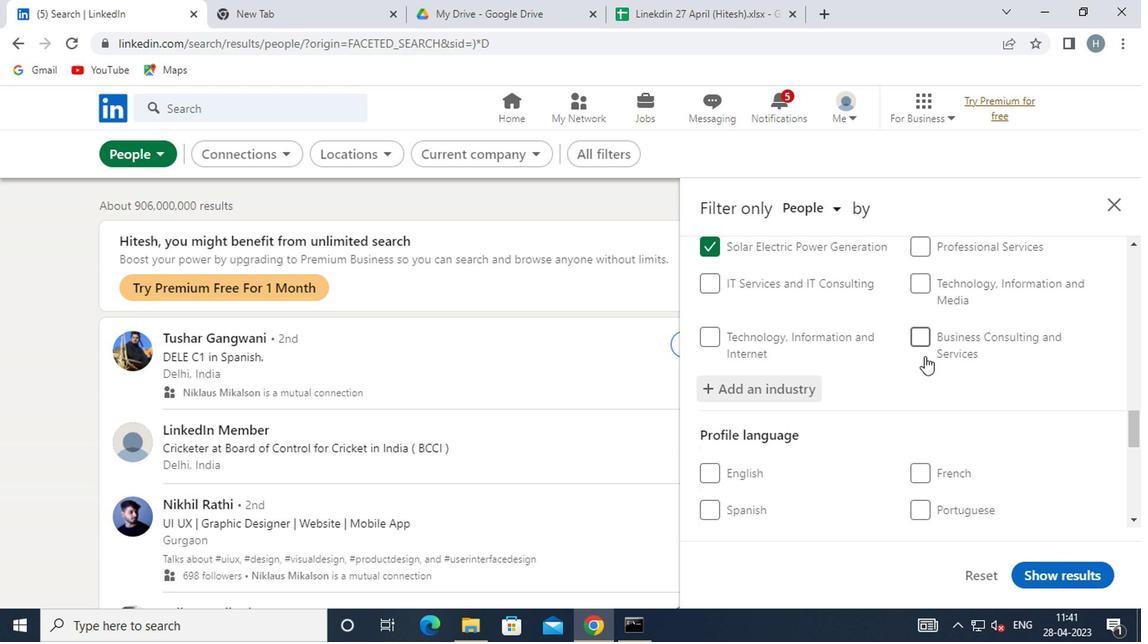 
Action: Mouse scrolled (917, 355) with delta (0, 0)
Screenshot: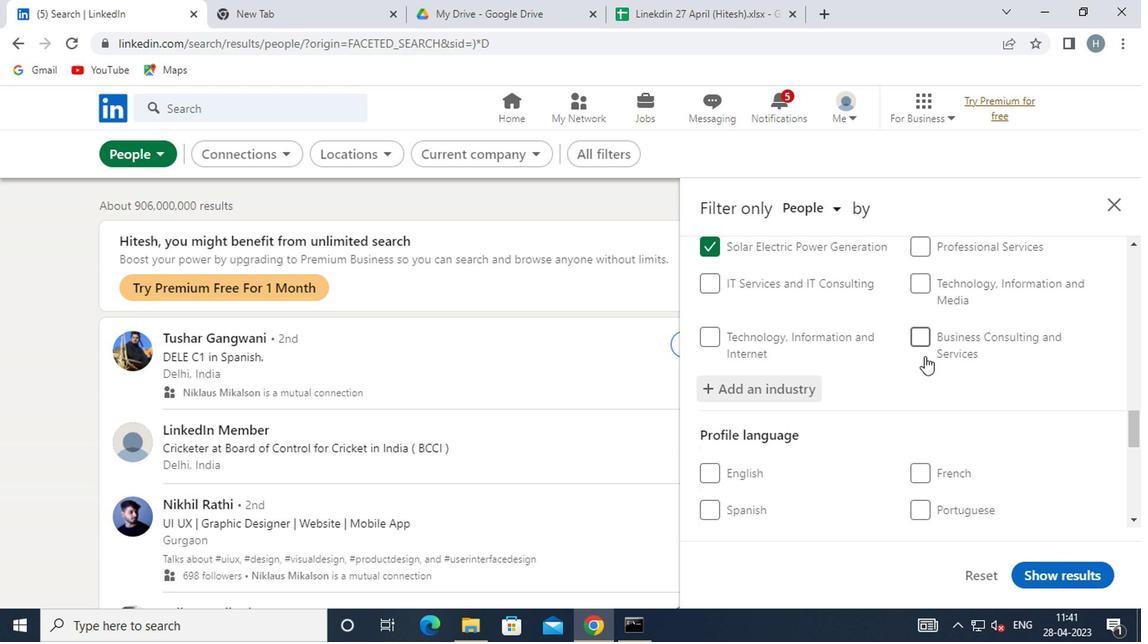 
Action: Mouse moved to (915, 356)
Screenshot: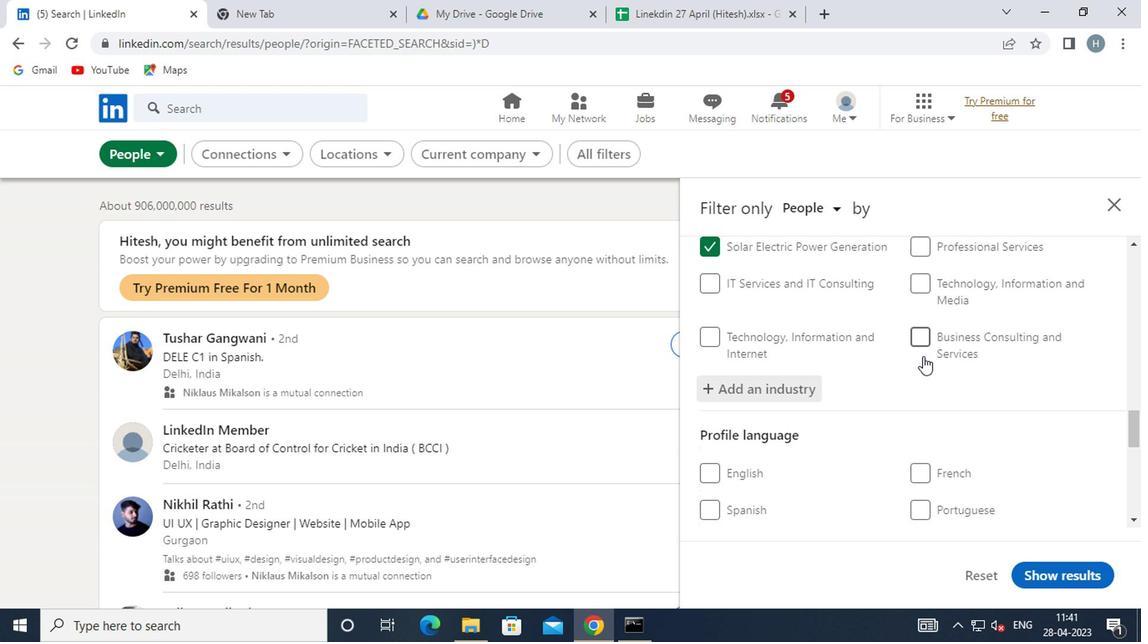 
Action: Mouse scrolled (915, 355) with delta (0, 0)
Screenshot: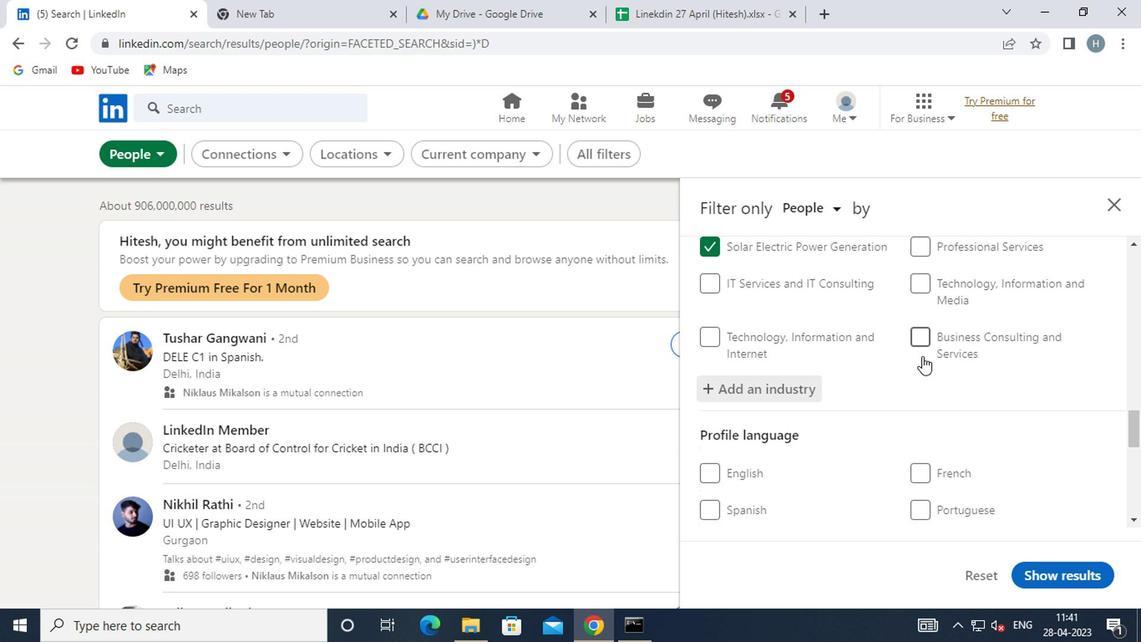 
Action: Mouse scrolled (915, 355) with delta (0, 0)
Screenshot: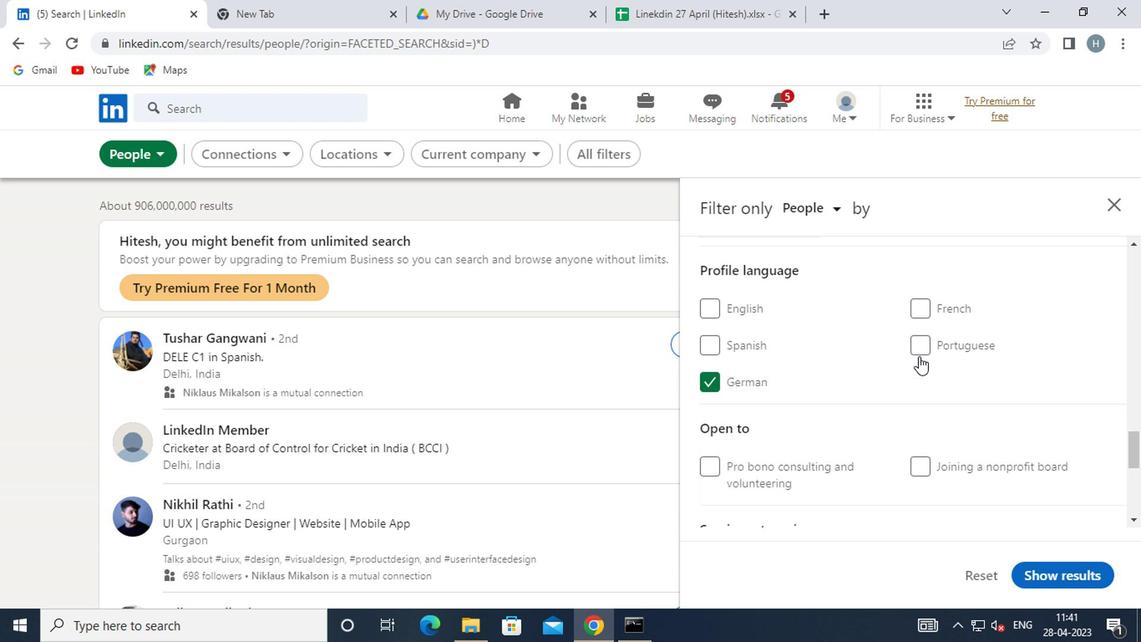 
Action: Mouse scrolled (915, 355) with delta (0, 0)
Screenshot: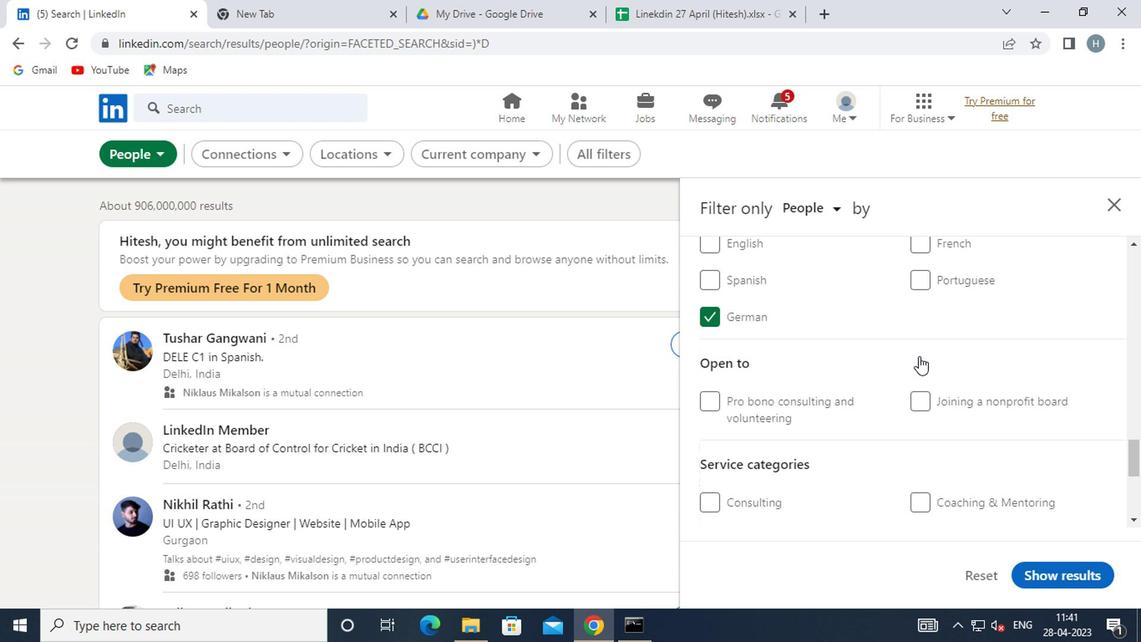 
Action: Mouse scrolled (915, 355) with delta (0, 0)
Screenshot: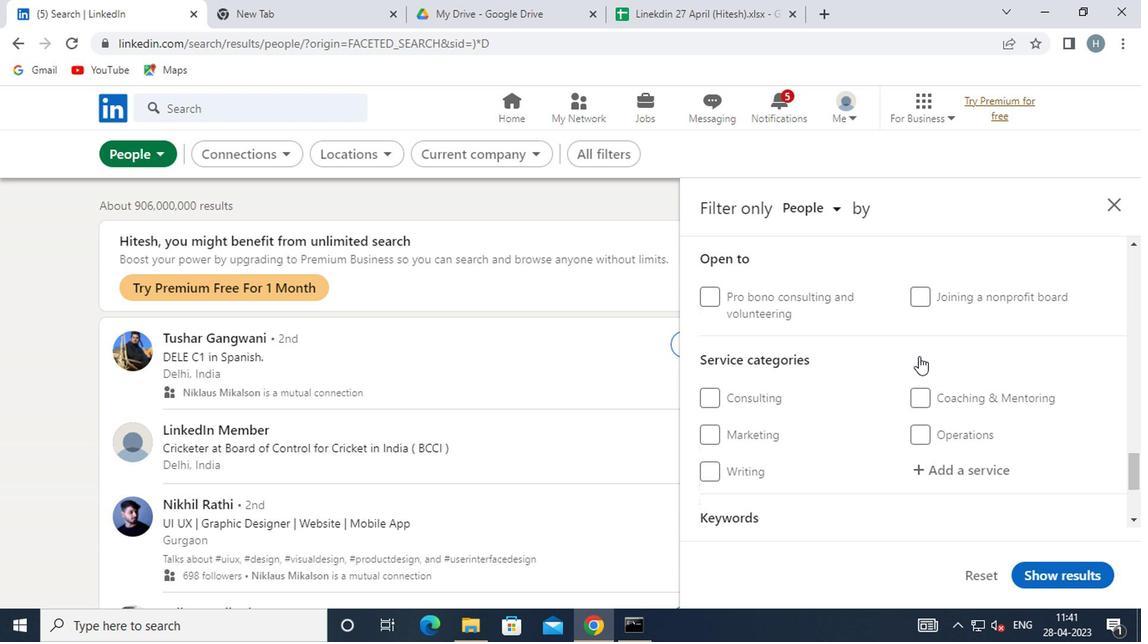 
Action: Mouse moved to (940, 378)
Screenshot: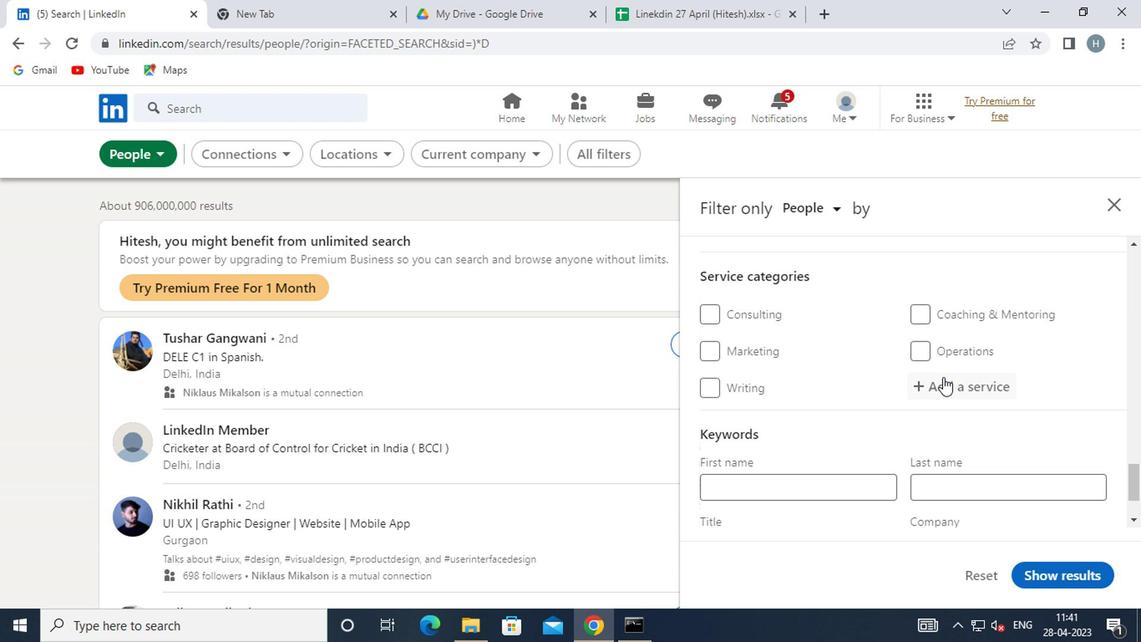 
Action: Mouse pressed left at (940, 378)
Screenshot: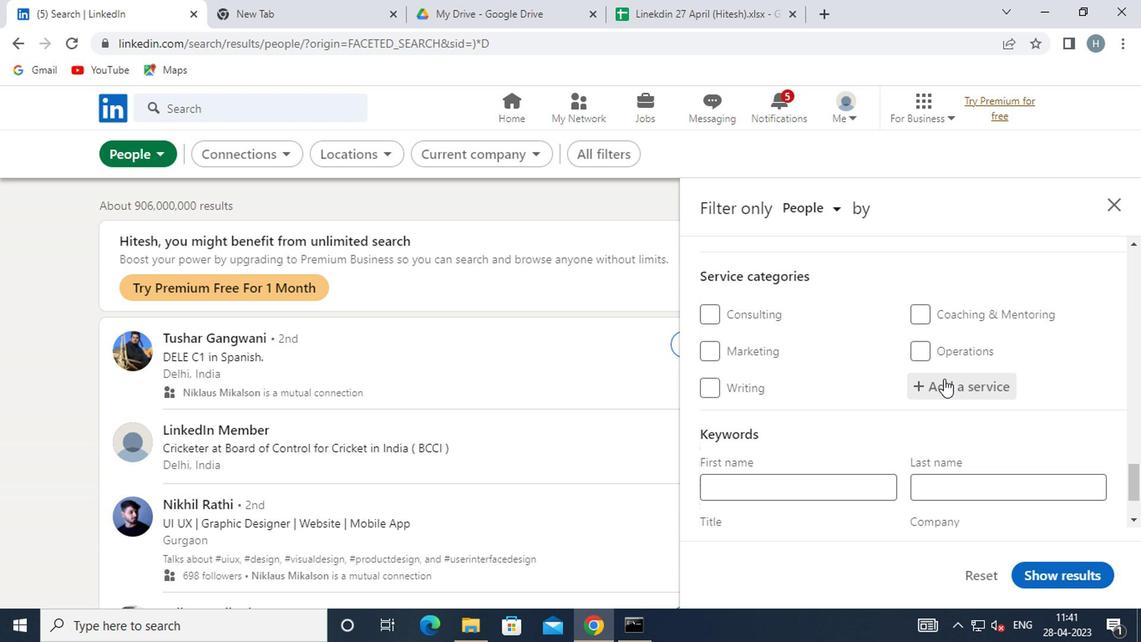 
Action: Key pressed <Key.shift>CONT
Screenshot: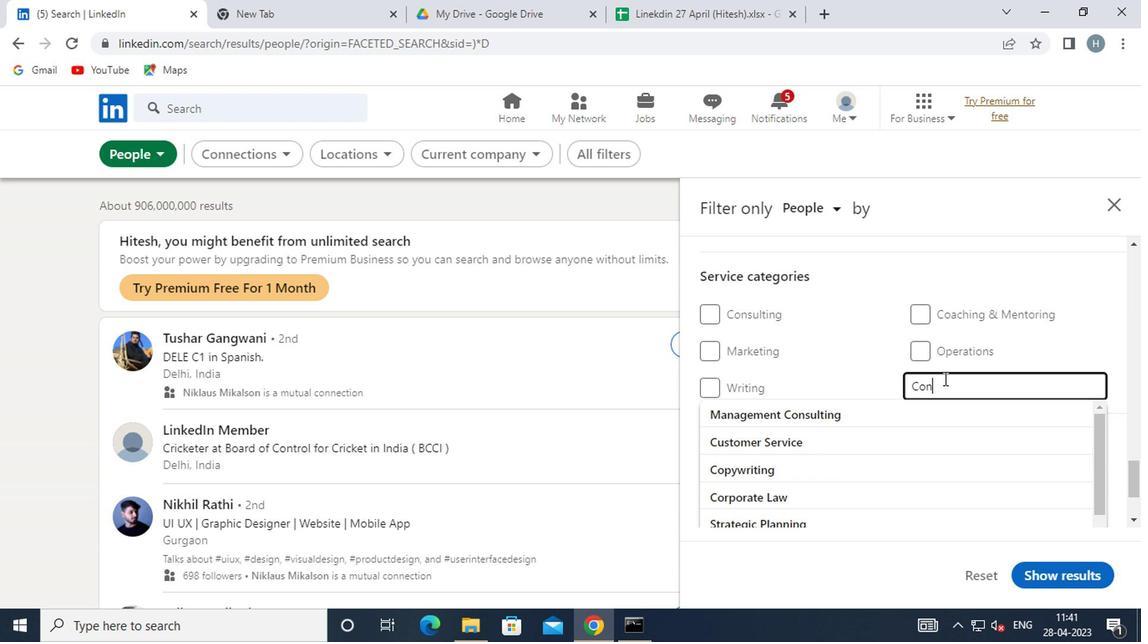 
Action: Mouse moved to (972, 386)
Screenshot: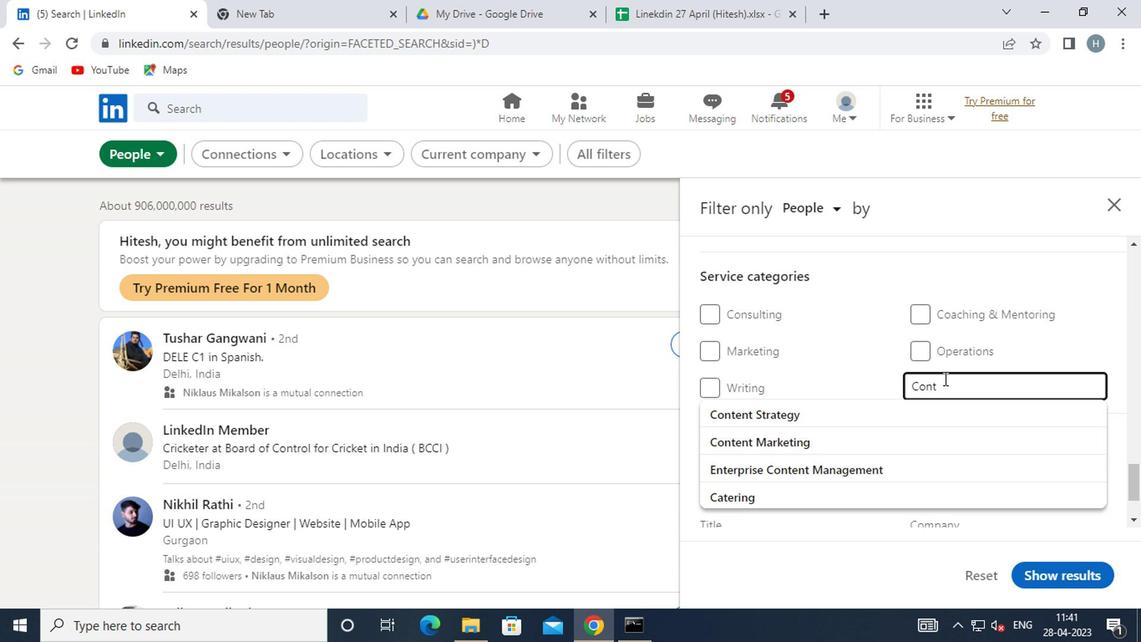
Action: Key pressed E
Screenshot: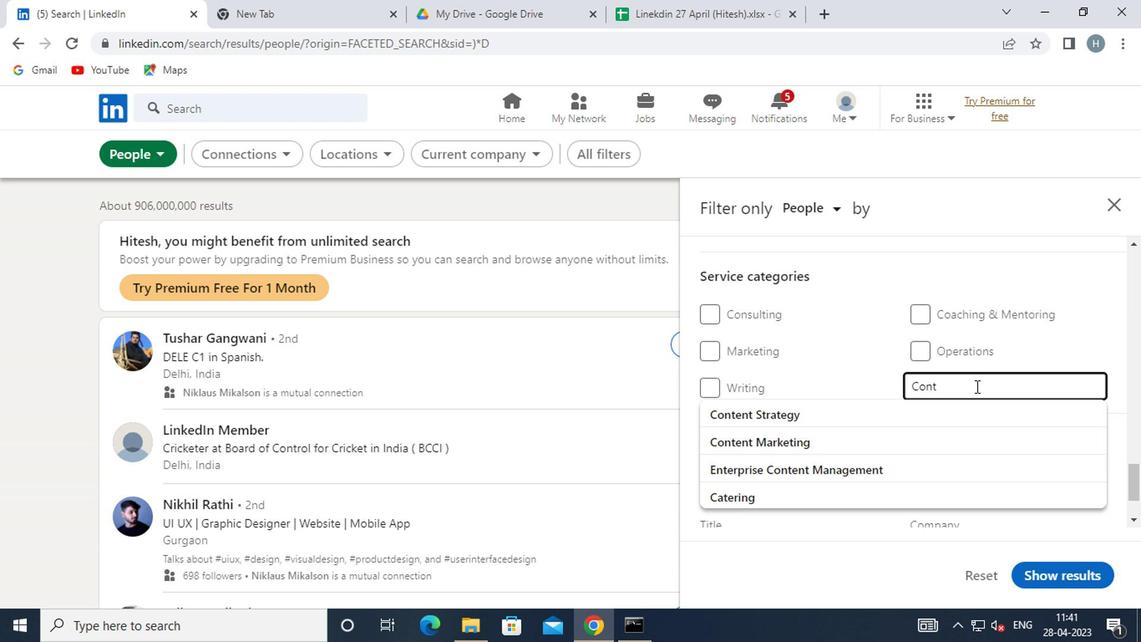 
Action: Mouse moved to (973, 386)
Screenshot: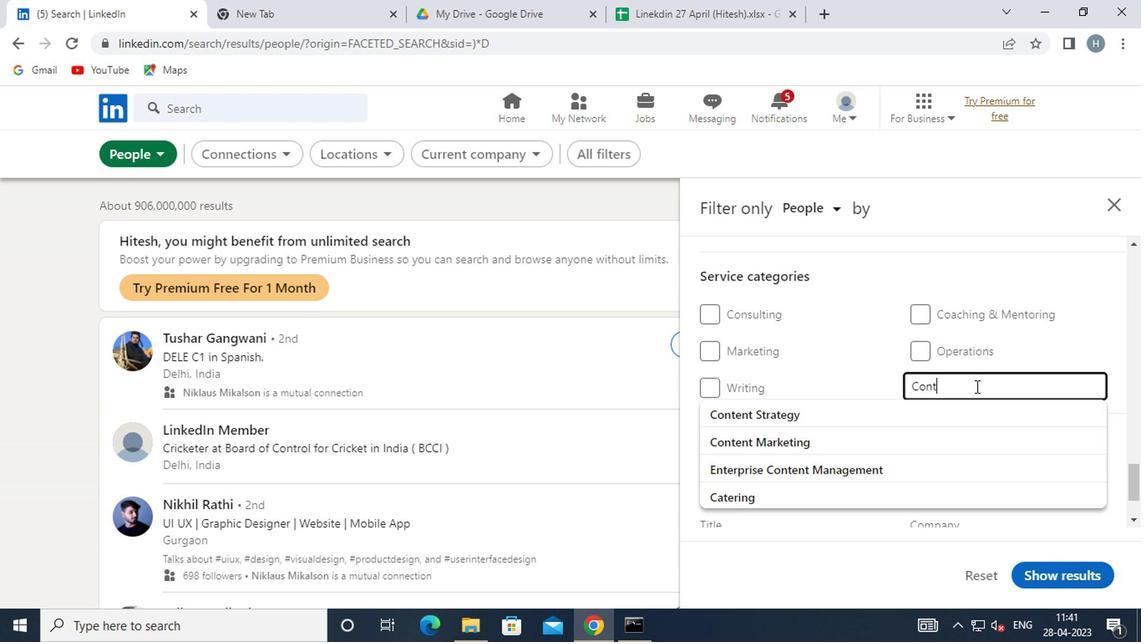 
Action: Key pressed N
Screenshot: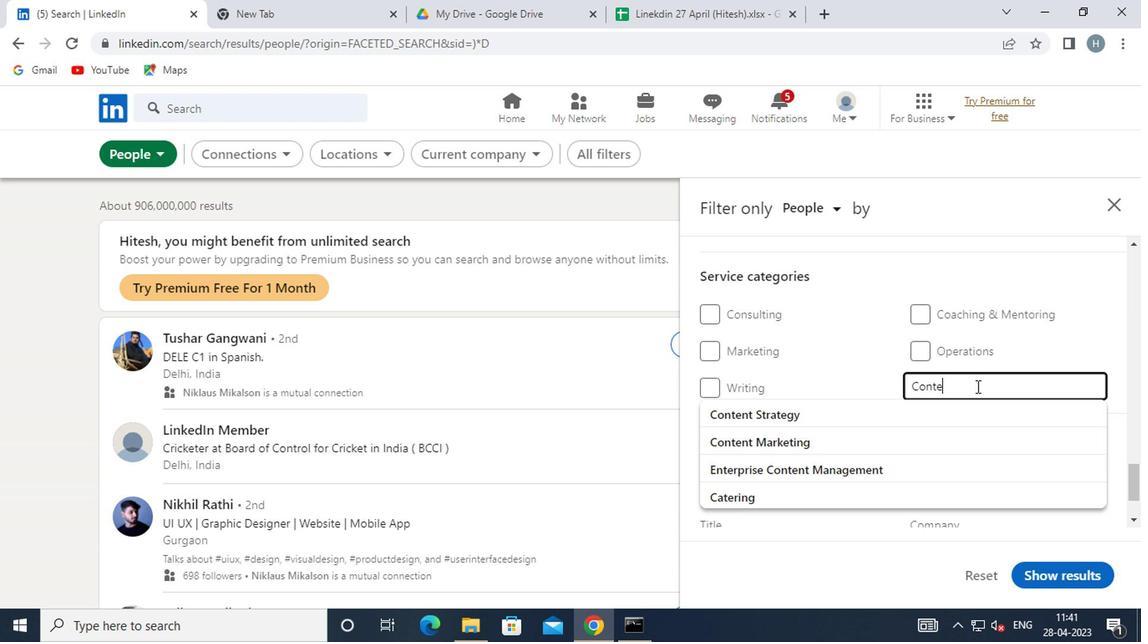 
Action: Mouse moved to (974, 385)
Screenshot: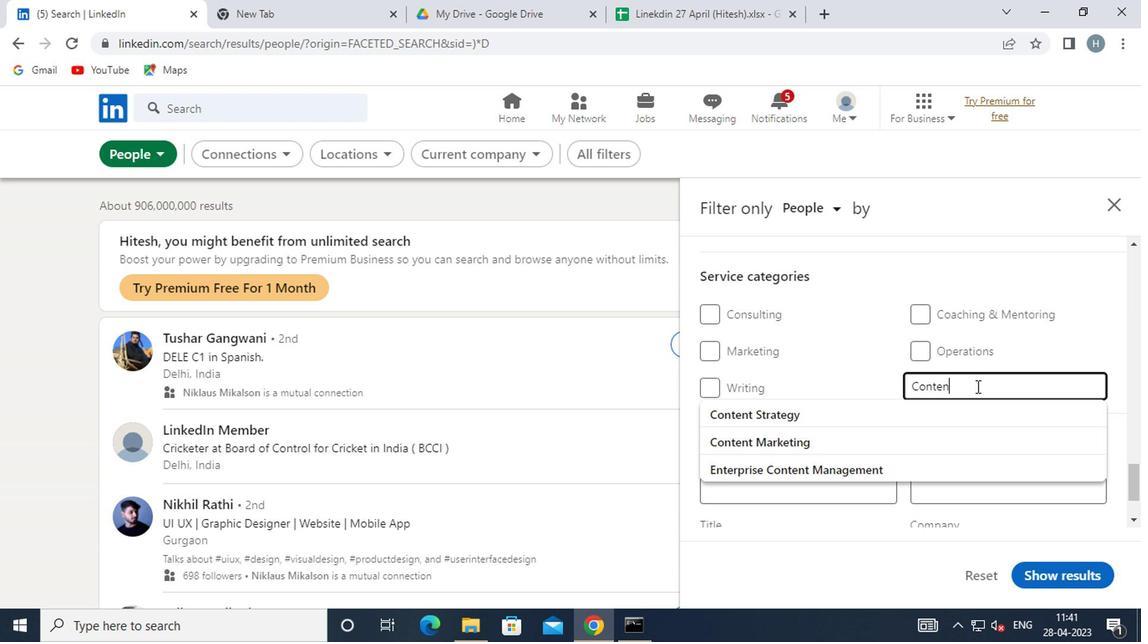 
Action: Key pressed T
Screenshot: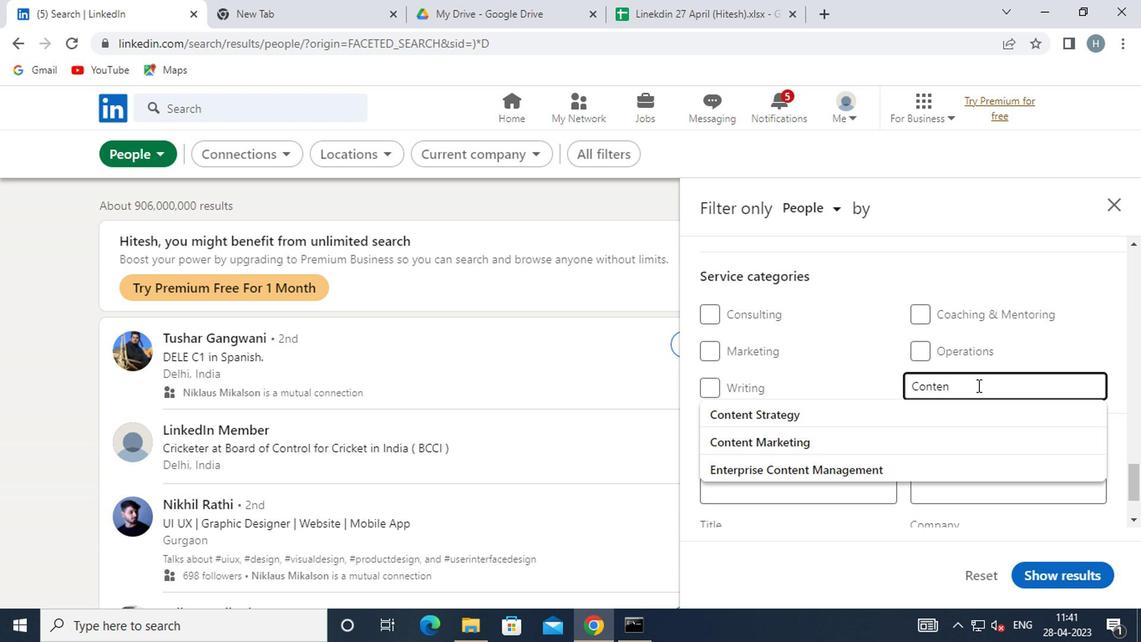 
Action: Mouse moved to (892, 413)
Screenshot: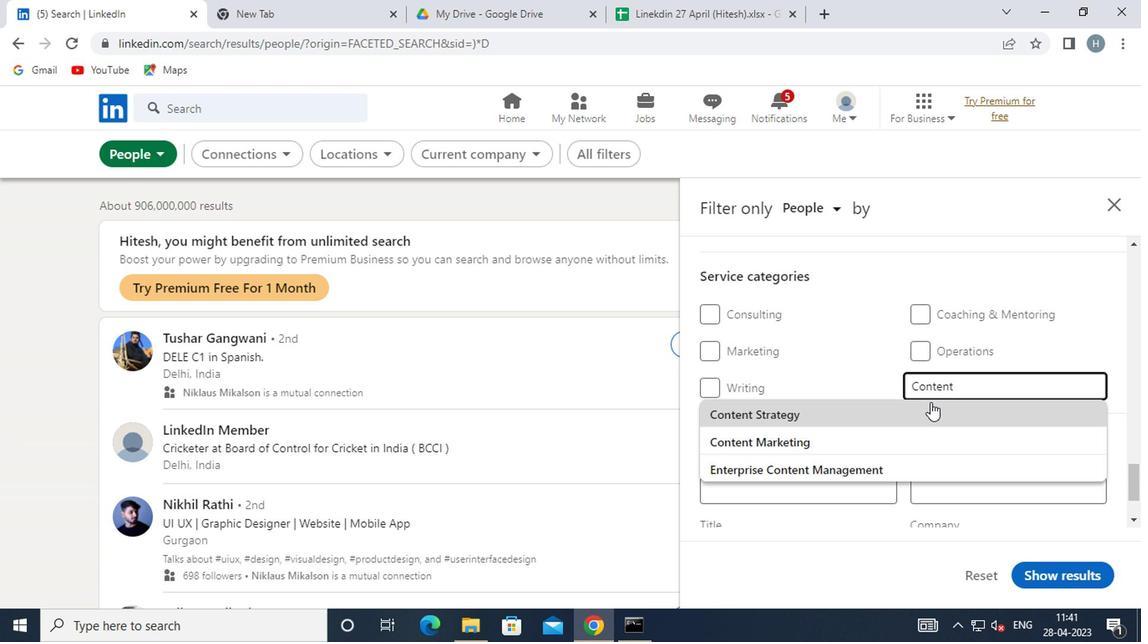 
Action: Mouse pressed left at (892, 413)
Screenshot: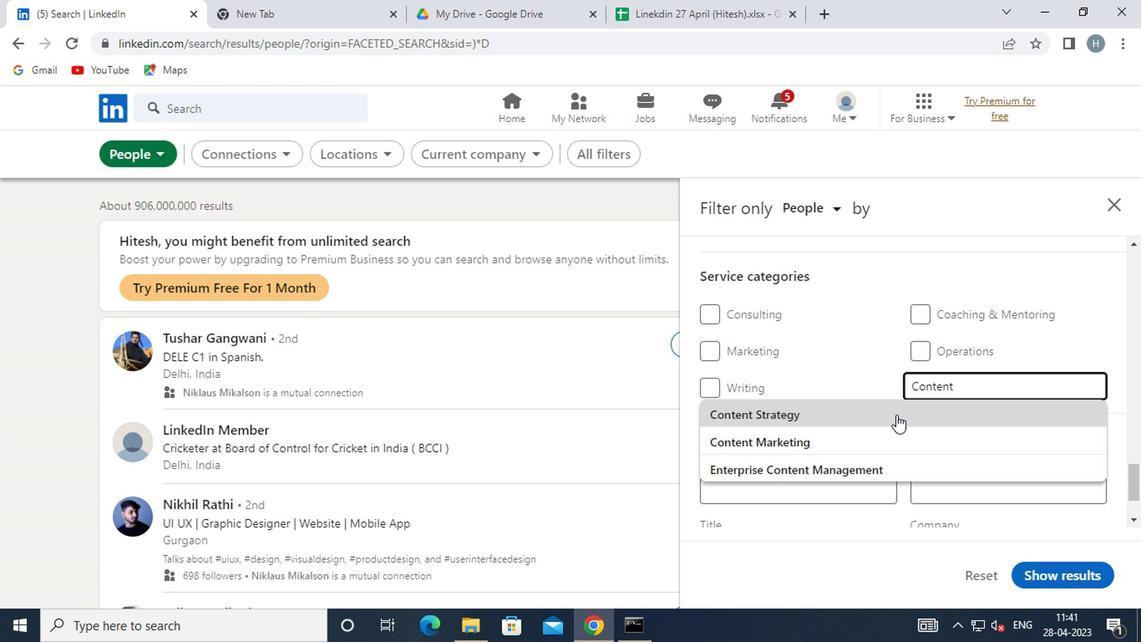
Action: Mouse moved to (892, 408)
Screenshot: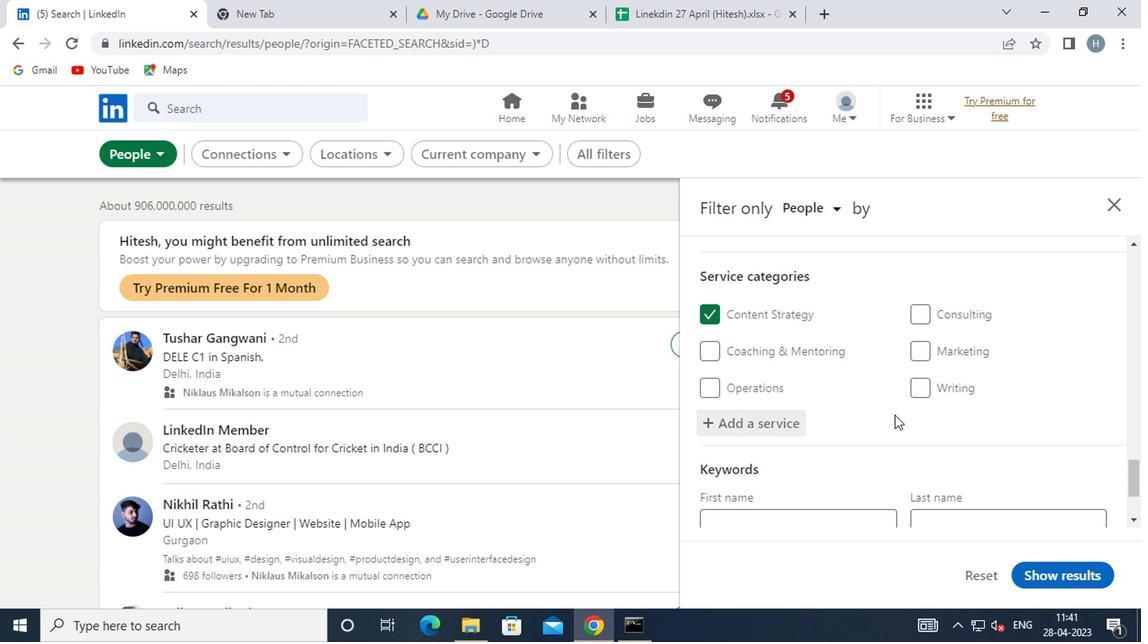 
Action: Mouse scrolled (892, 407) with delta (0, 0)
Screenshot: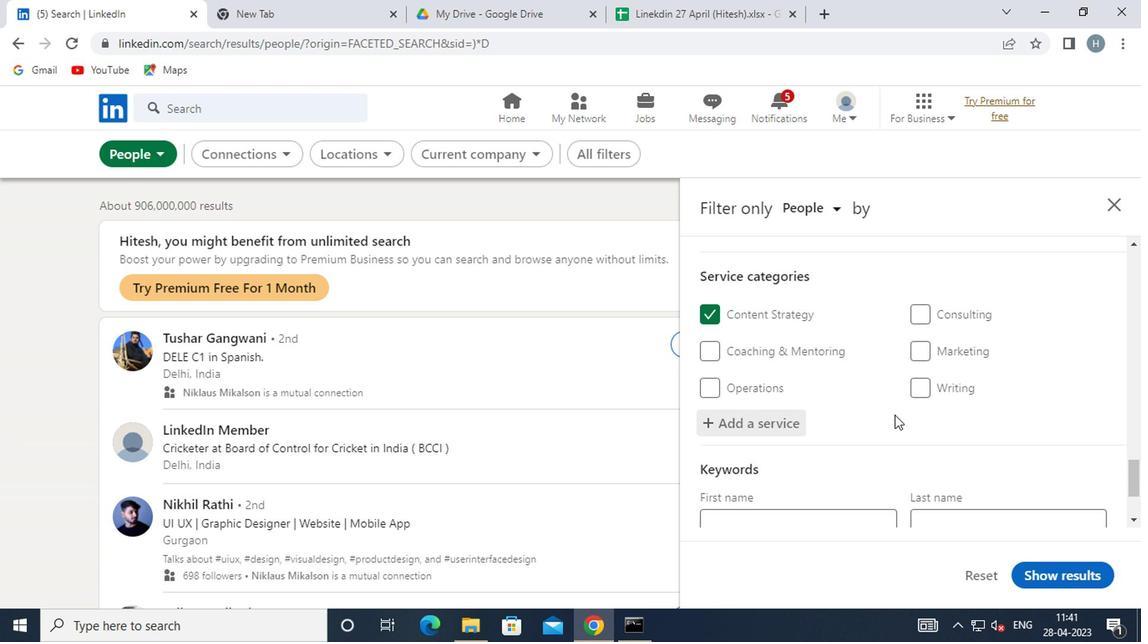 
Action: Mouse scrolled (892, 407) with delta (0, 0)
Screenshot: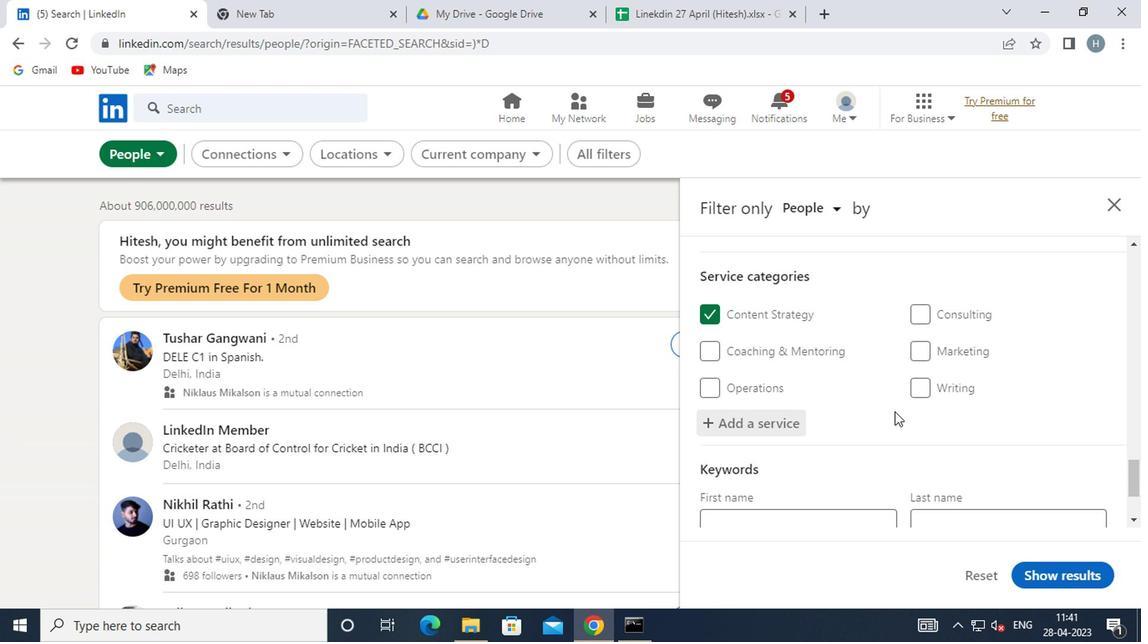 
Action: Mouse scrolled (892, 407) with delta (0, 0)
Screenshot: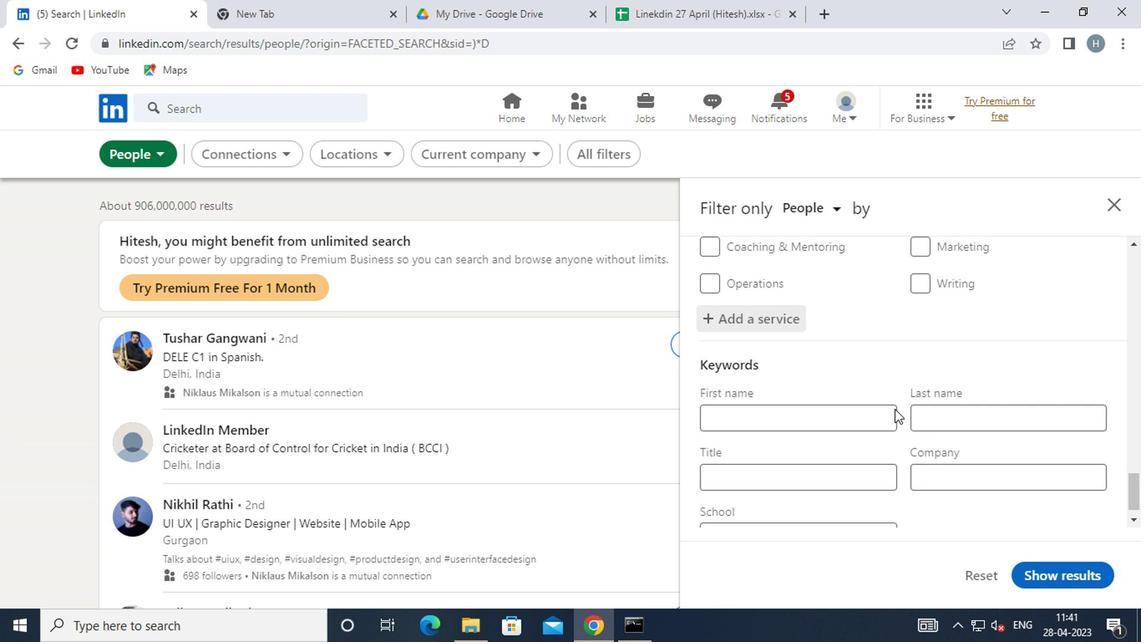 
Action: Mouse scrolled (892, 407) with delta (0, 0)
Screenshot: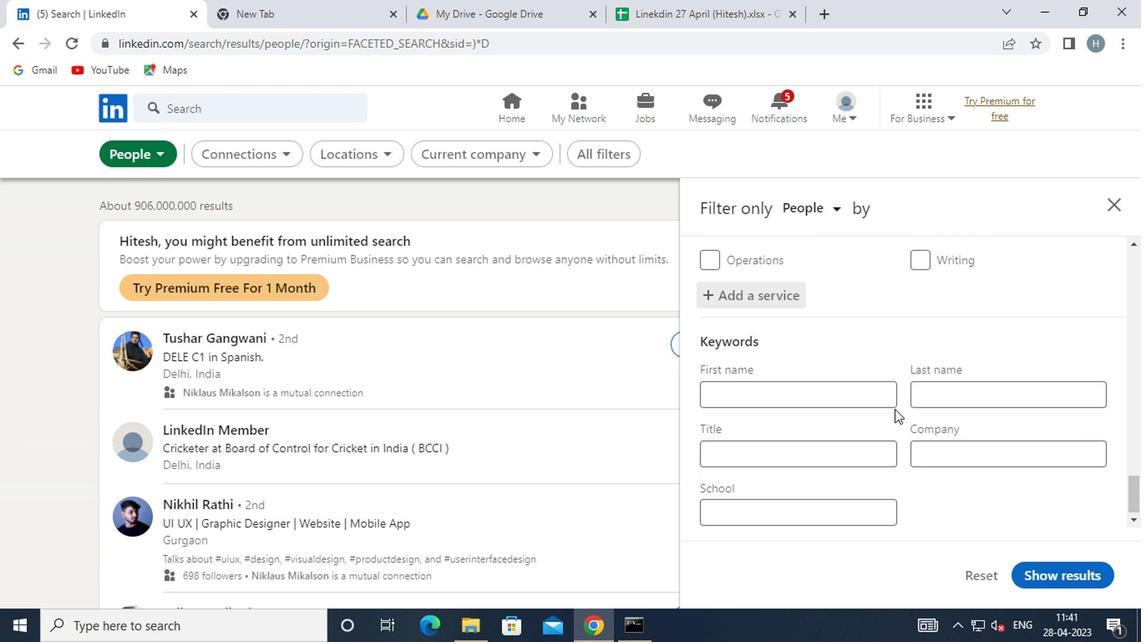 
Action: Mouse moved to (843, 443)
Screenshot: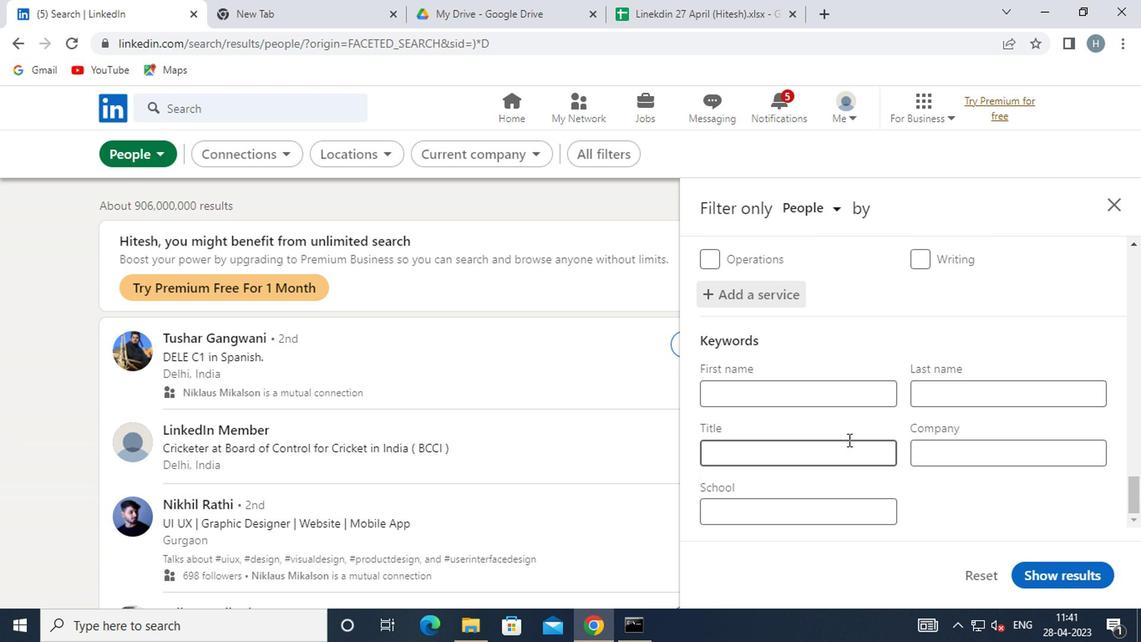 
Action: Mouse pressed left at (843, 443)
Screenshot: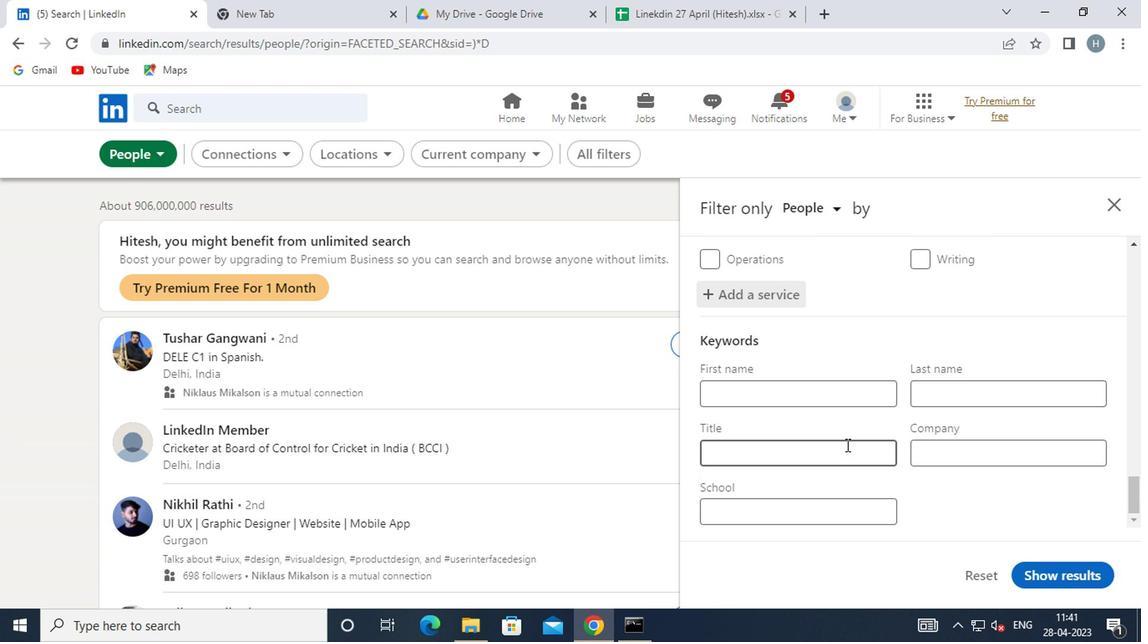
Action: Mouse moved to (841, 441)
Screenshot: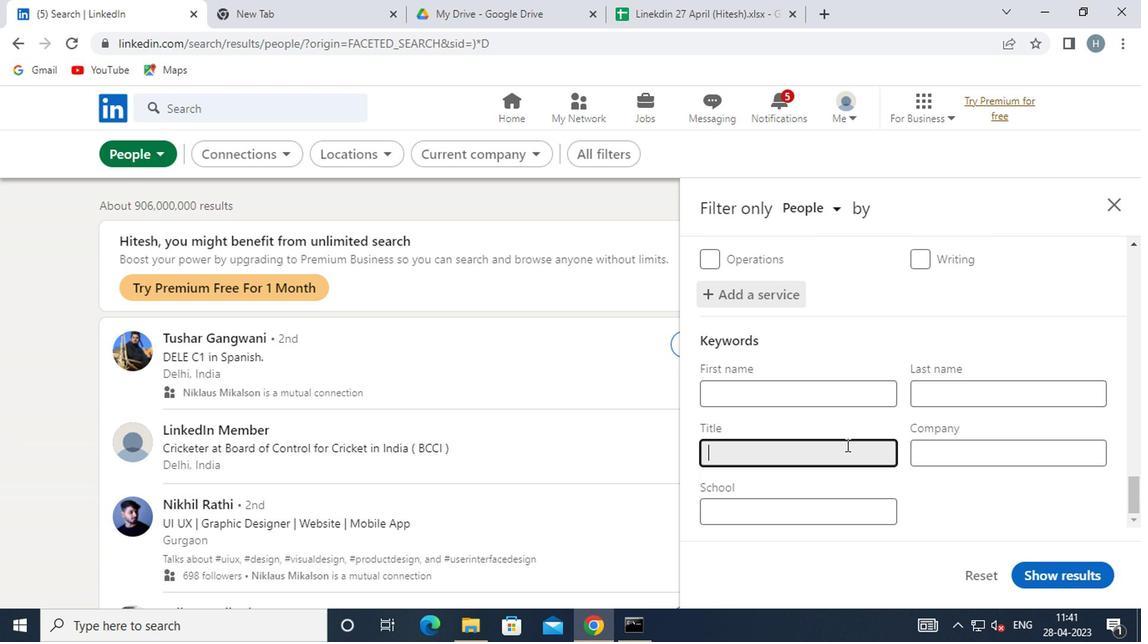 
Action: Key pressed <Key.shift>WEDDING<Key.space><Key.shift>COORDINATOR
Screenshot: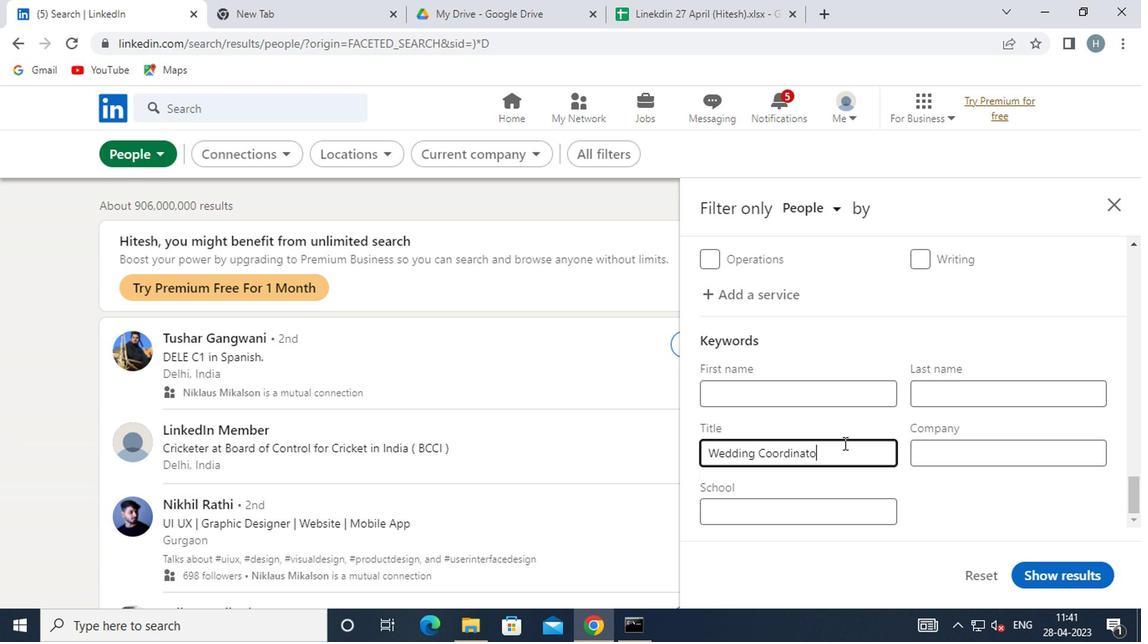 
Action: Mouse moved to (1011, 512)
Screenshot: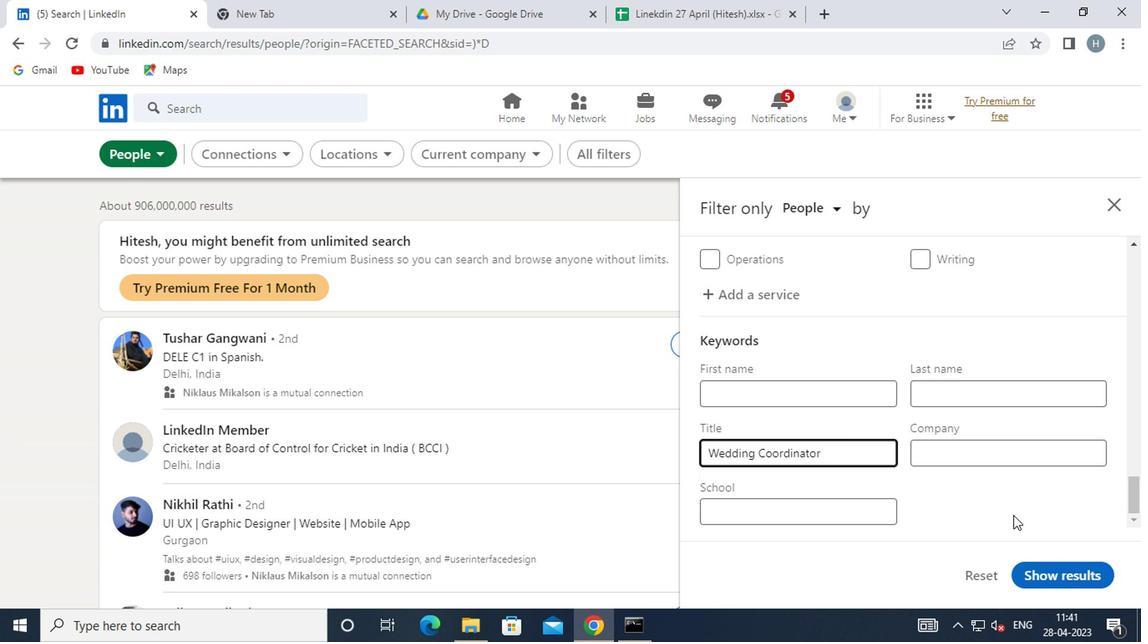 
Action: Mouse pressed left at (1011, 512)
Screenshot: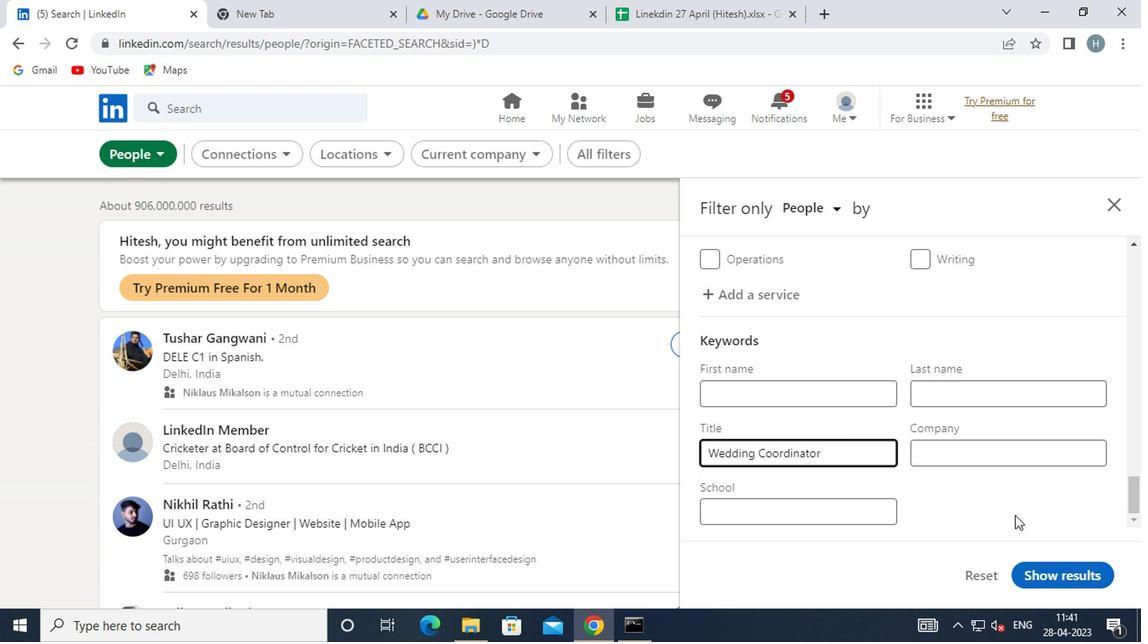 
Action: Mouse moved to (1058, 565)
Screenshot: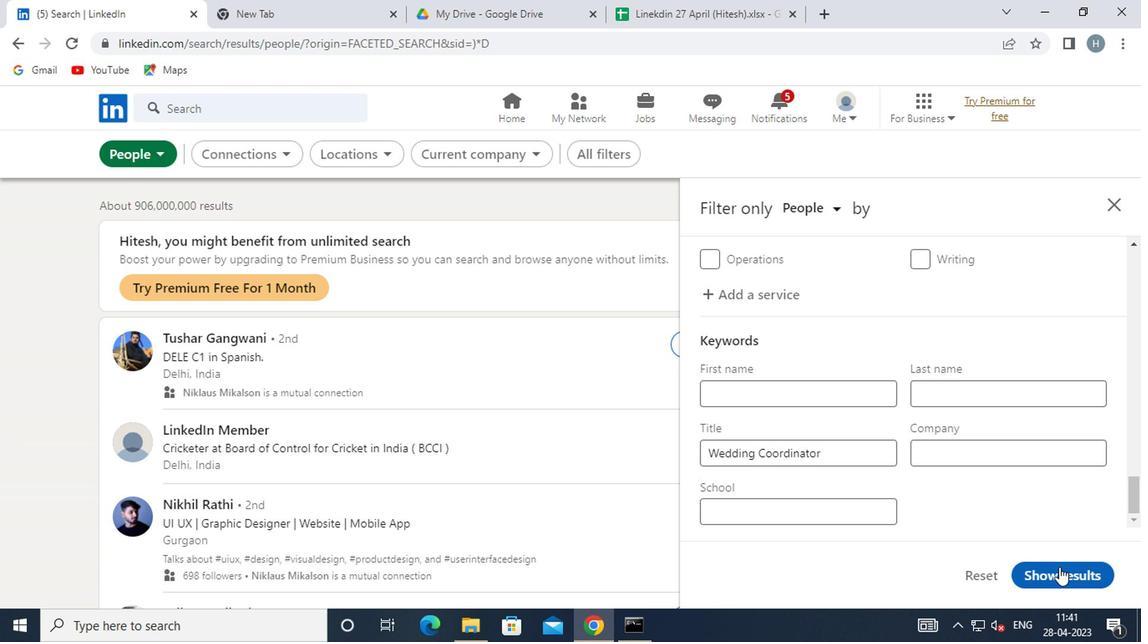 
Action: Mouse pressed left at (1058, 565)
Screenshot: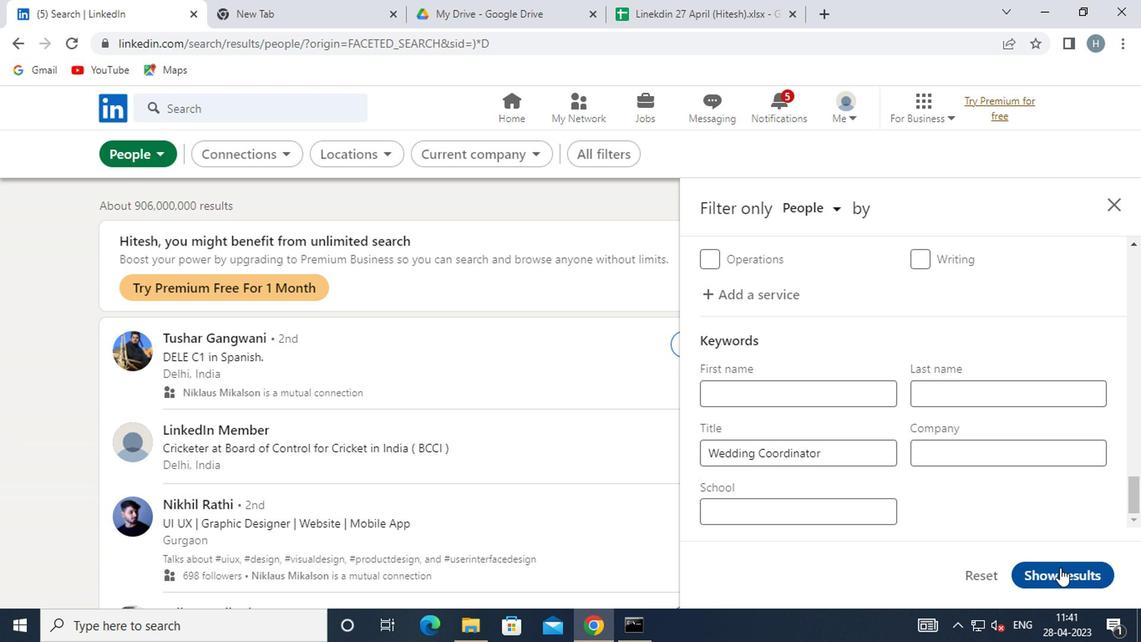 
Action: Mouse moved to (588, 344)
Screenshot: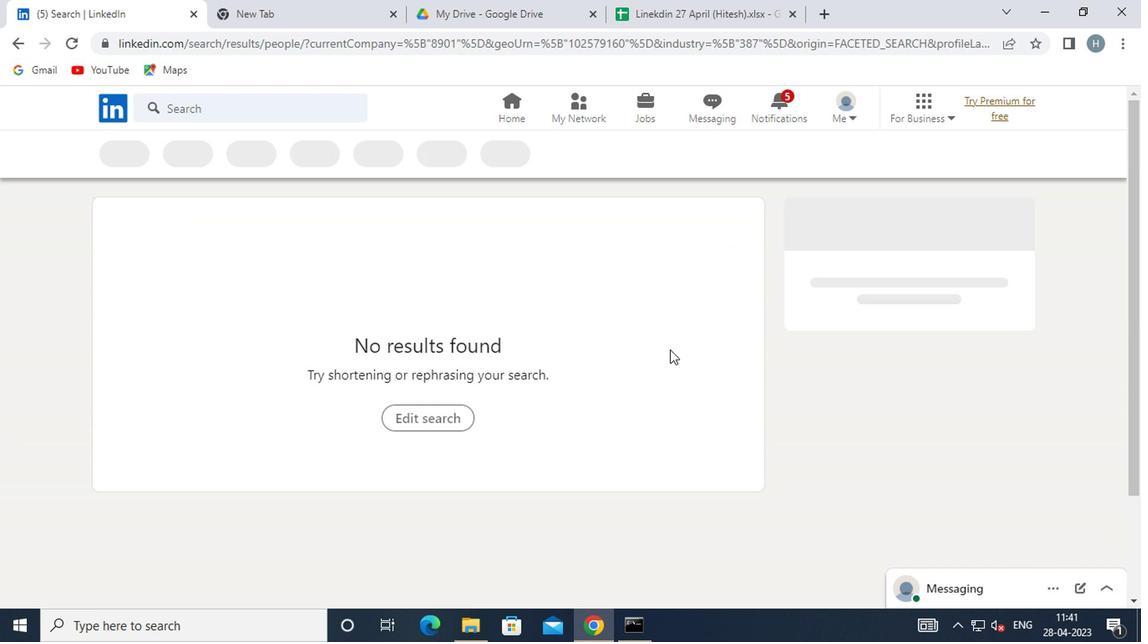 
